 Task: Create an editable business presentation template psd with blue blocks social media post set.
Action: Mouse moved to (532, 196)
Screenshot: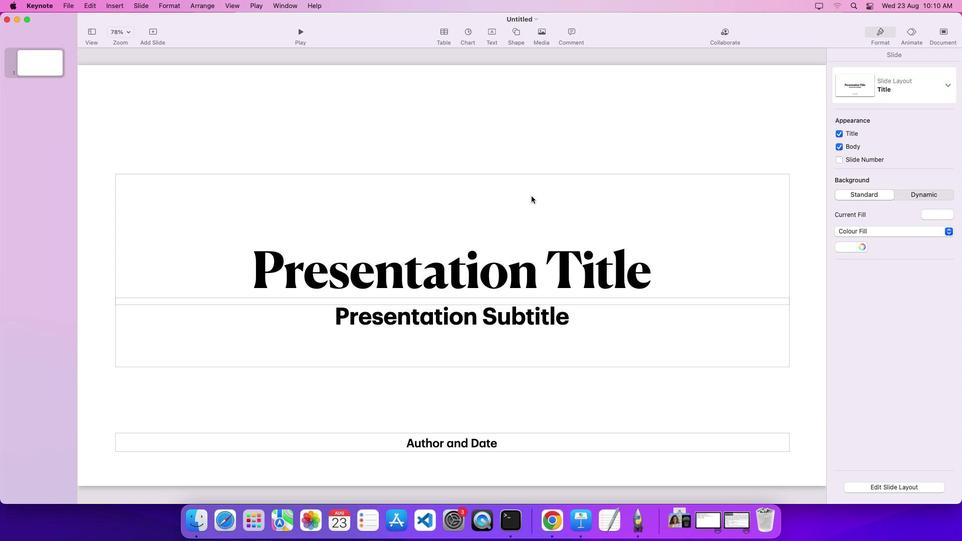 
Action: Mouse pressed left at (532, 196)
Screenshot: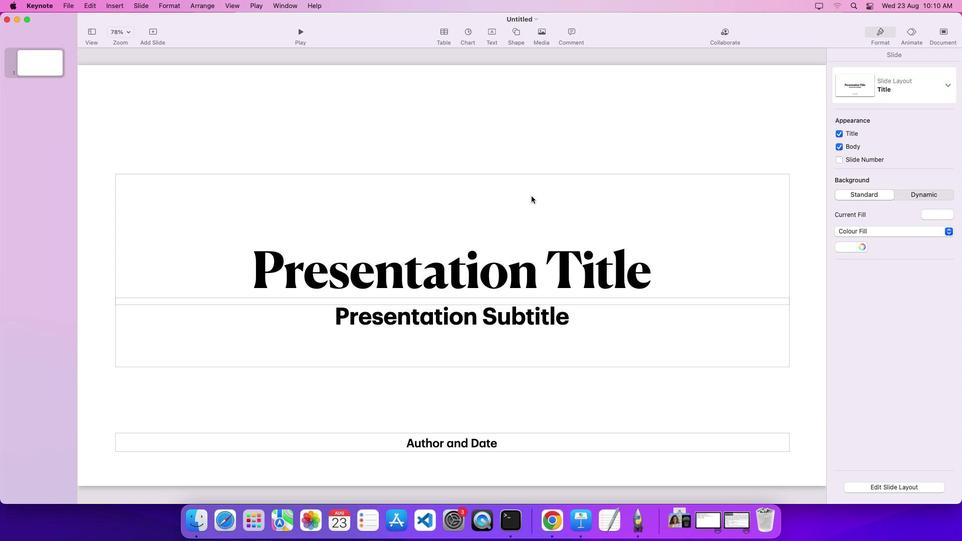 
Action: Key pressed Key.delete
Screenshot: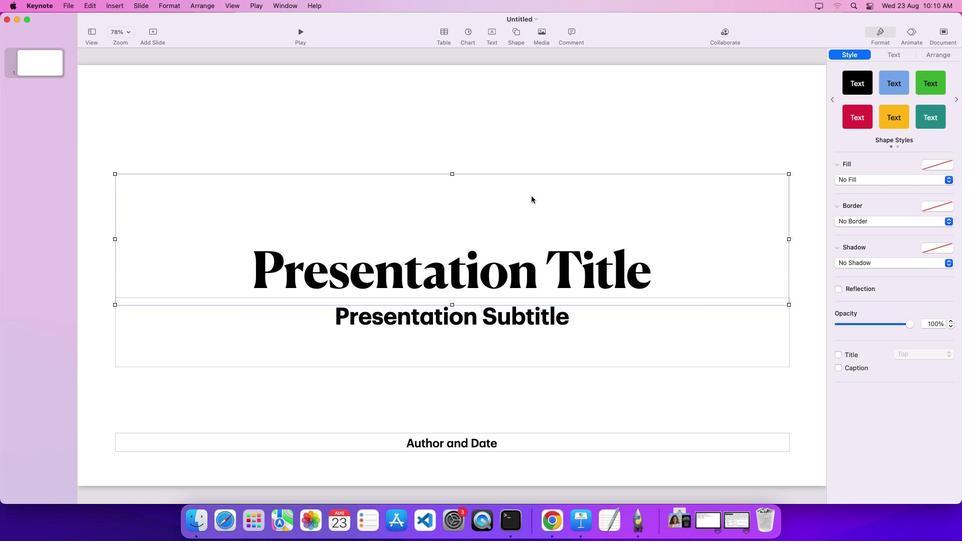 
Action: Mouse moved to (508, 296)
Screenshot: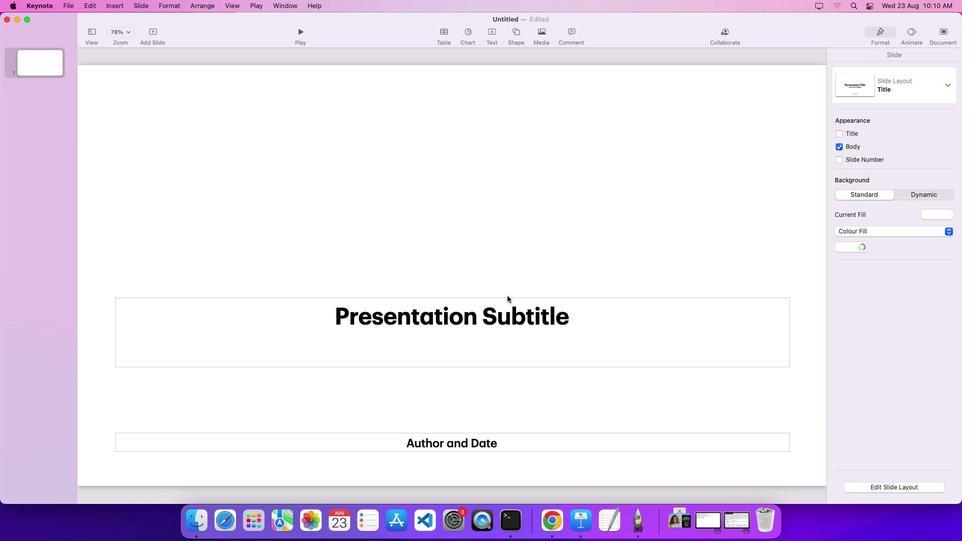 
Action: Mouse pressed left at (508, 296)
Screenshot: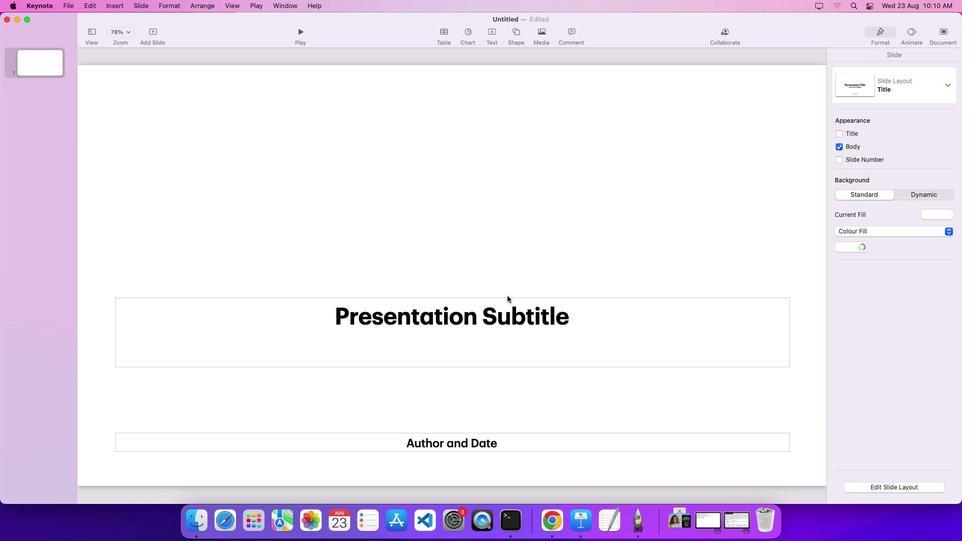 
Action: Mouse moved to (495, 341)
Screenshot: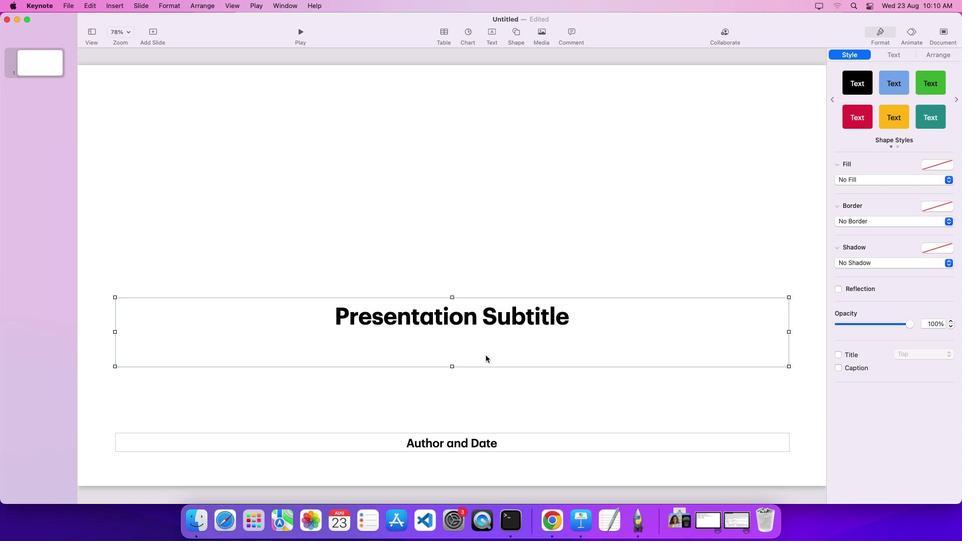 
Action: Key pressed Key.delete
Screenshot: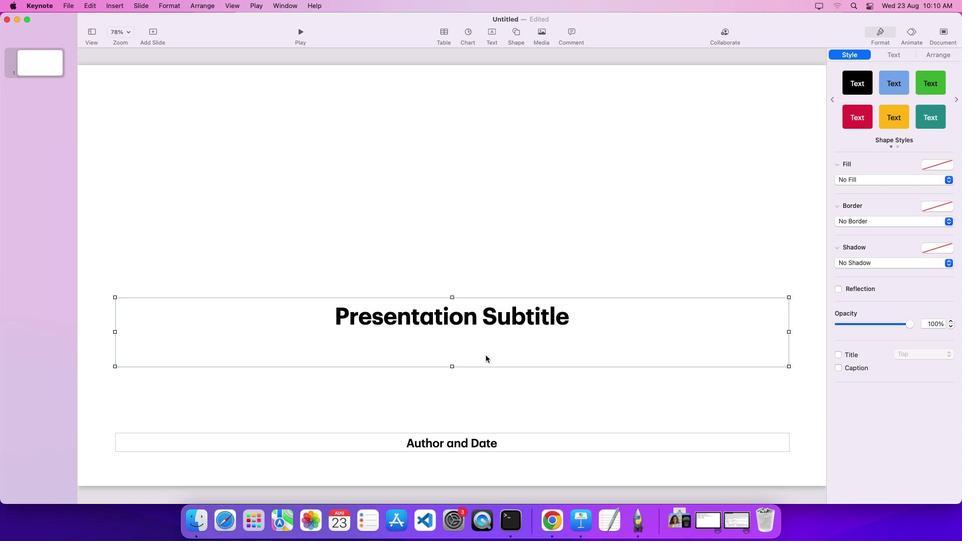
Action: Mouse moved to (476, 433)
Screenshot: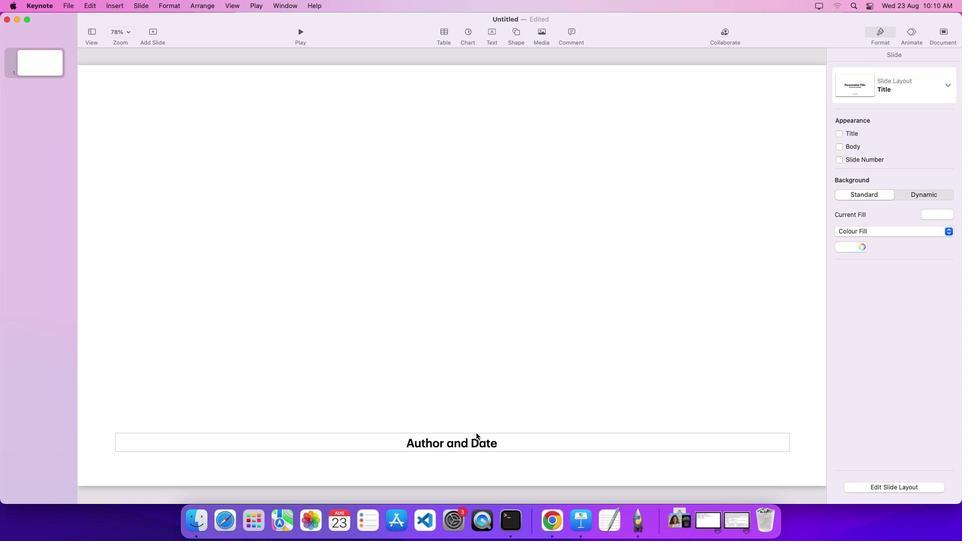 
Action: Mouse pressed left at (476, 433)
Screenshot: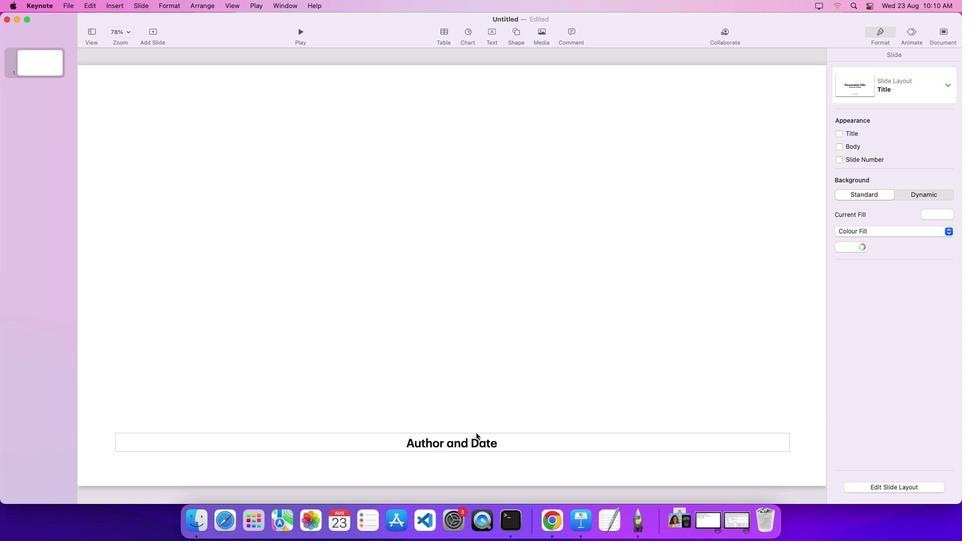 
Action: Mouse moved to (477, 434)
Screenshot: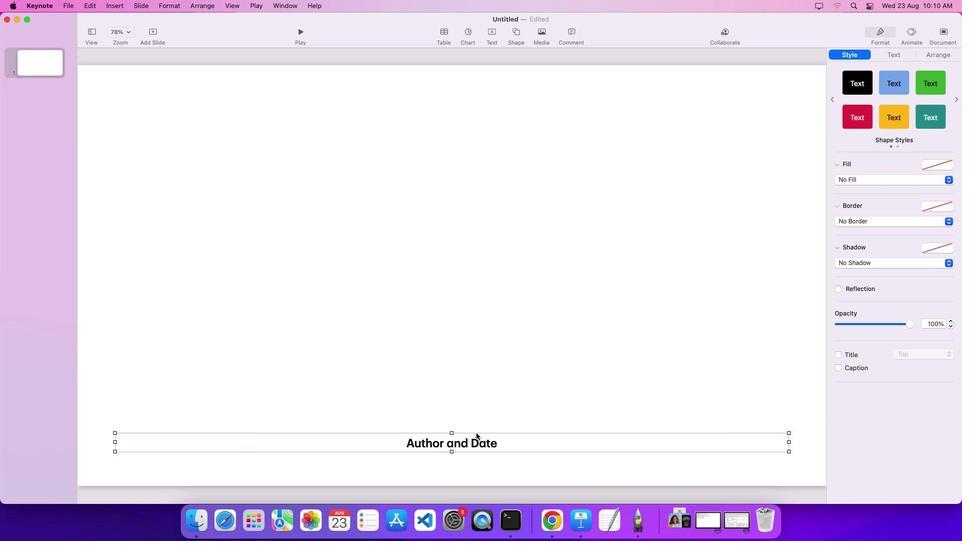 
Action: Key pressed Key.delete
Screenshot: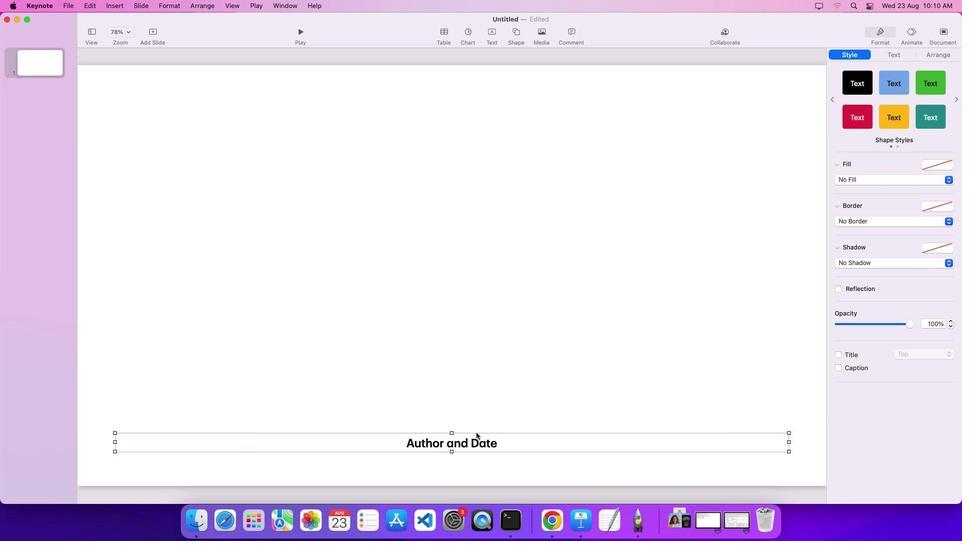 
Action: Mouse moved to (475, 206)
Screenshot: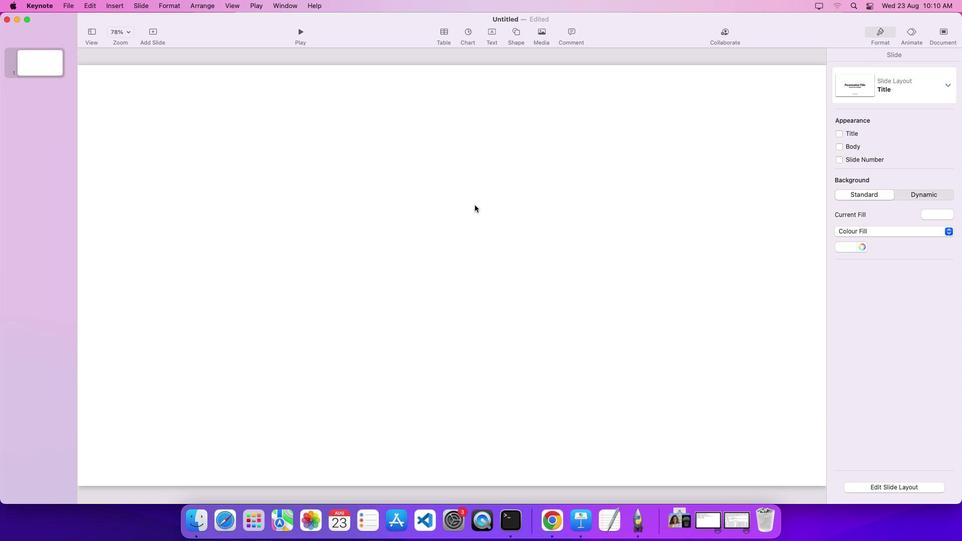 
Action: Mouse pressed left at (475, 206)
Screenshot: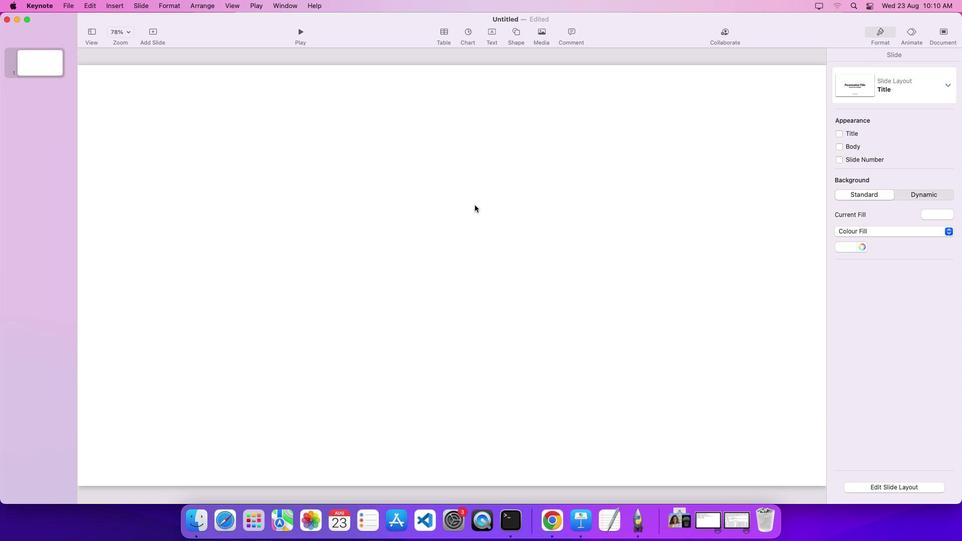 
Action: Mouse moved to (515, 33)
Screenshot: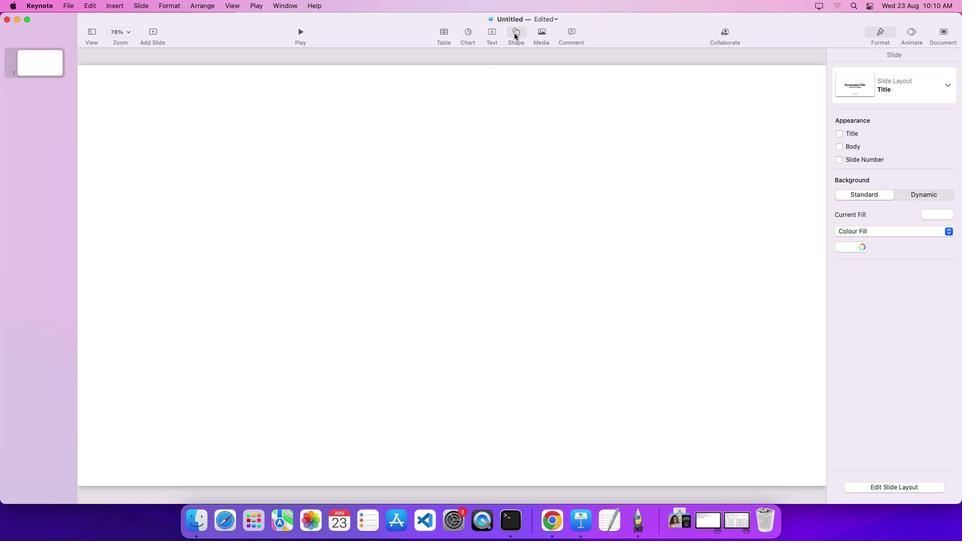 
Action: Mouse pressed left at (515, 33)
Screenshot: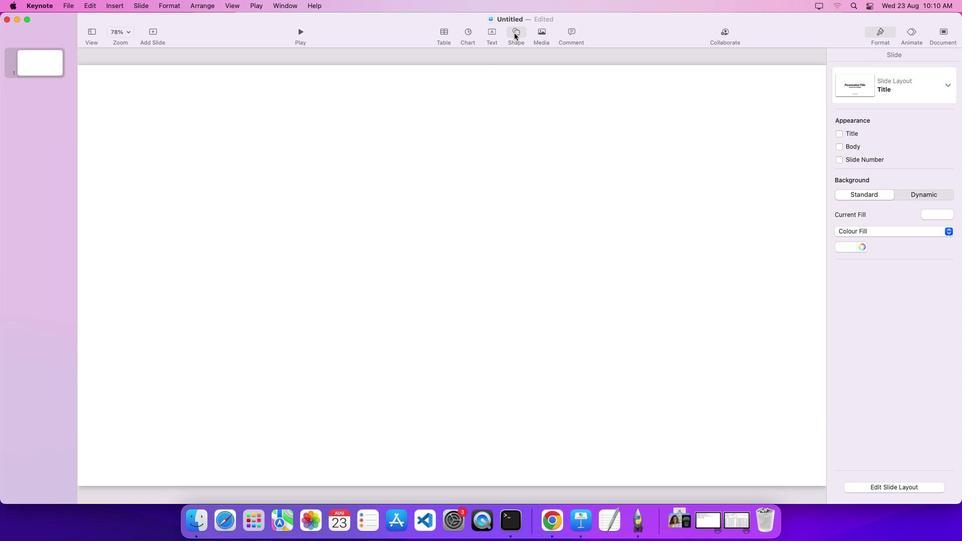 
Action: Mouse moved to (509, 112)
Screenshot: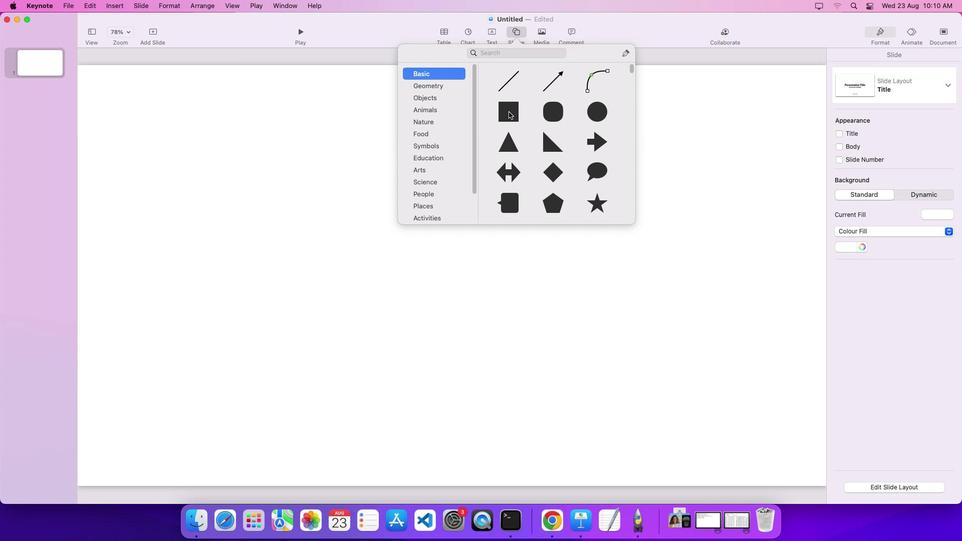 
Action: Mouse pressed left at (509, 112)
Screenshot: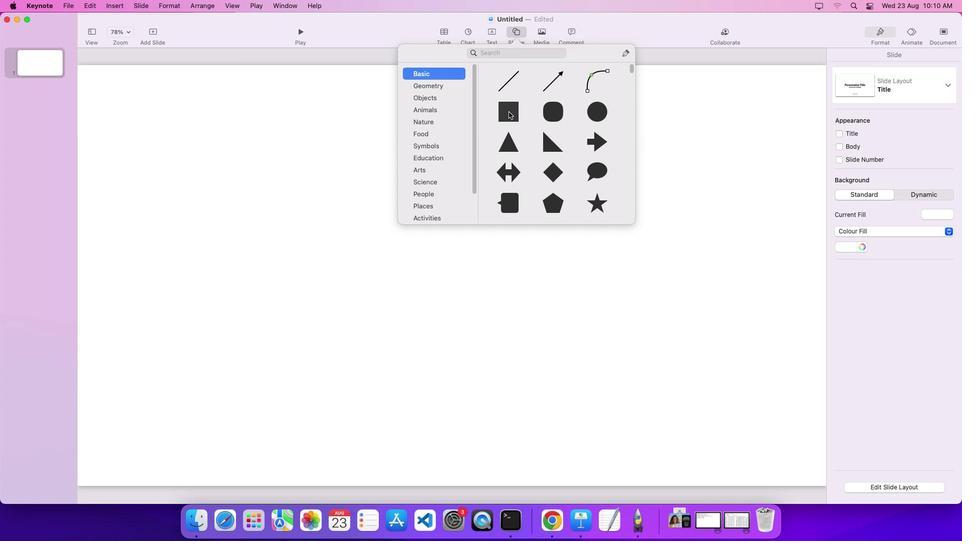 
Action: Mouse moved to (459, 270)
Screenshot: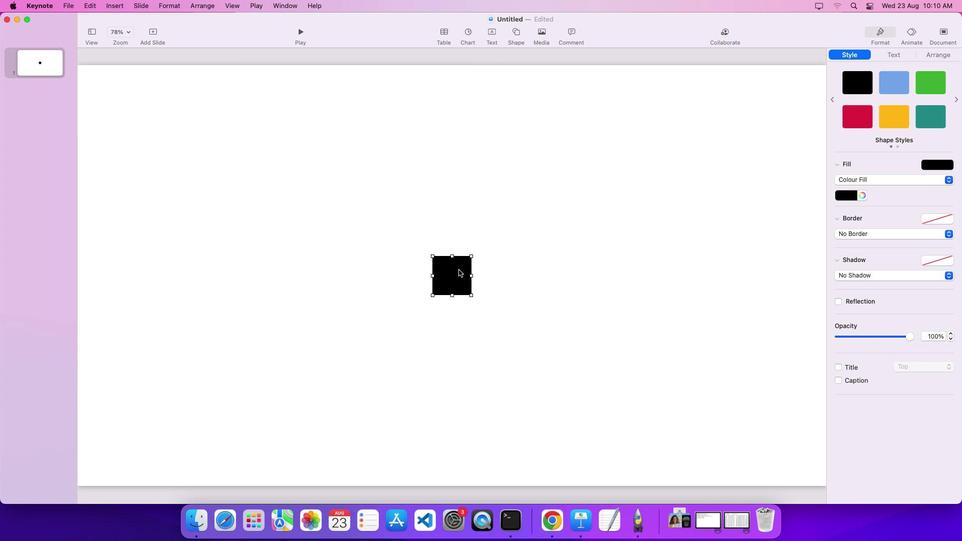 
Action: Mouse pressed left at (459, 270)
Screenshot: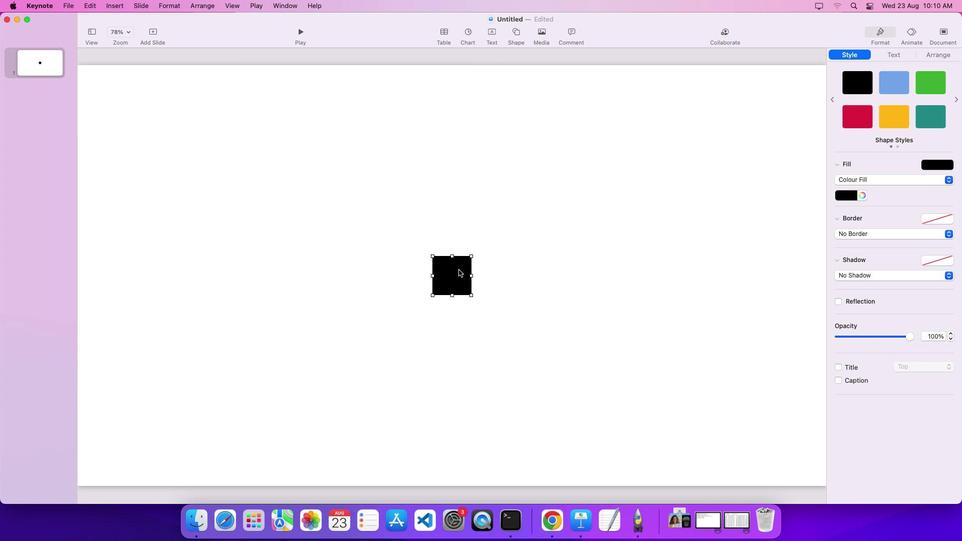 
Action: Mouse moved to (236, 156)
Screenshot: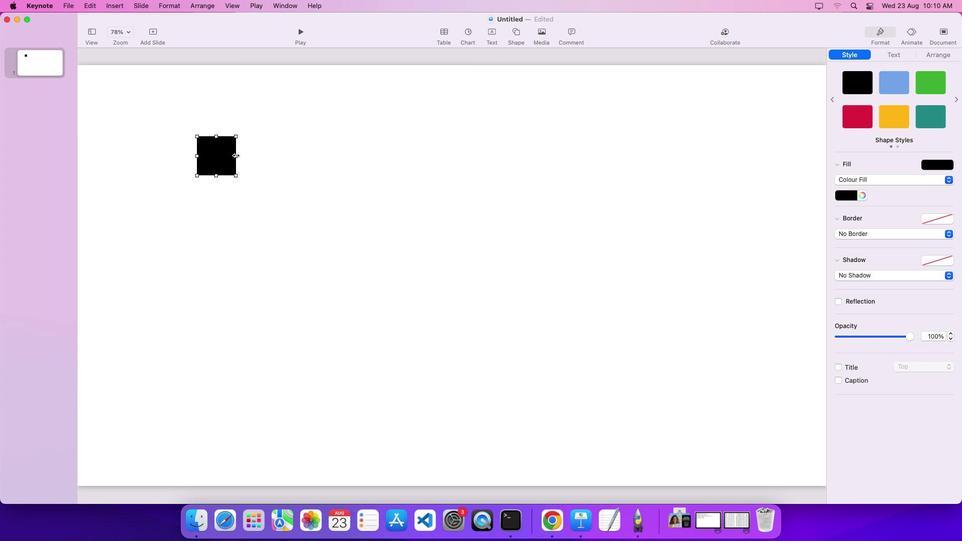 
Action: Mouse pressed left at (236, 156)
Screenshot: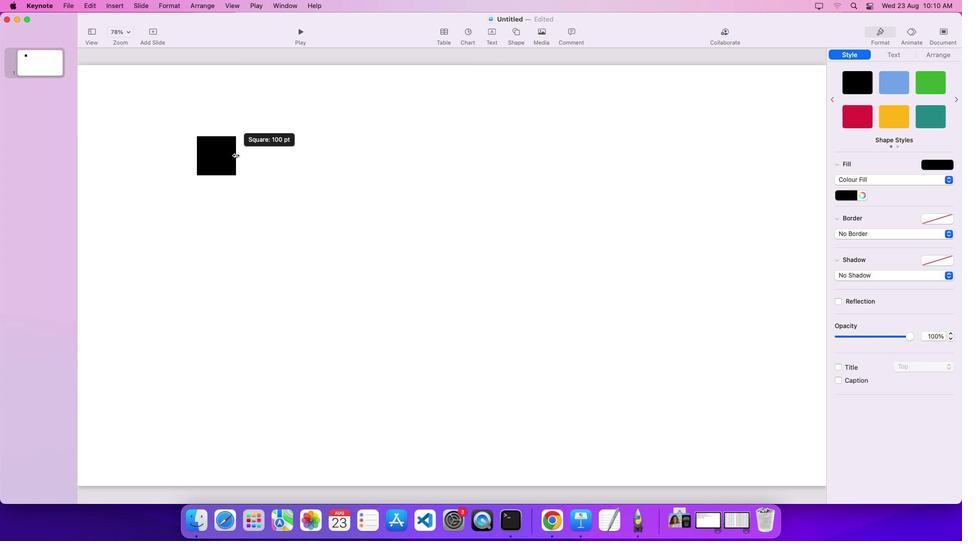 
Action: Key pressed Key.alt
Screenshot: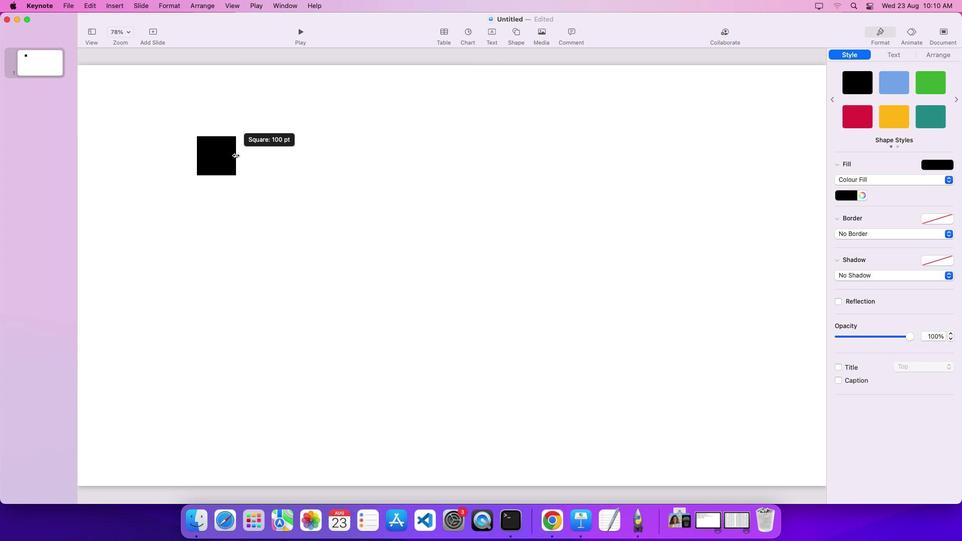 
Action: Mouse moved to (215, 136)
Screenshot: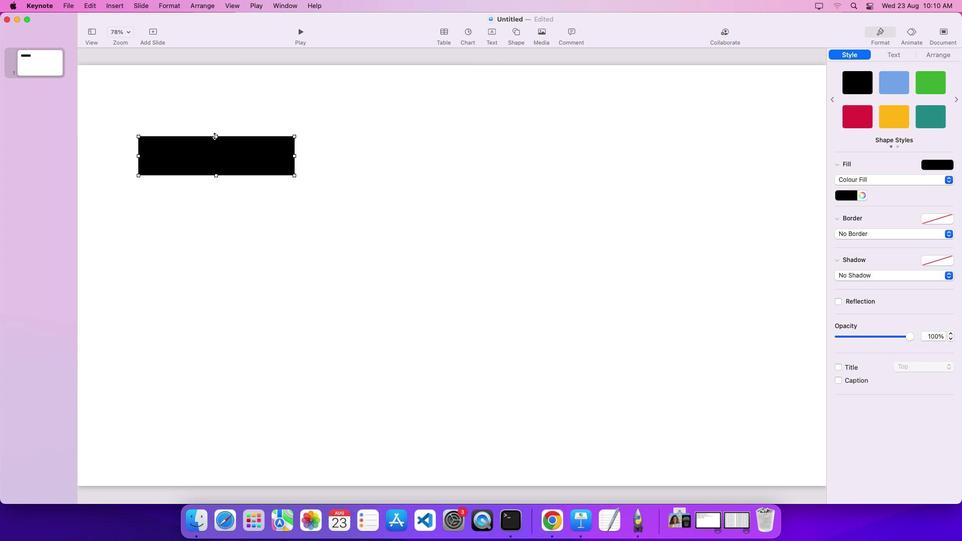
Action: Key pressed Key.alt
Screenshot: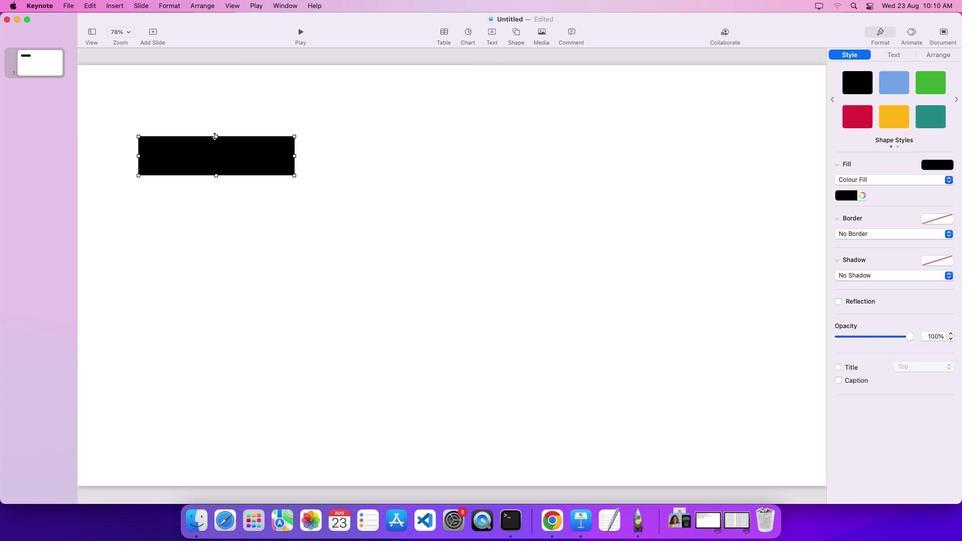 
Action: Mouse pressed left at (215, 136)
Screenshot: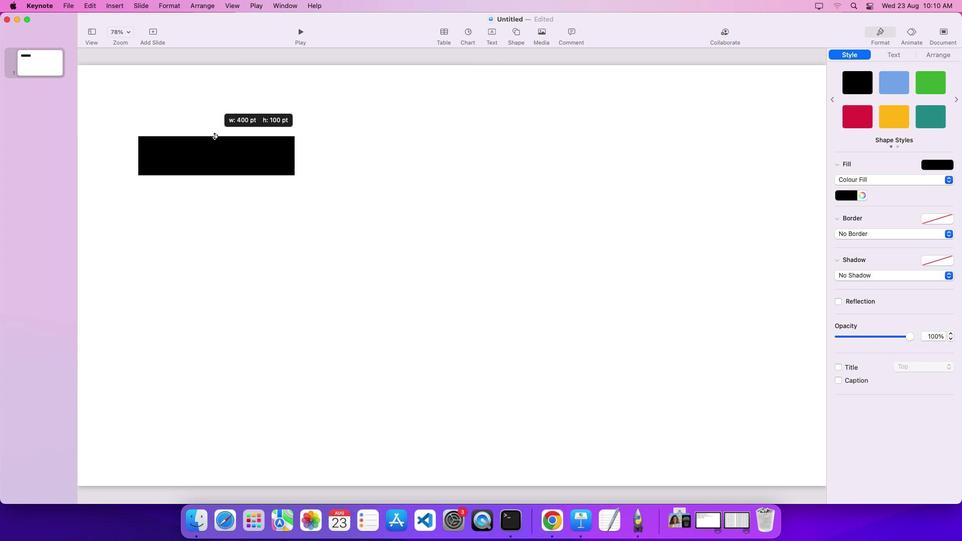 
Action: Mouse moved to (943, 56)
Screenshot: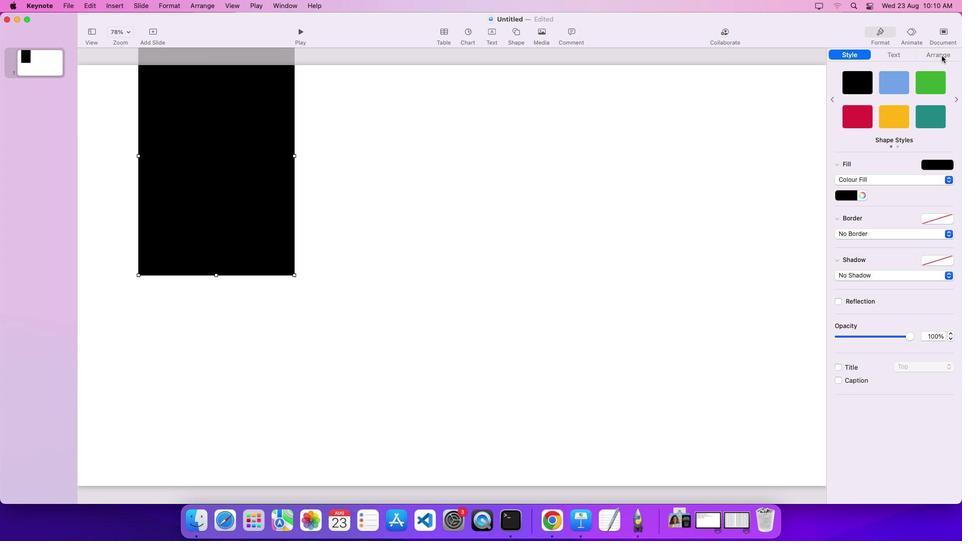 
Action: Mouse pressed left at (943, 56)
Screenshot: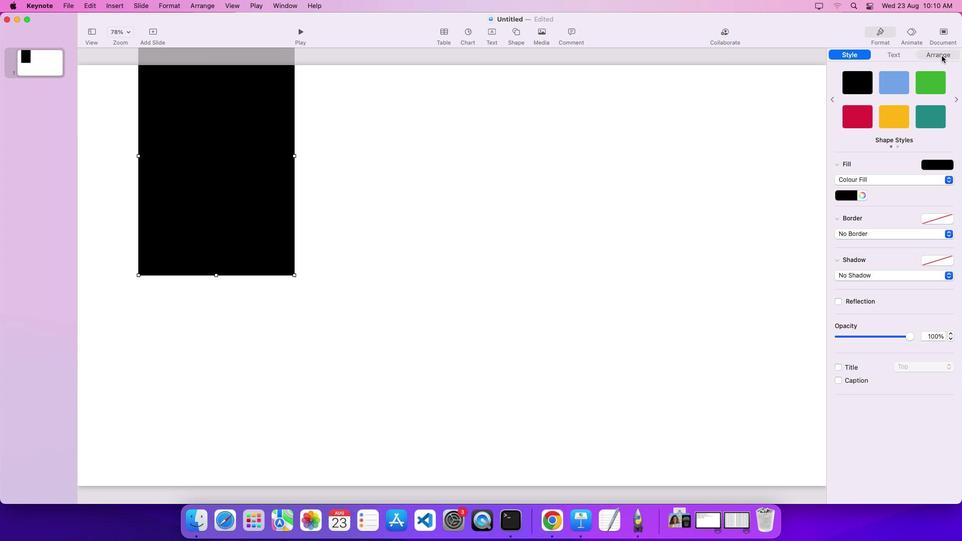 
Action: Mouse moved to (864, 222)
Screenshot: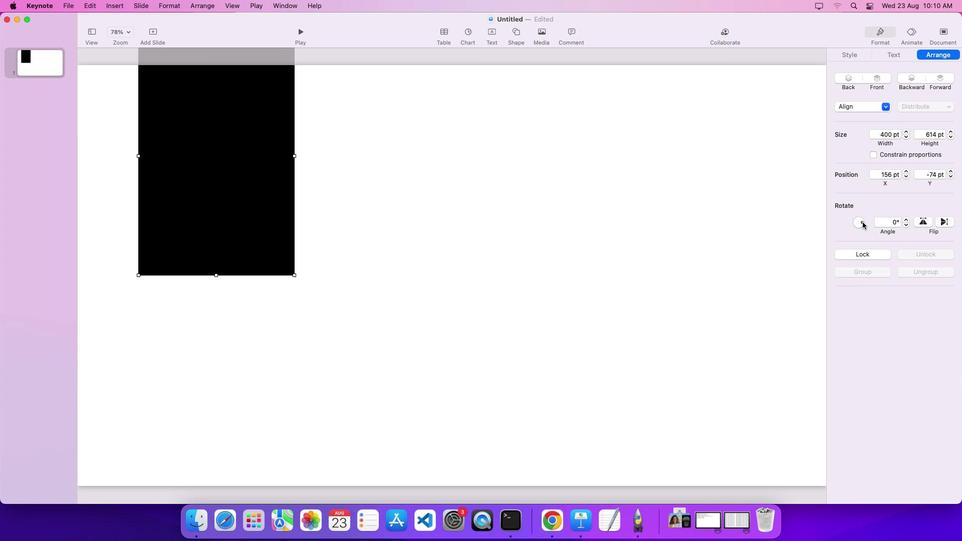 
Action: Mouse pressed left at (864, 222)
Screenshot: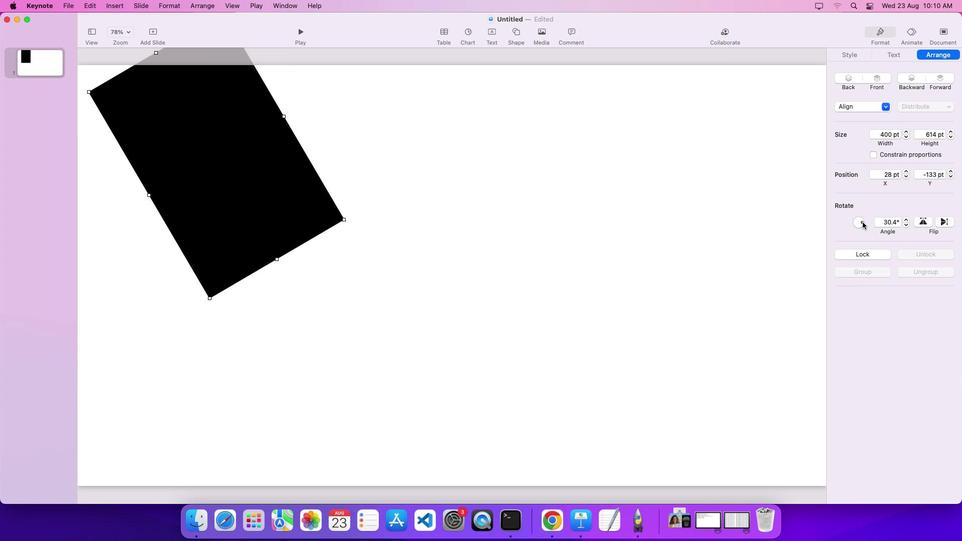 
Action: Mouse moved to (291, 61)
Screenshot: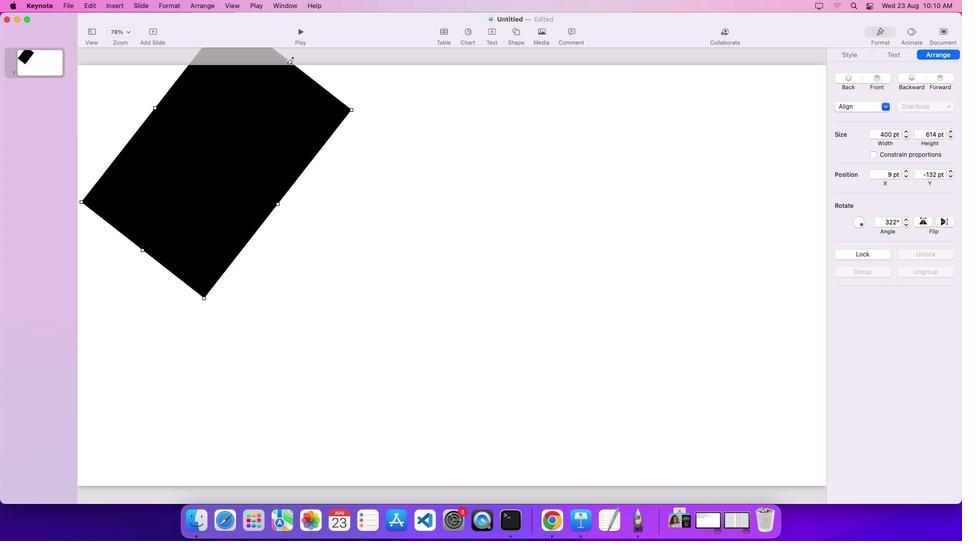 
Action: Key pressed Key.alt
Screenshot: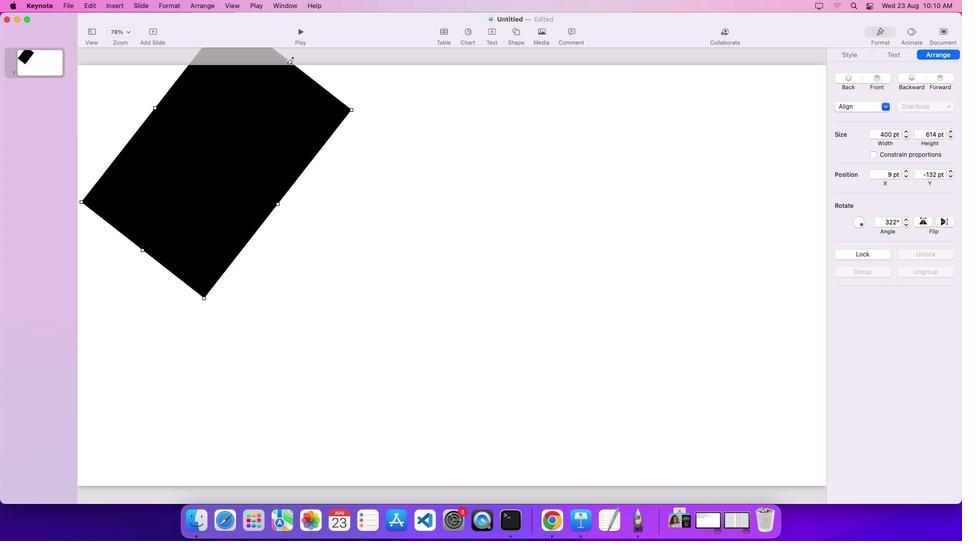 
Action: Mouse pressed left at (291, 61)
Screenshot: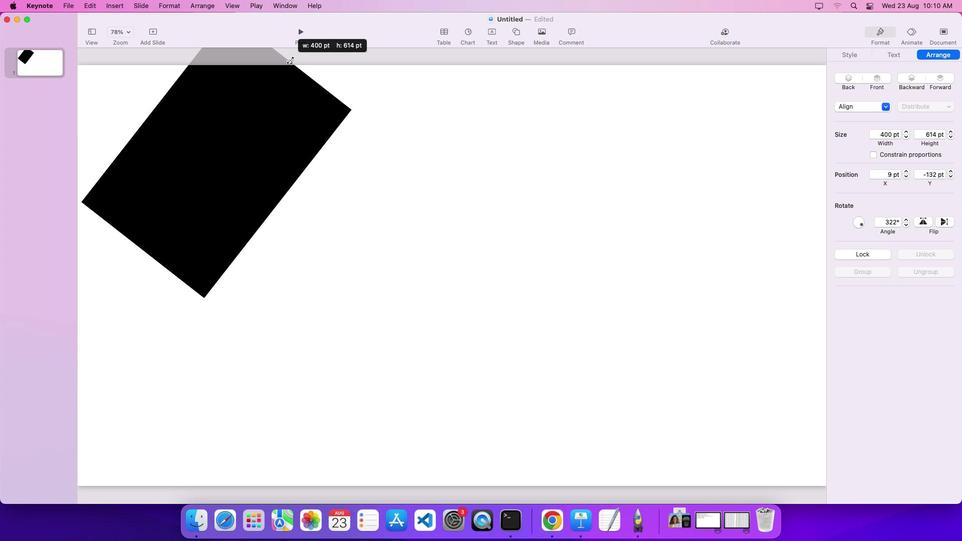 
Action: Mouse moved to (210, 144)
Screenshot: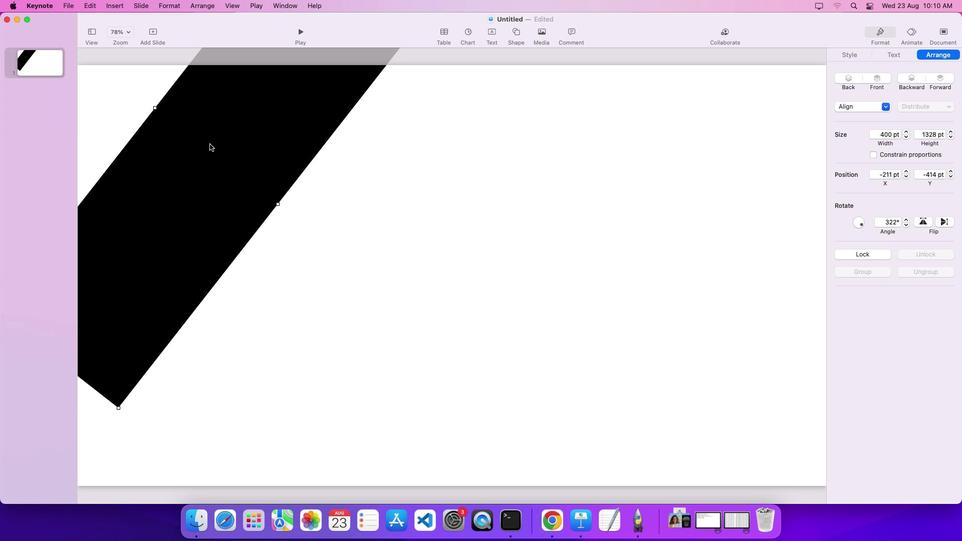 
Action: Mouse pressed left at (210, 144)
Screenshot: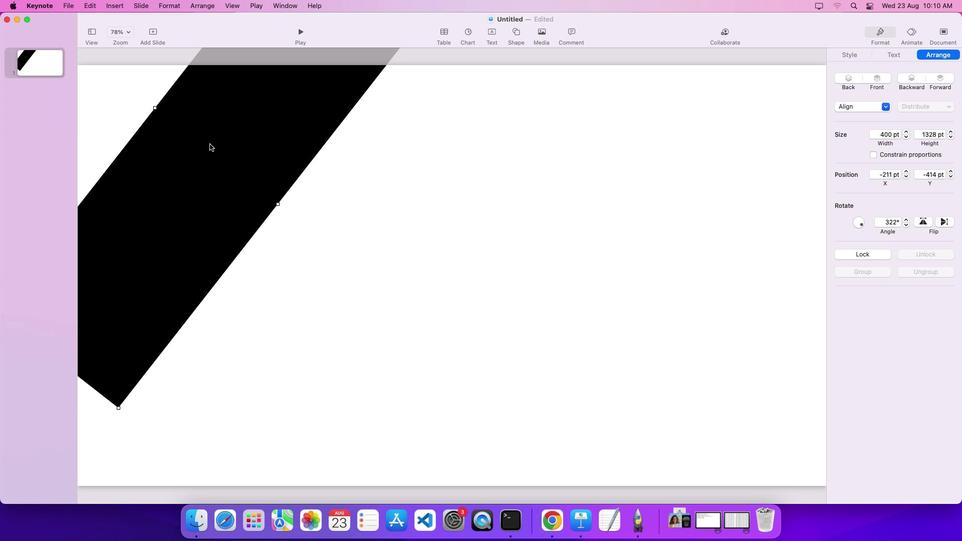 
Action: Mouse moved to (269, 179)
Screenshot: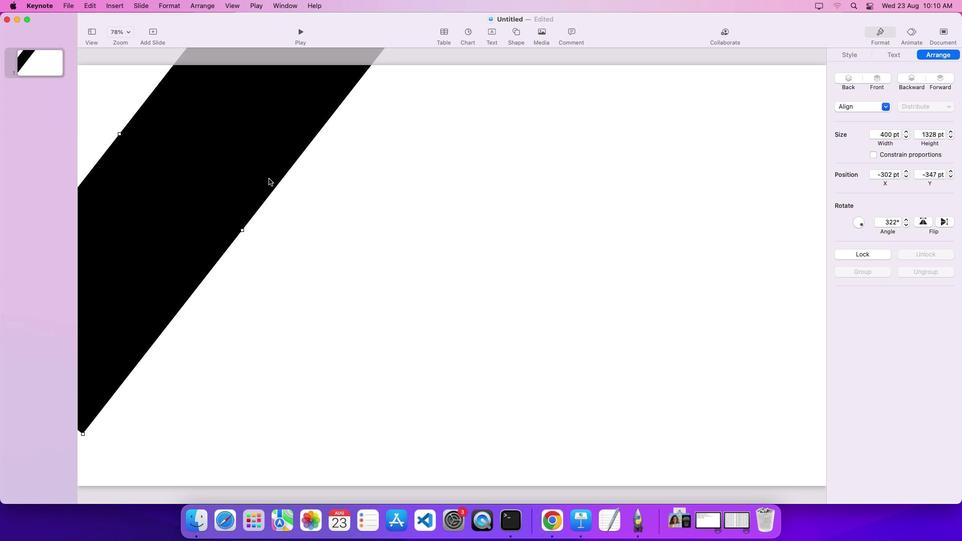 
Action: Mouse pressed left at (269, 179)
Screenshot: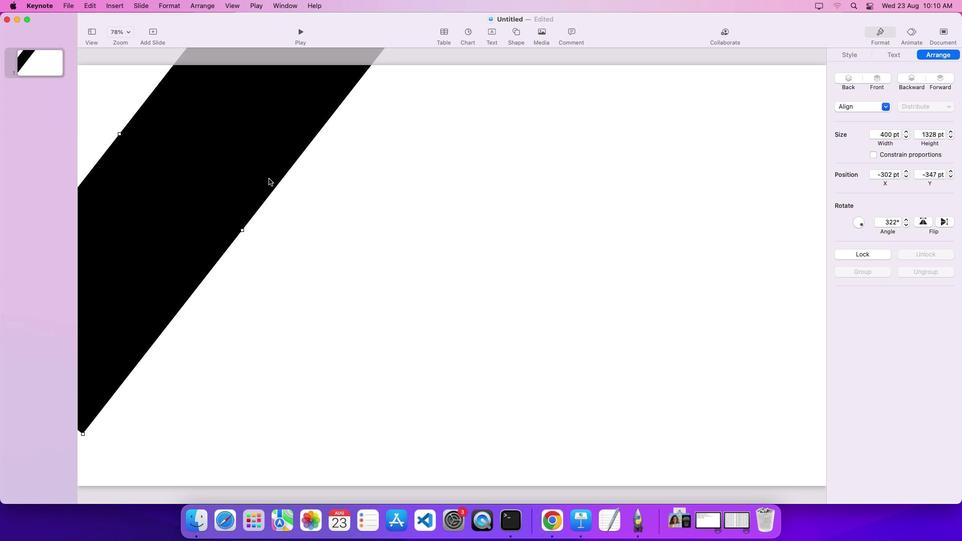 
Action: Mouse moved to (266, 133)
Screenshot: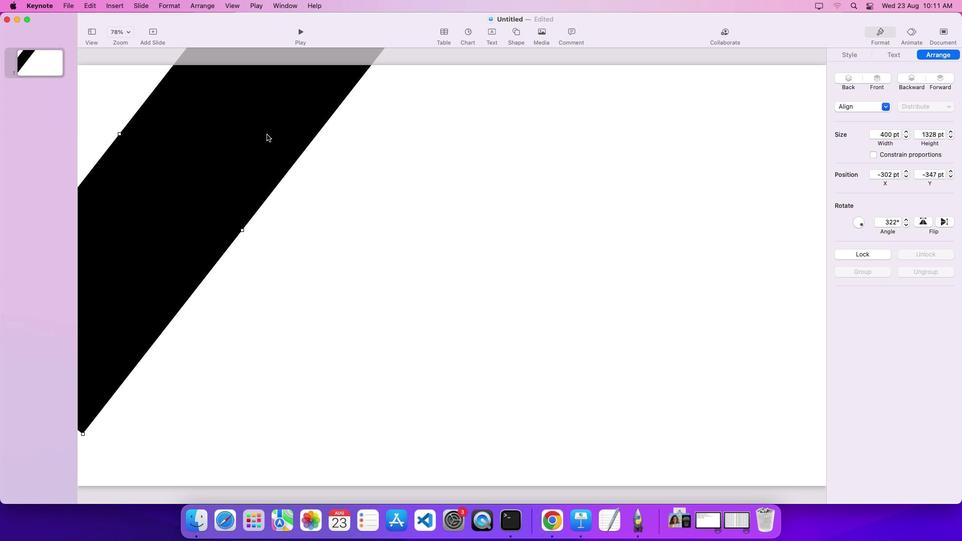 
Action: Mouse pressed left at (266, 133)
Screenshot: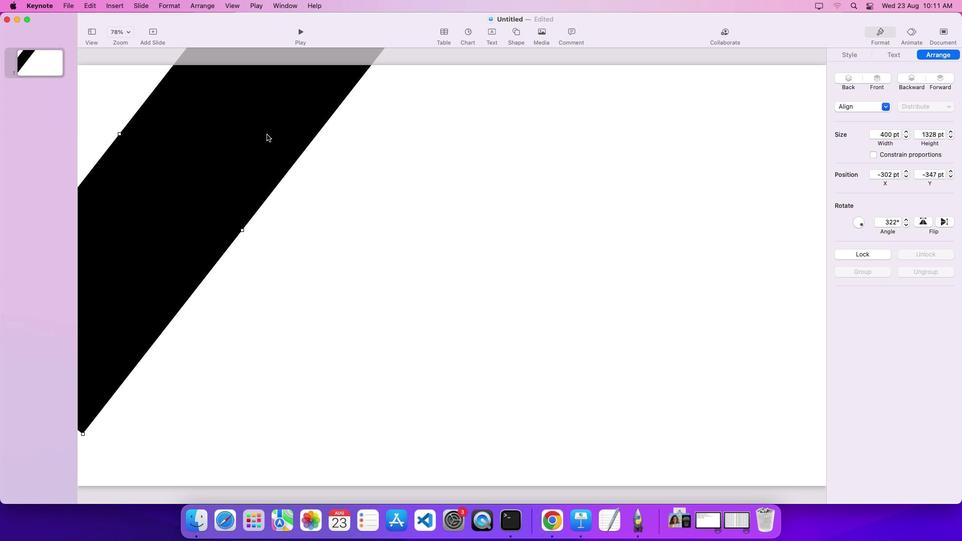 
Action: Mouse moved to (861, 224)
Screenshot: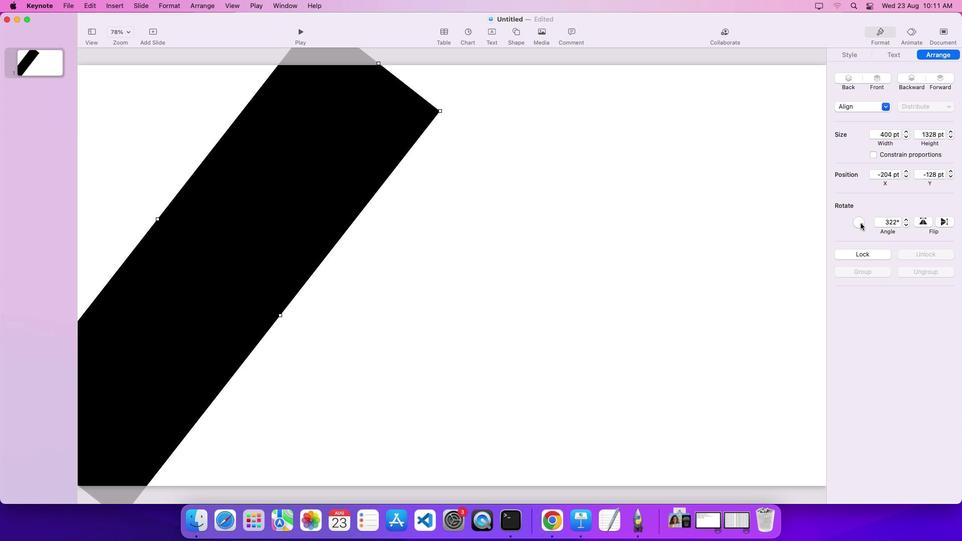
Action: Mouse pressed left at (861, 224)
Screenshot: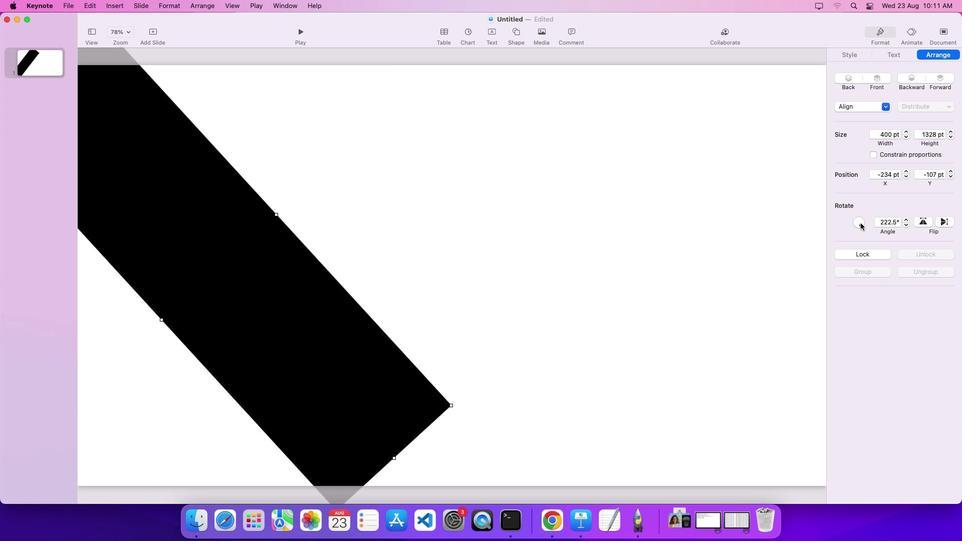 
Action: Mouse moved to (418, 103)
Screenshot: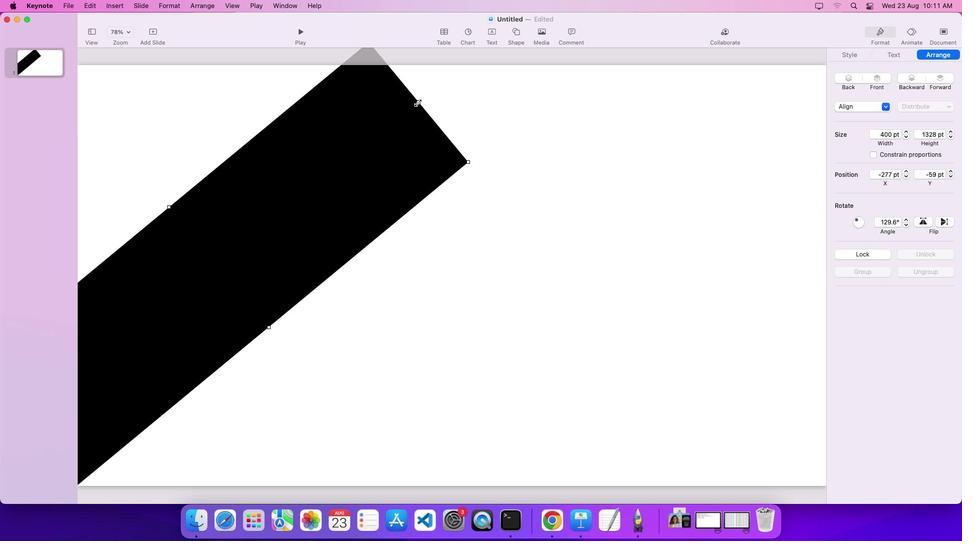 
Action: Key pressed Key.alt
Screenshot: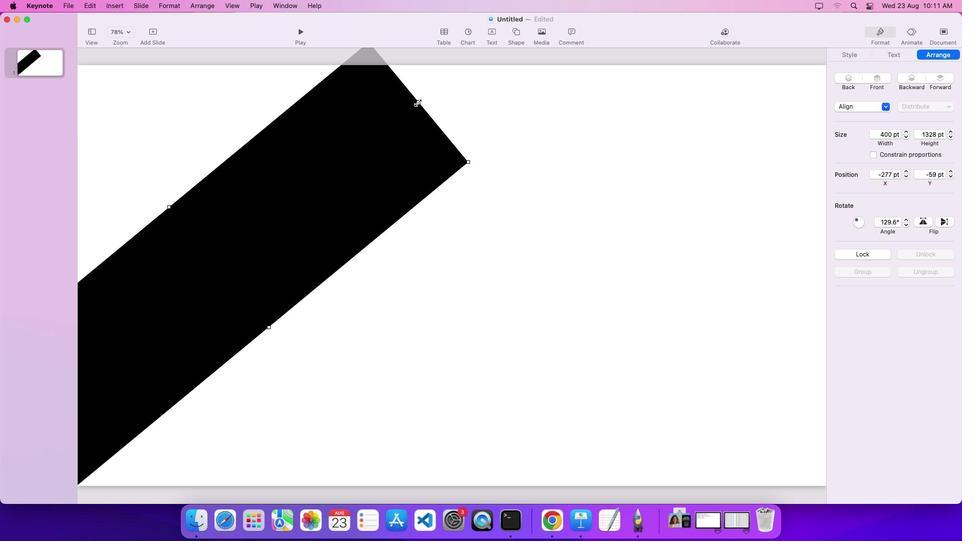 
Action: Mouse pressed left at (418, 103)
Screenshot: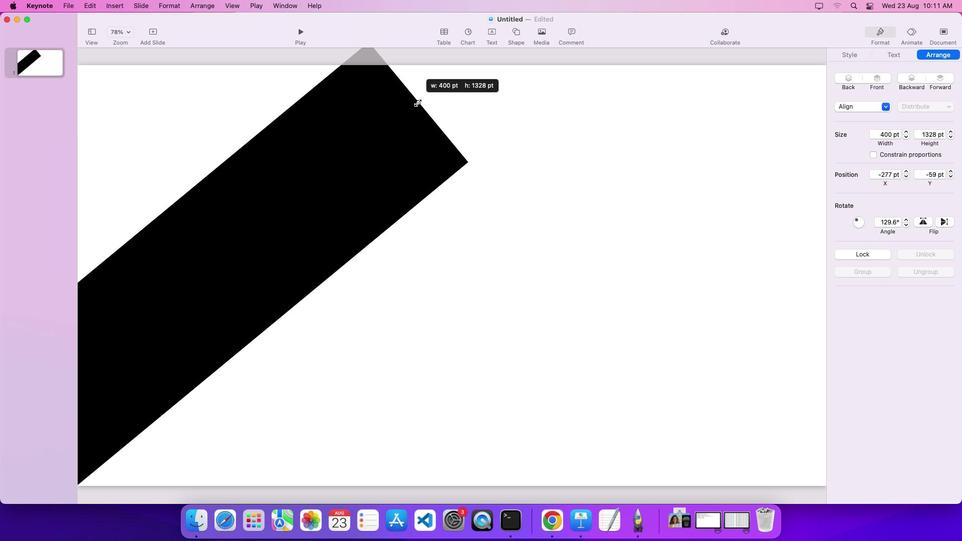 
Action: Mouse moved to (239, 148)
Screenshot: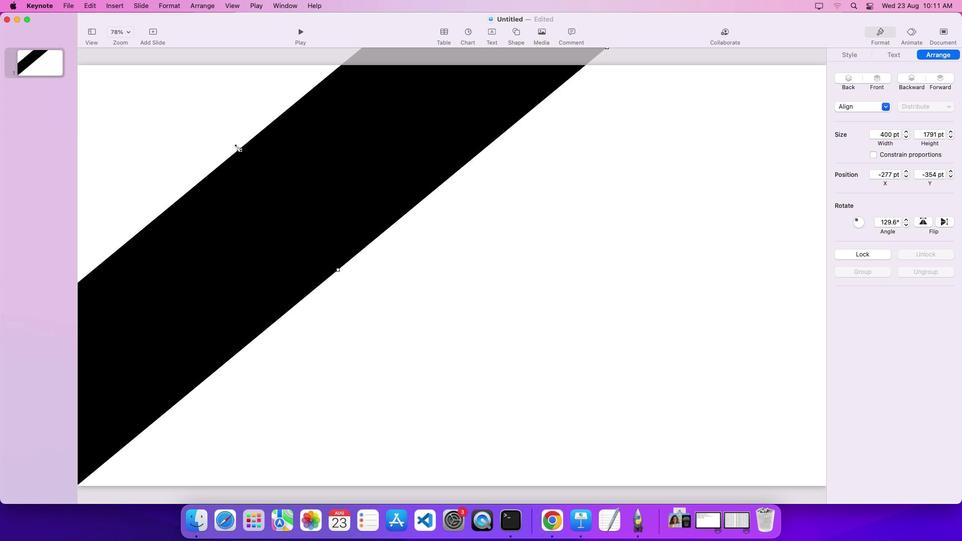 
Action: Mouse pressed left at (239, 148)
Screenshot: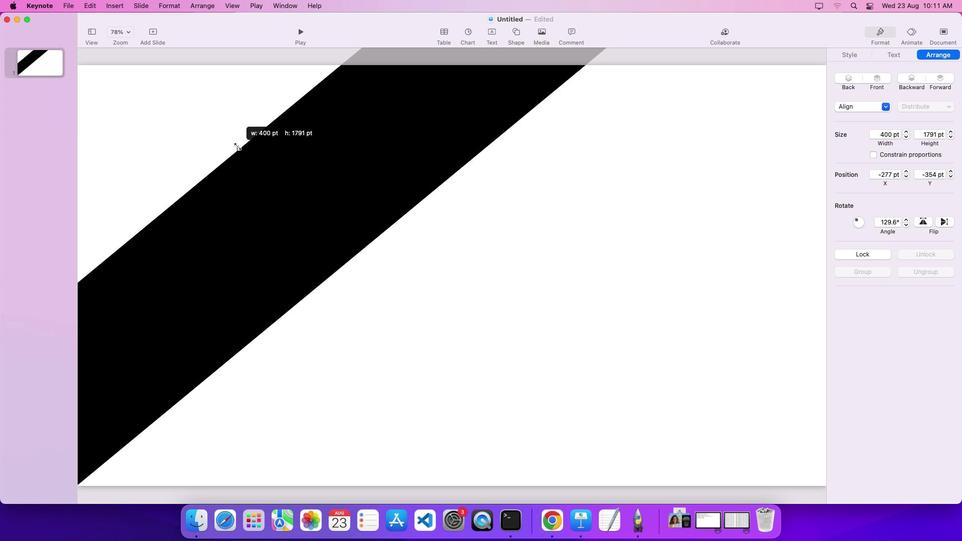 
Action: Mouse moved to (357, 150)
Screenshot: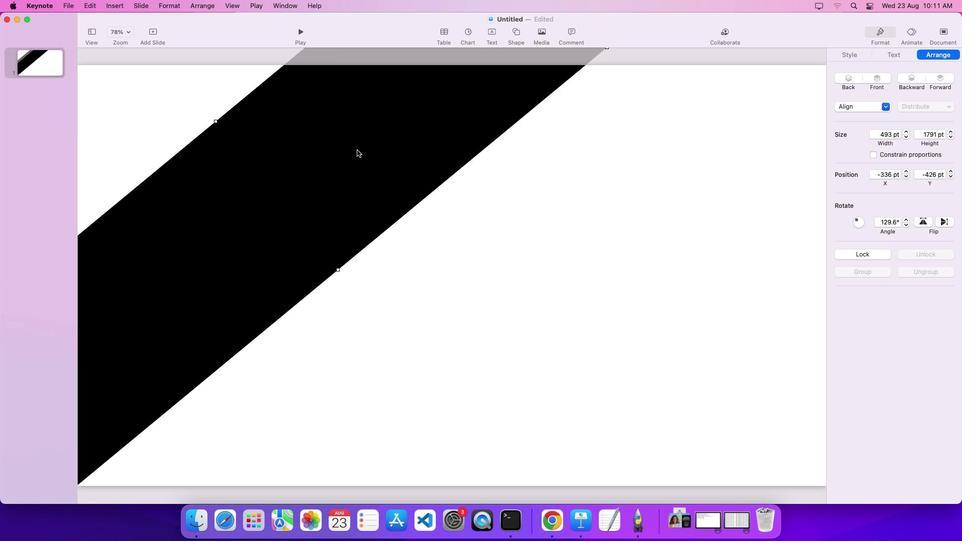 
Action: Mouse pressed left at (357, 150)
Screenshot: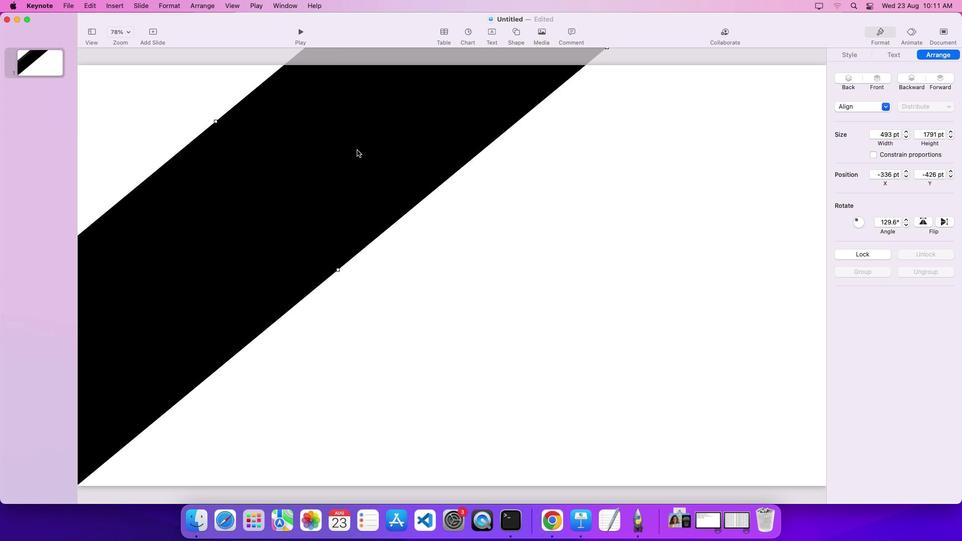 
Action: Mouse moved to (327, 168)
Screenshot: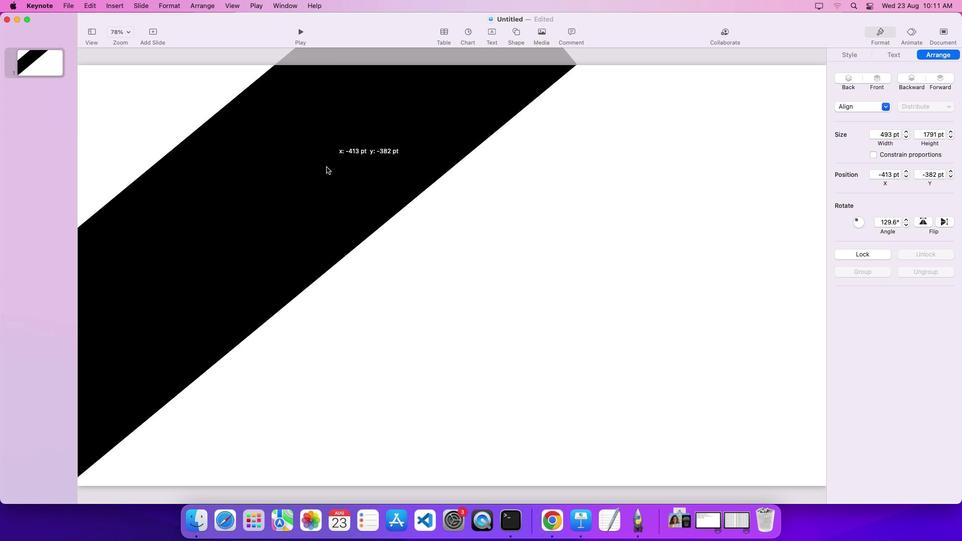 
Action: Mouse pressed left at (327, 168)
Screenshot: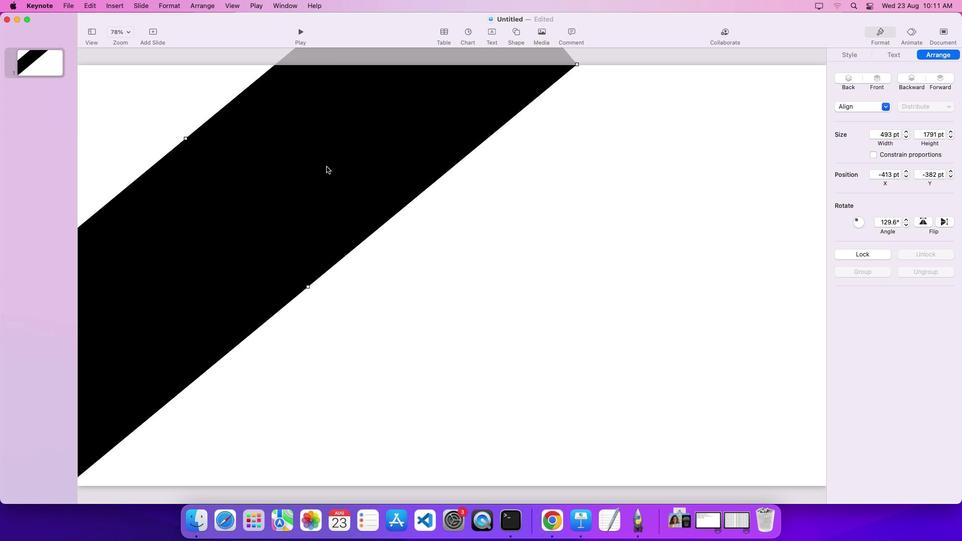 
Action: Mouse moved to (859, 56)
Screenshot: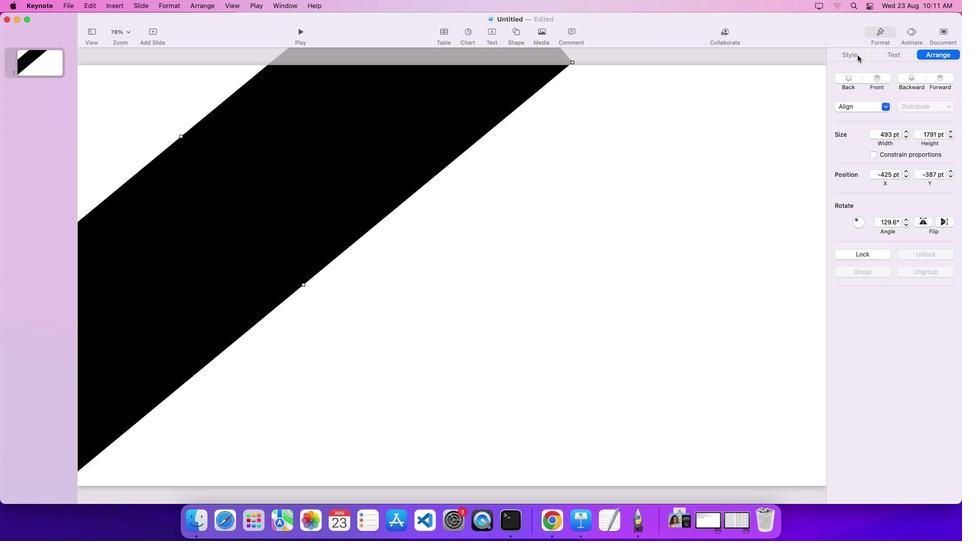 
Action: Mouse pressed left at (859, 56)
Screenshot: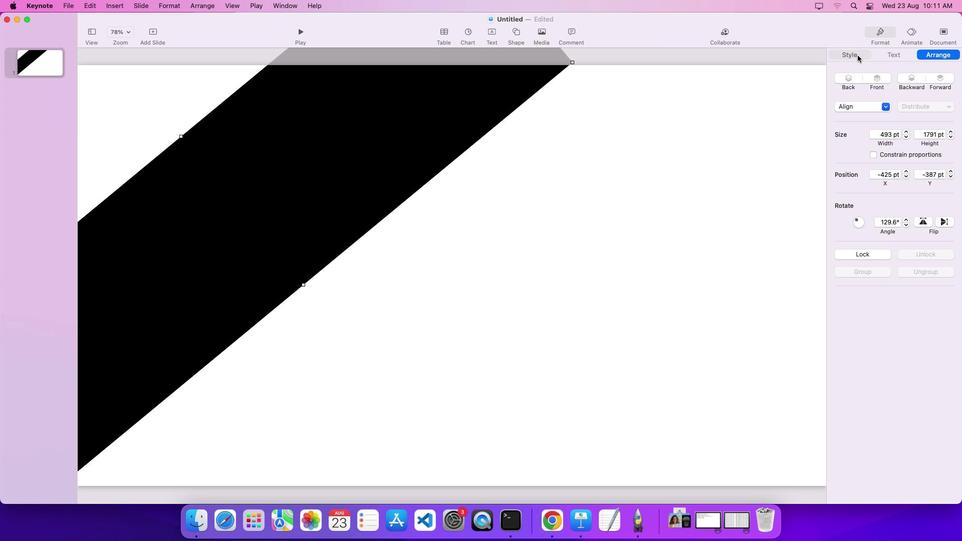 
Action: Mouse moved to (879, 53)
Screenshot: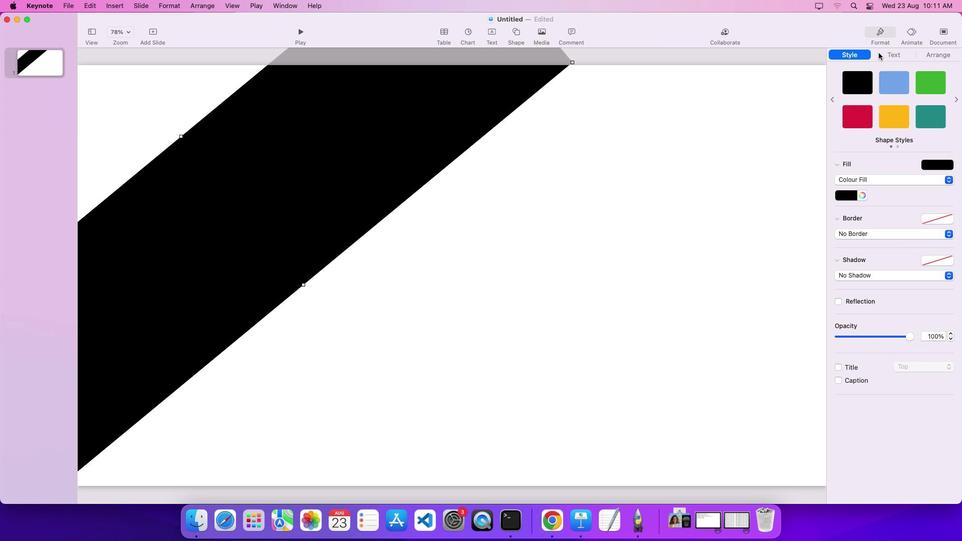 
Action: Mouse pressed left at (879, 53)
Screenshot: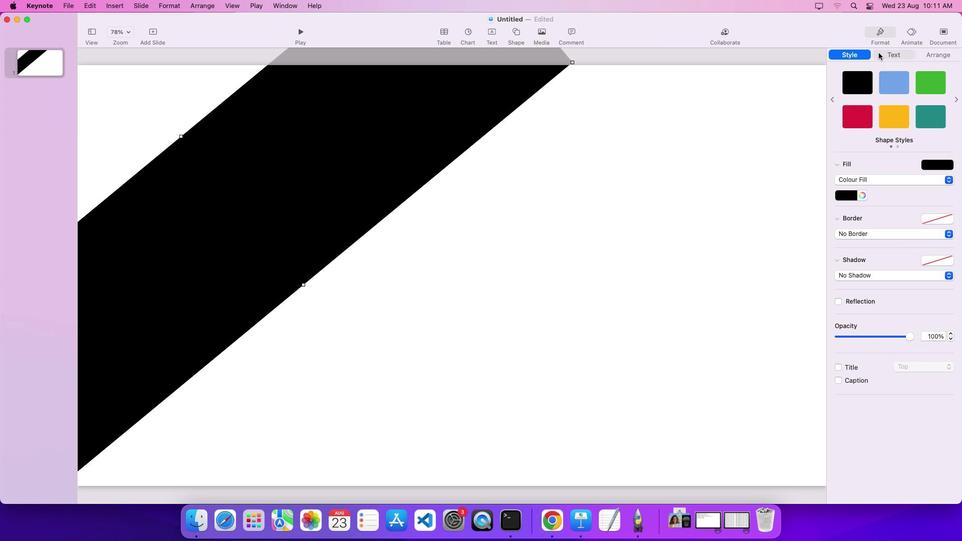 
Action: Mouse moved to (693, 147)
Screenshot: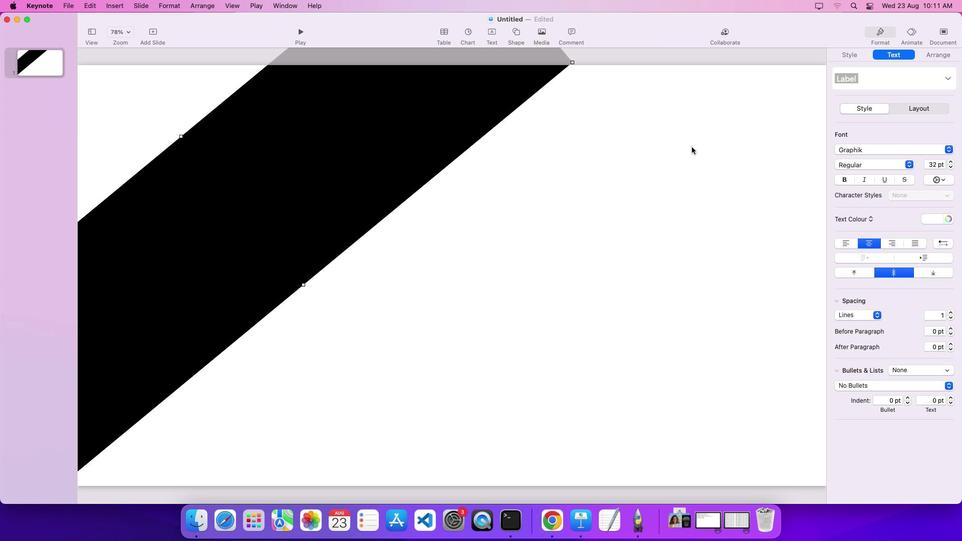 
Action: Mouse pressed left at (693, 147)
Screenshot: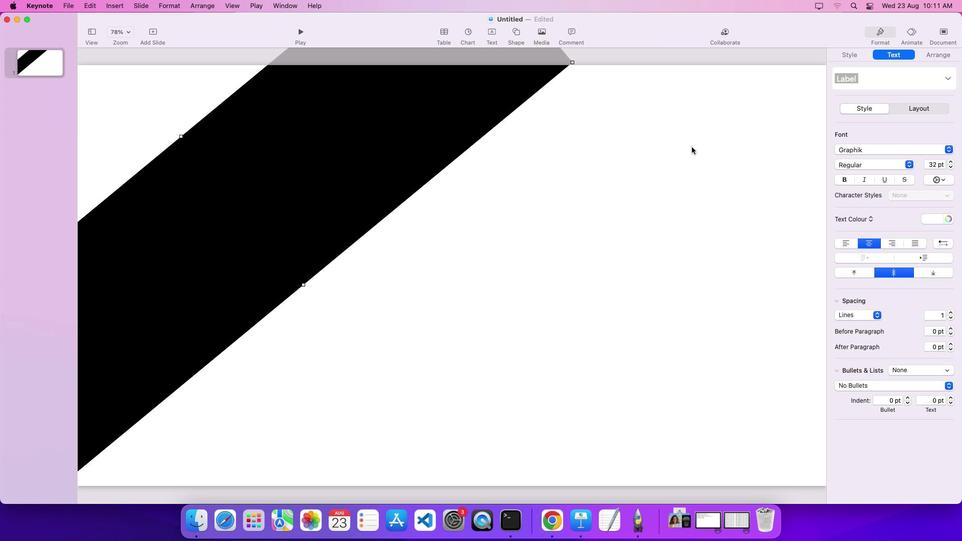 
Action: Mouse moved to (693, 147)
Screenshot: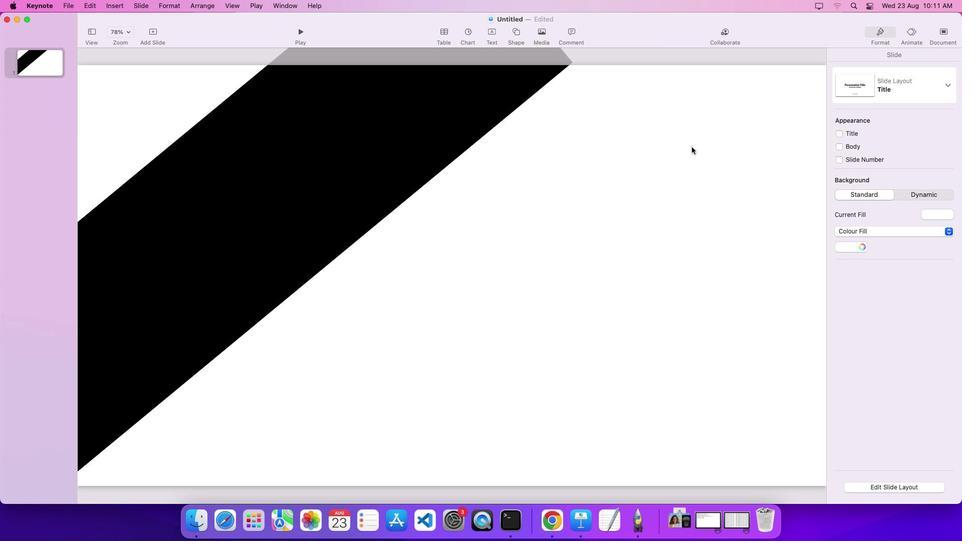 
Action: Key pressed Key.altKey.shift''
Screenshot: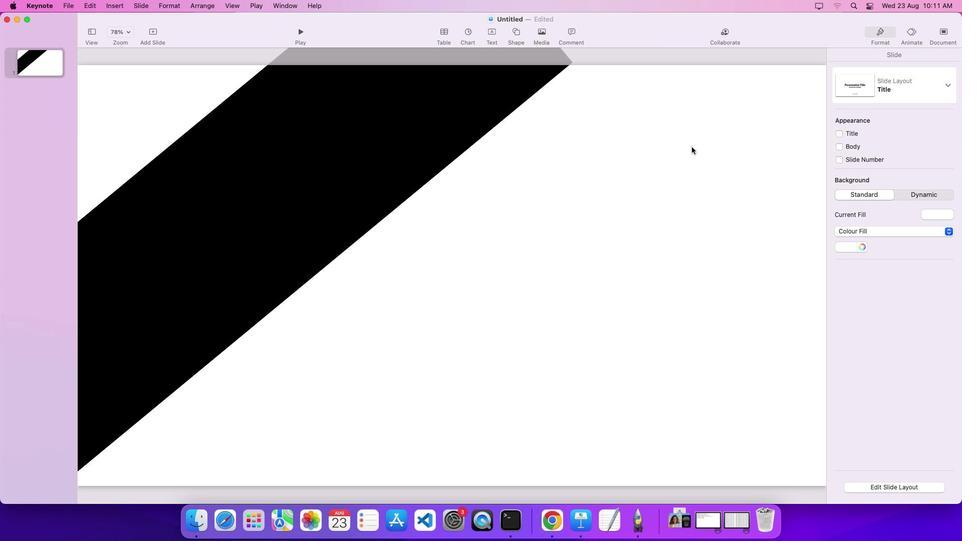 
Action: Mouse moved to (720, 107)
Screenshot: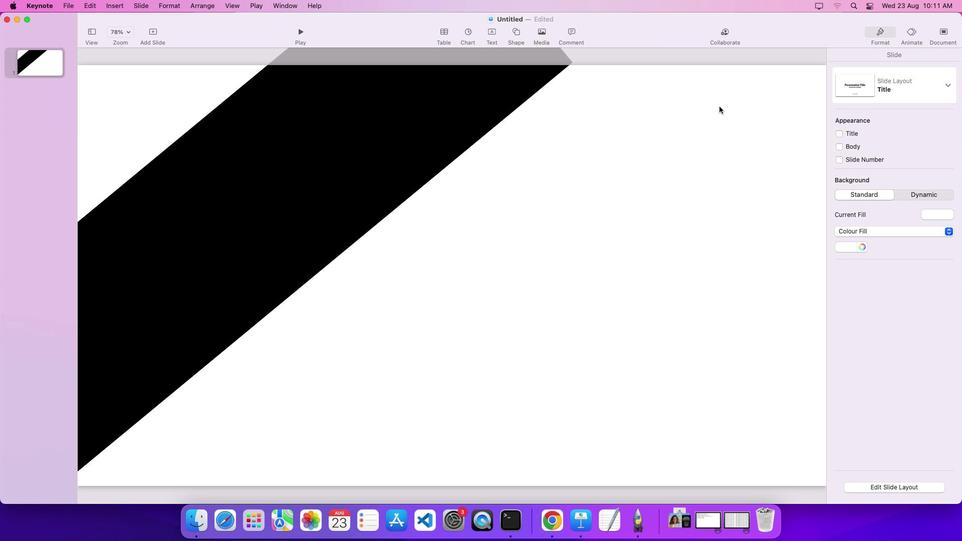 
Action: Key pressed Key.cmdKey.shift','Key.shiftKey.cmd','
Screenshot: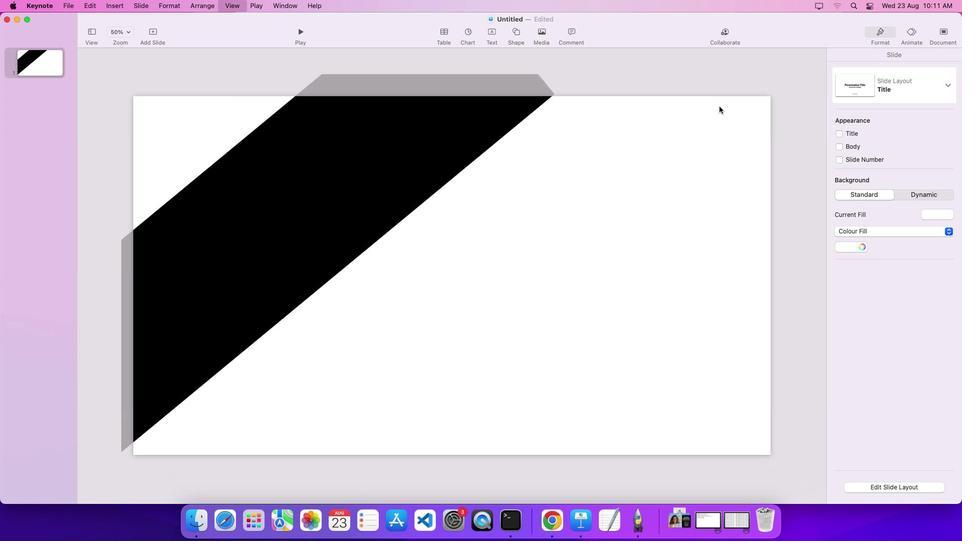 
Action: Mouse moved to (378, 221)
Screenshot: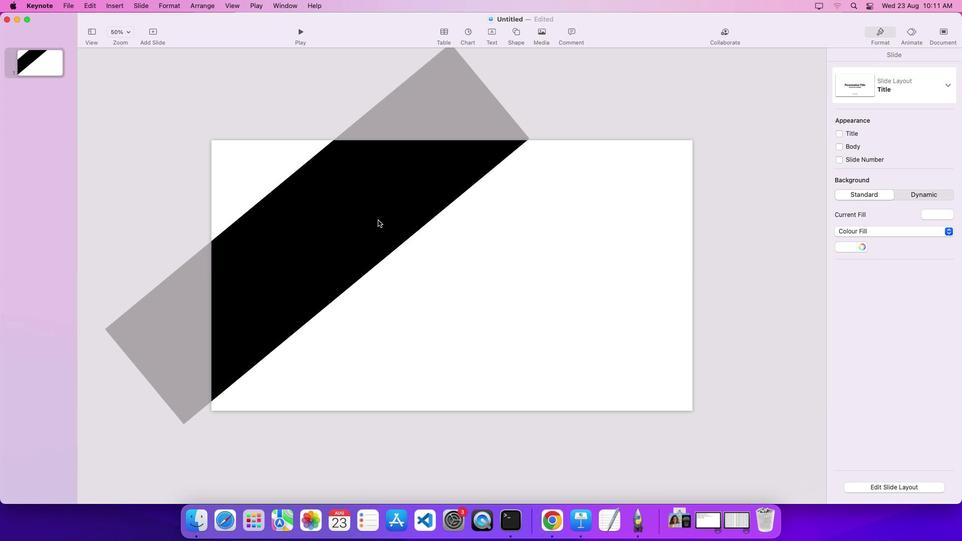 
Action: Mouse pressed left at (378, 221)
Screenshot: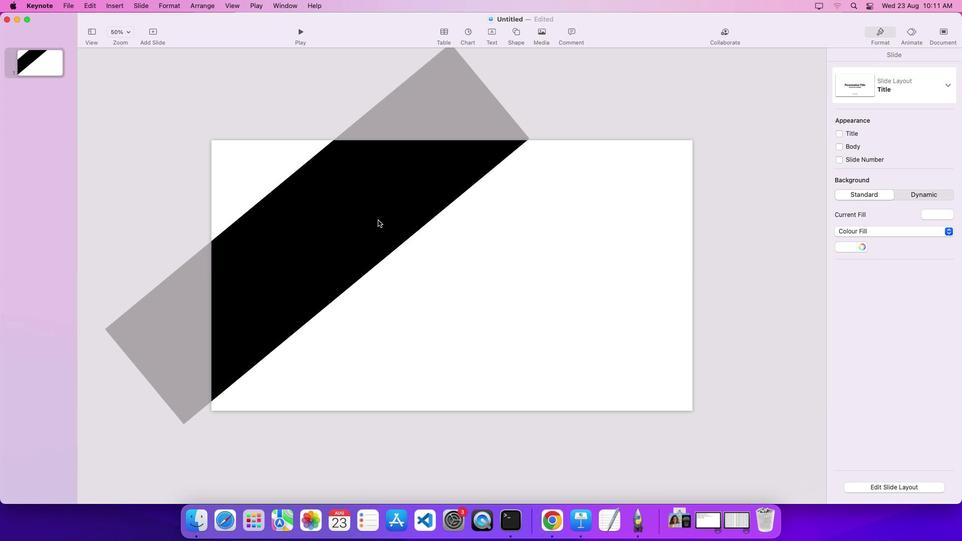 
Action: Mouse moved to (604, 125)
Screenshot: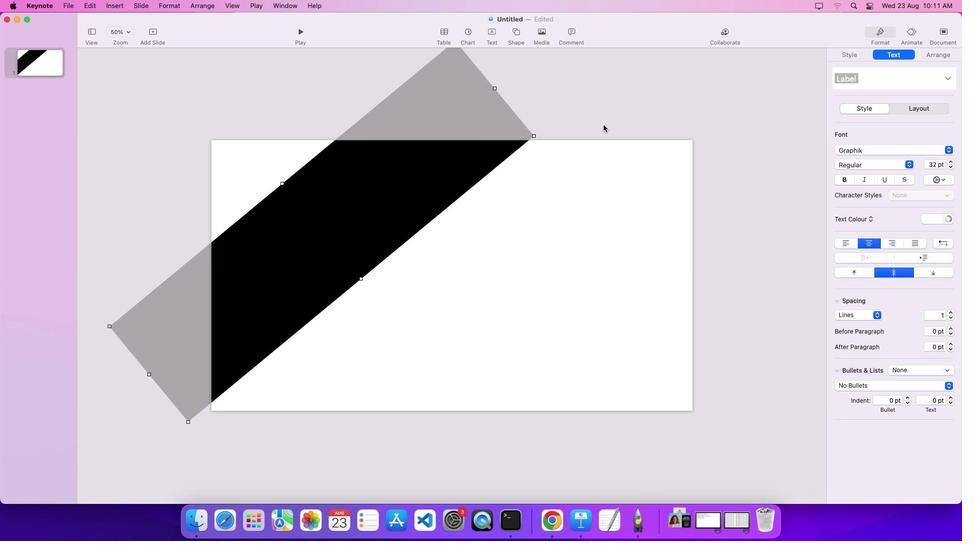 
Action: Mouse pressed left at (604, 125)
Screenshot: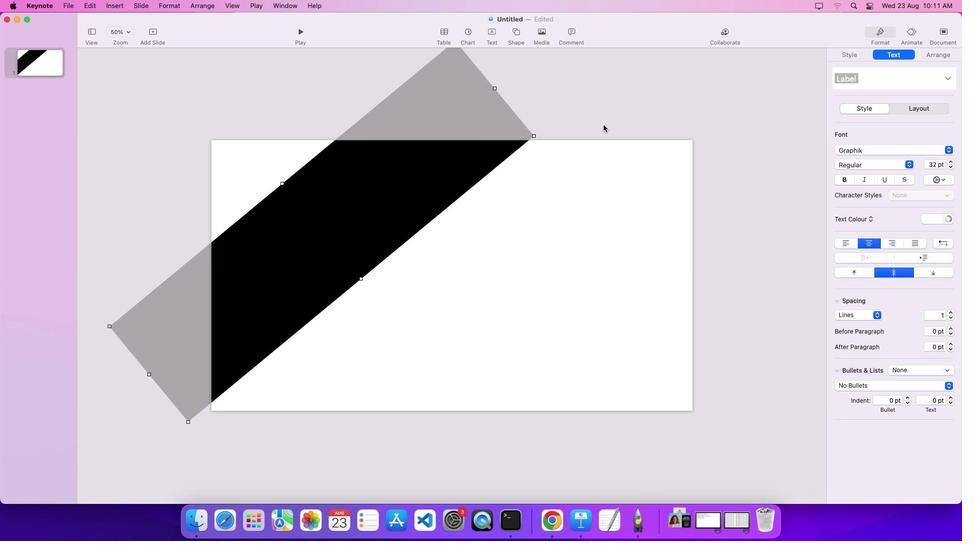 
Action: Mouse moved to (516, 34)
Screenshot: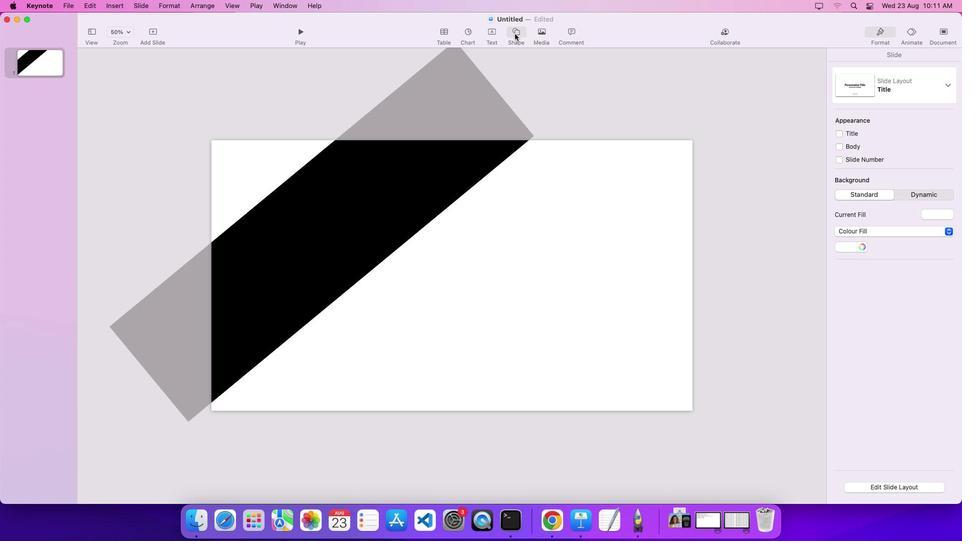 
Action: Mouse pressed left at (516, 34)
Screenshot: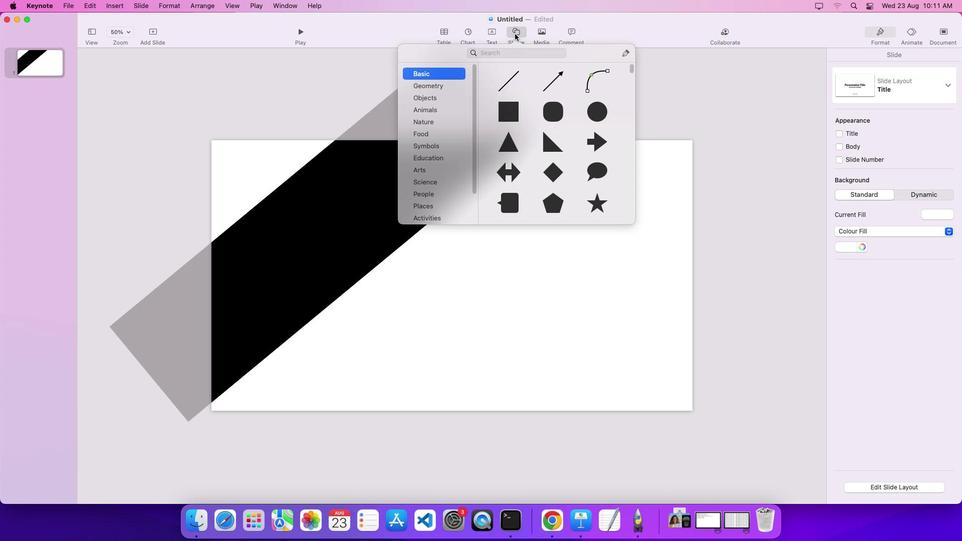
Action: Mouse moved to (553, 141)
Screenshot: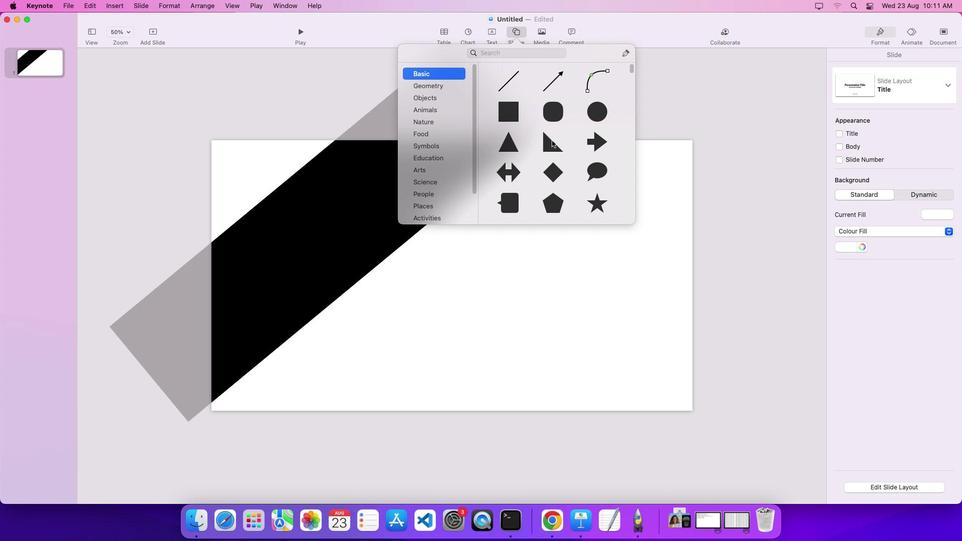 
Action: Mouse pressed left at (553, 141)
Screenshot: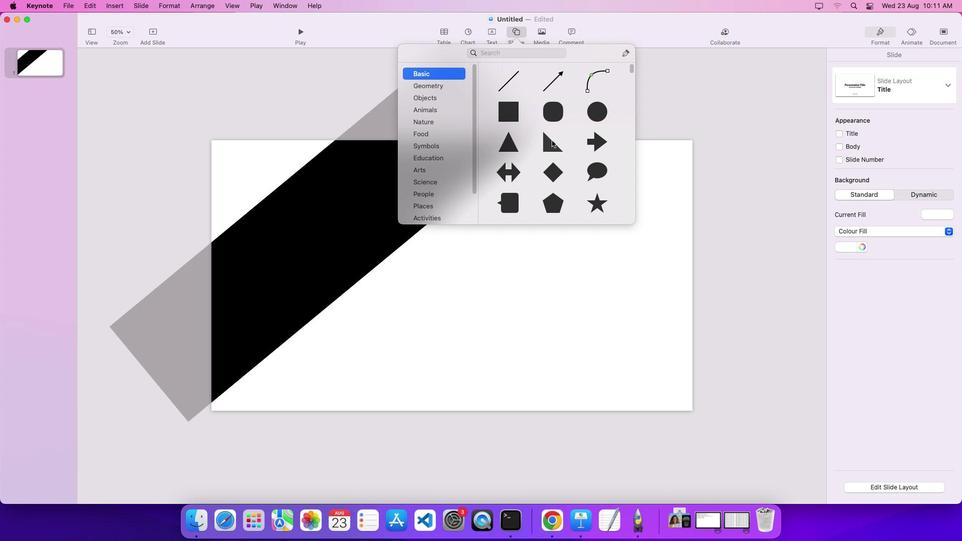
Action: Mouse moved to (930, 56)
Screenshot: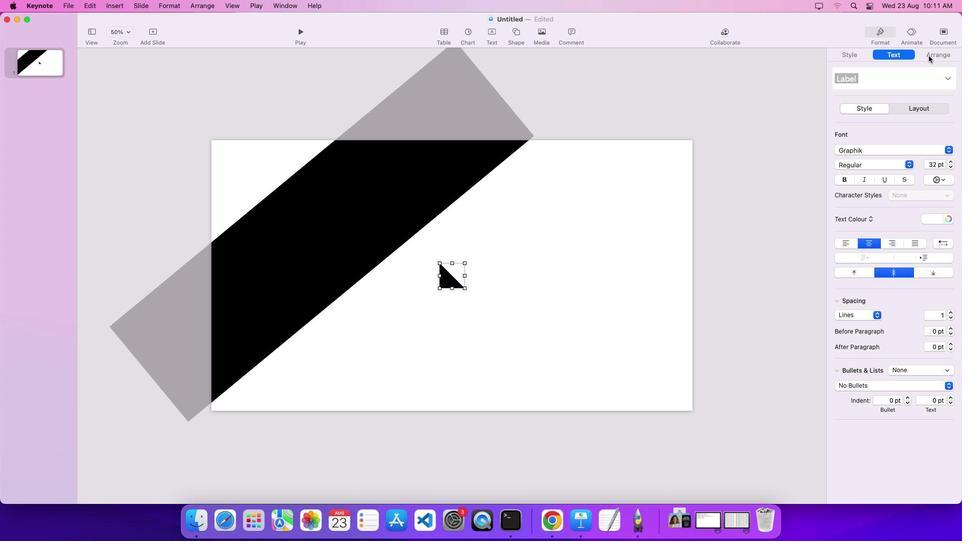 
Action: Mouse pressed left at (930, 56)
Screenshot: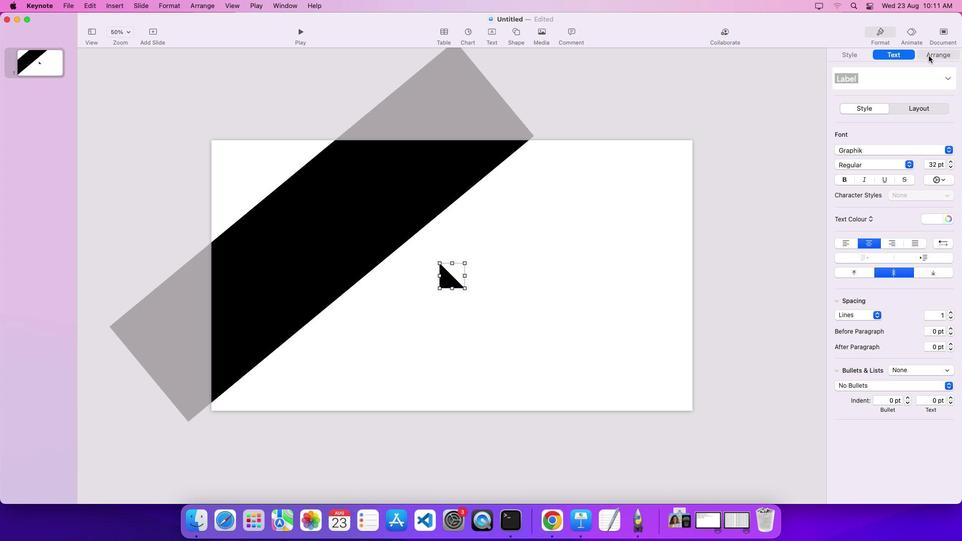 
Action: Mouse moved to (927, 227)
Screenshot: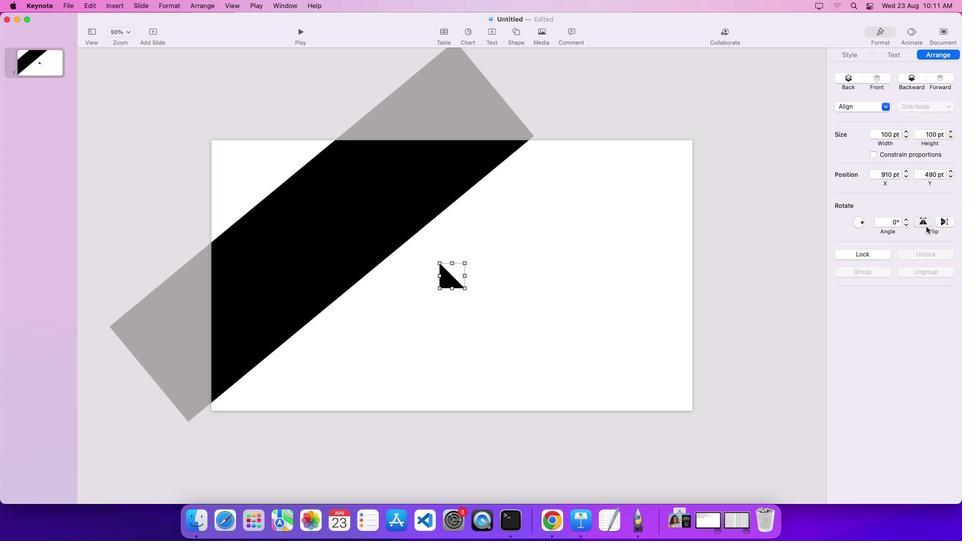 
Action: Mouse pressed left at (927, 227)
Screenshot: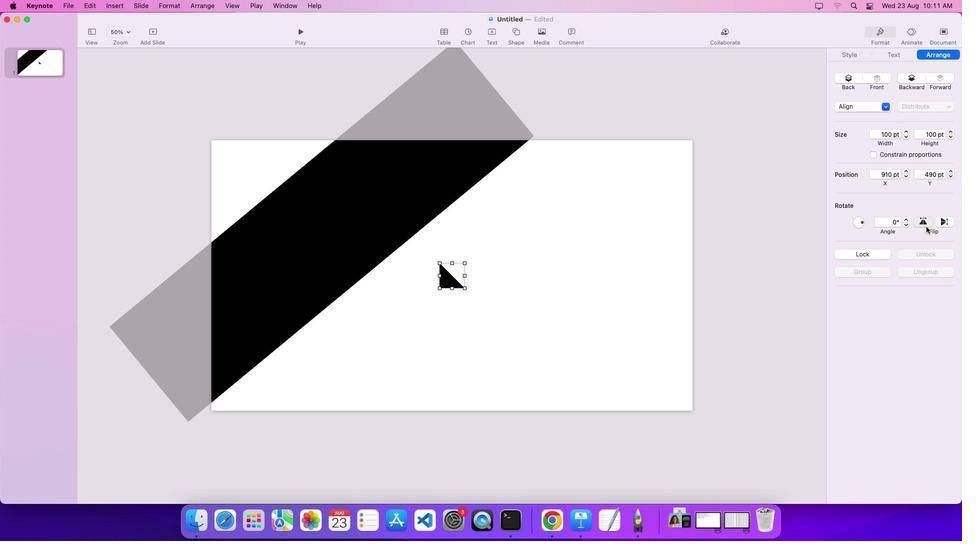 
Action: Mouse moved to (948, 223)
Screenshot: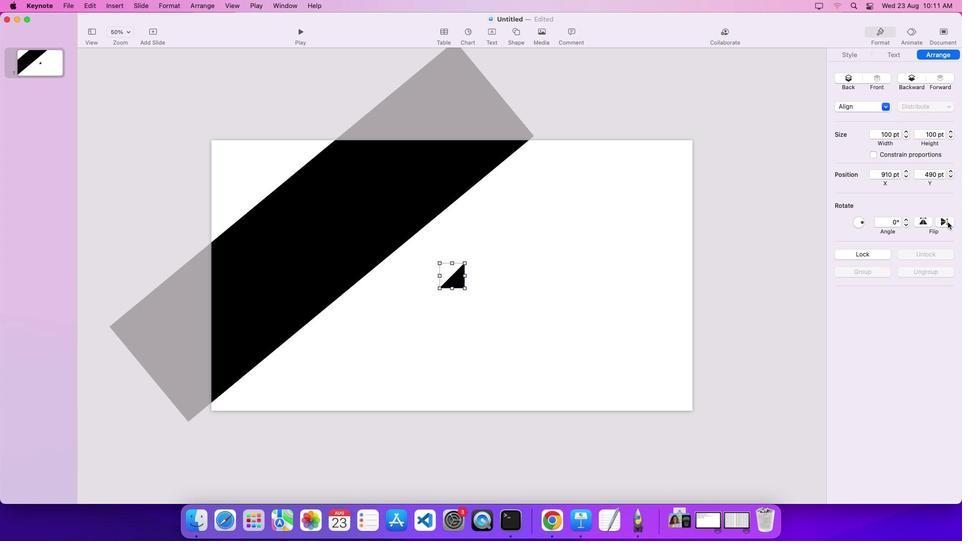 
Action: Mouse pressed left at (948, 223)
Screenshot: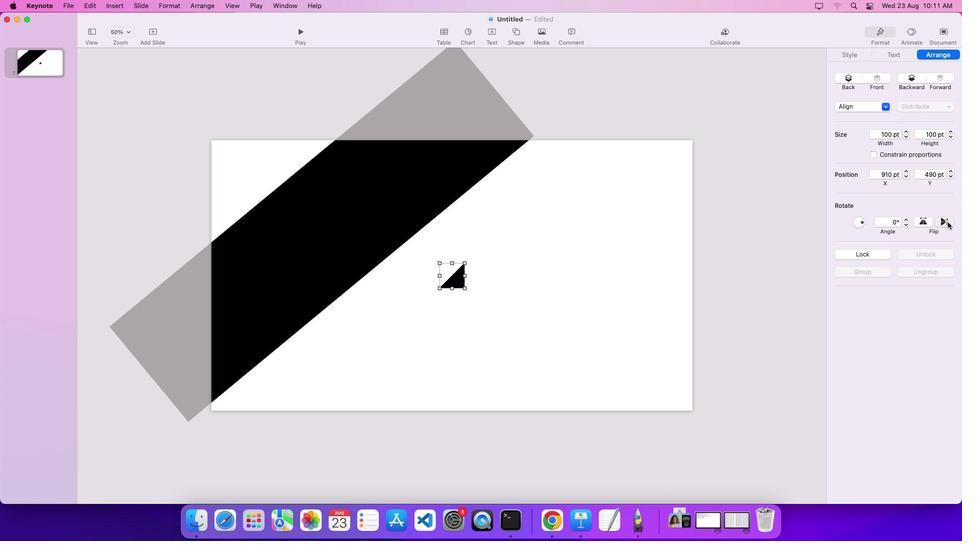 
Action: Mouse moved to (456, 270)
Screenshot: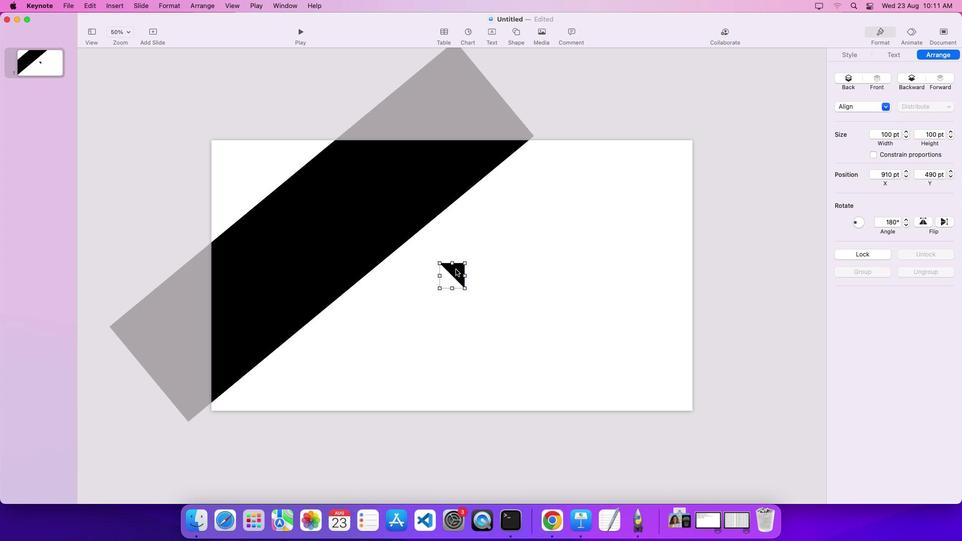 
Action: Mouse pressed left at (456, 270)
Screenshot: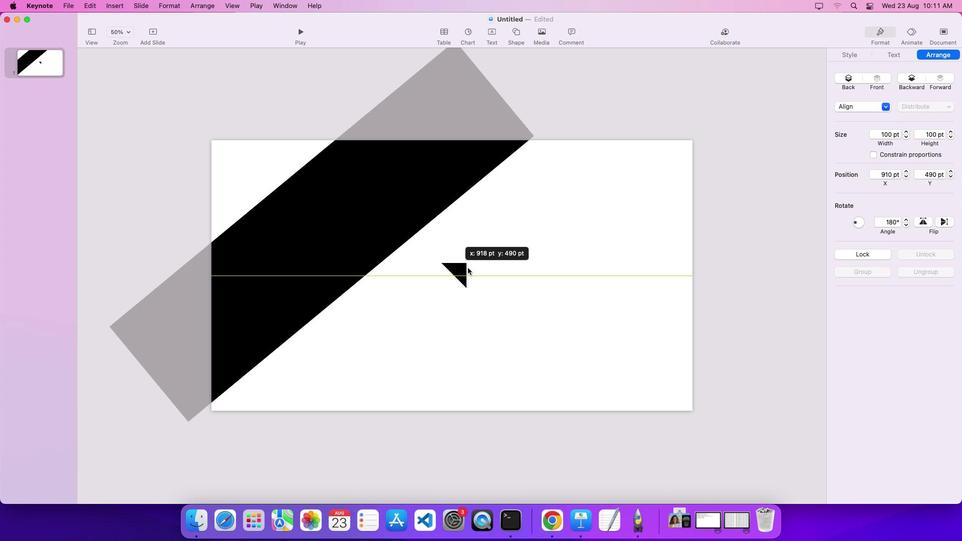 
Action: Mouse moved to (672, 182)
Screenshot: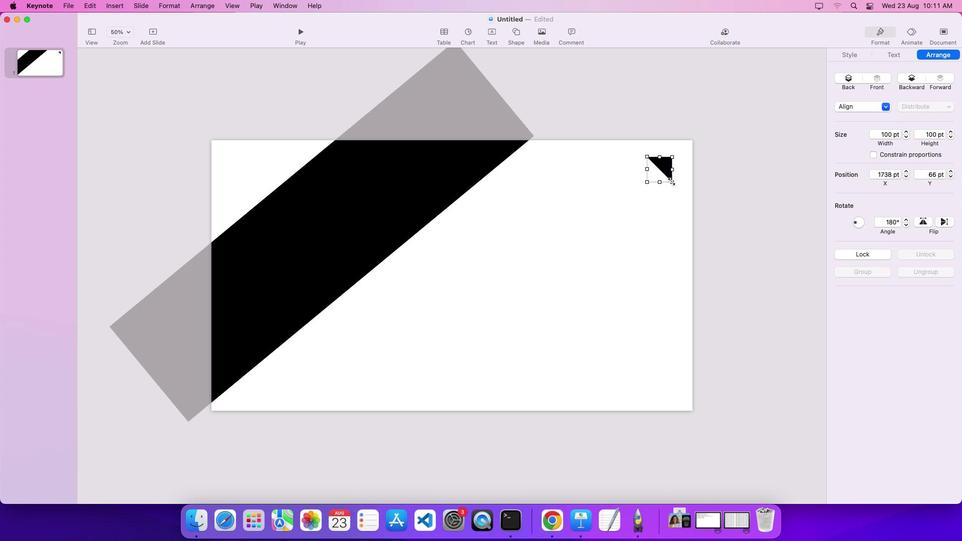 
Action: Mouse pressed left at (672, 182)
Screenshot: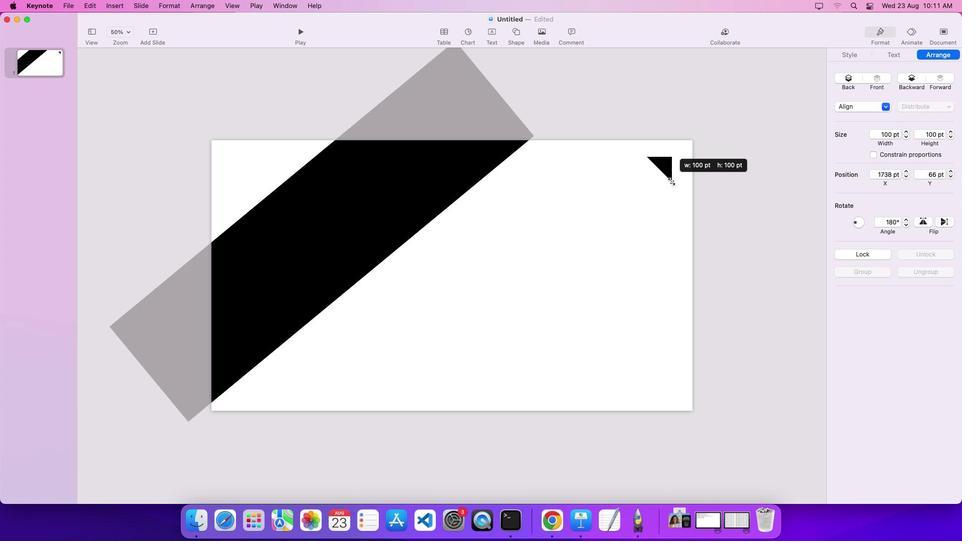 
Action: Key pressed Key.shiftKey.cmd
Screenshot: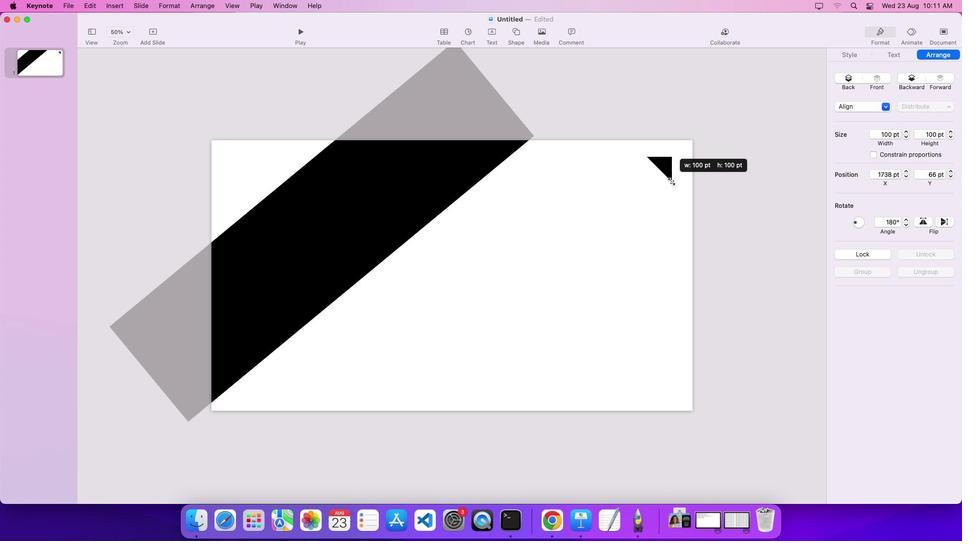 
Action: Mouse moved to (700, 223)
Screenshot: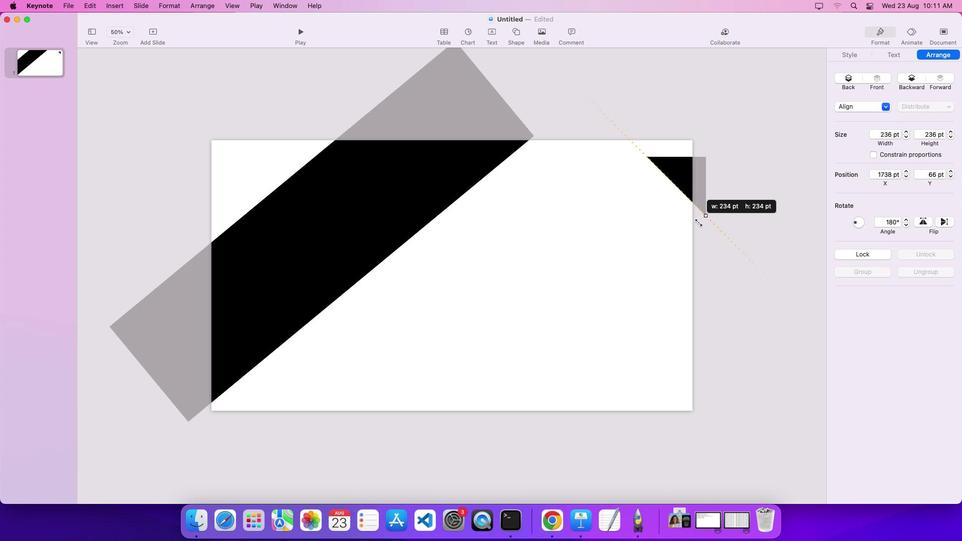 
Action: Key pressed Key.alt
Screenshot: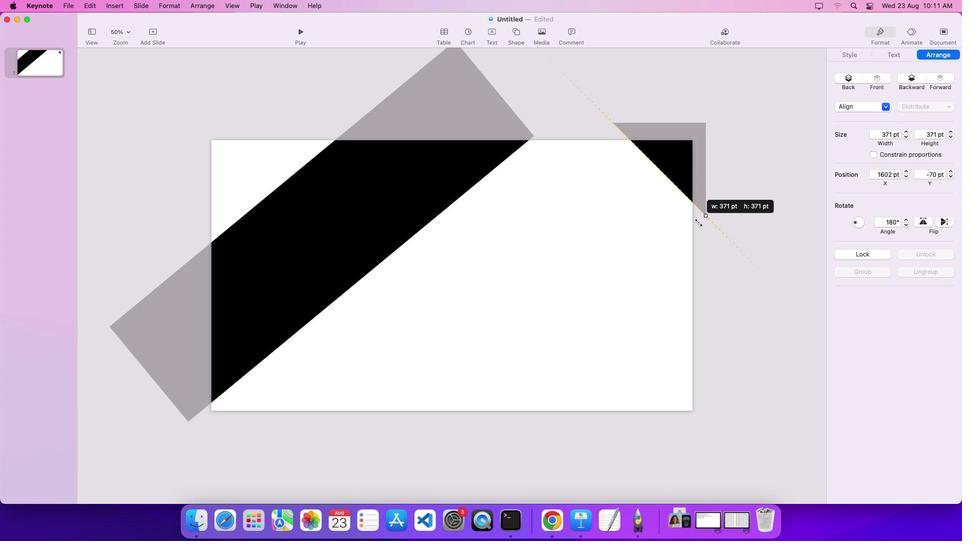 
Action: Mouse moved to (744, 128)
Screenshot: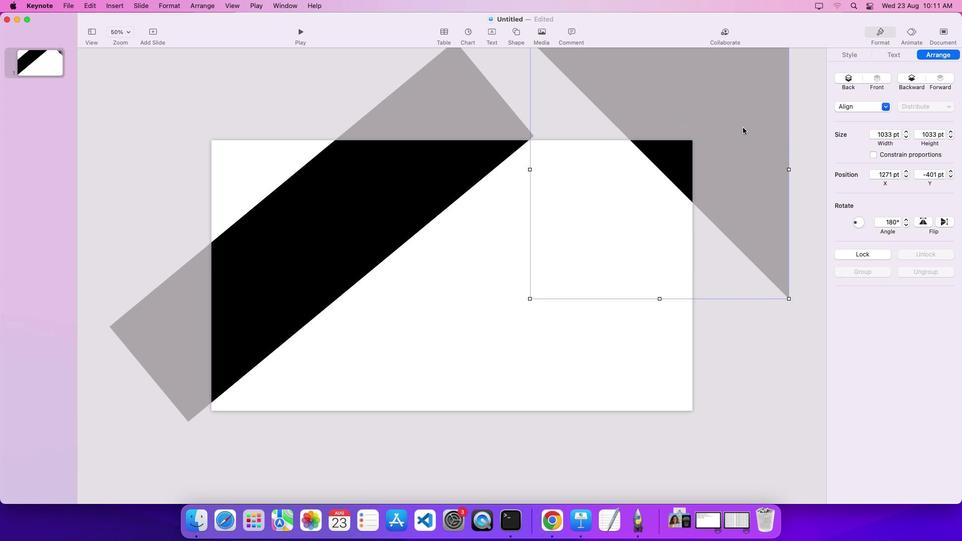 
Action: Mouse pressed left at (744, 128)
Screenshot: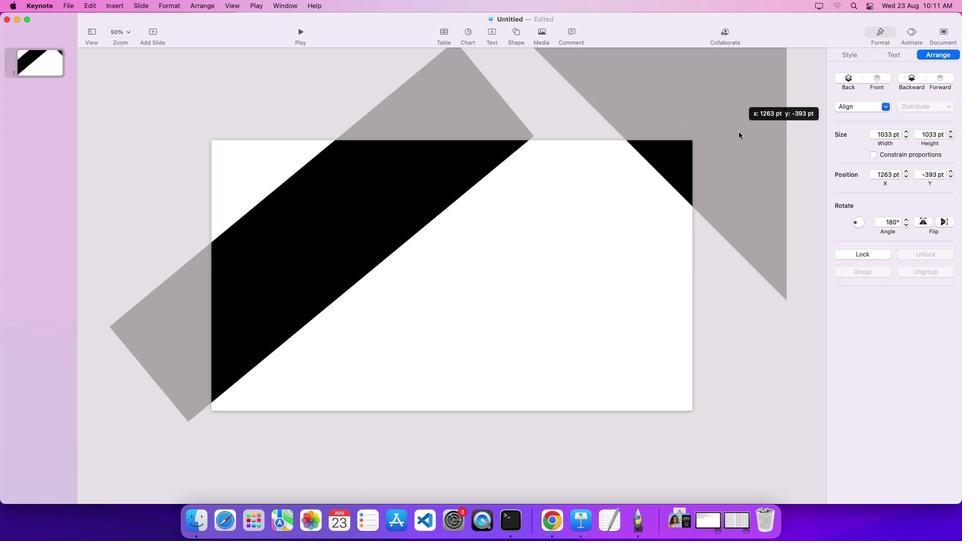 
Action: Mouse moved to (693, 391)
Screenshot: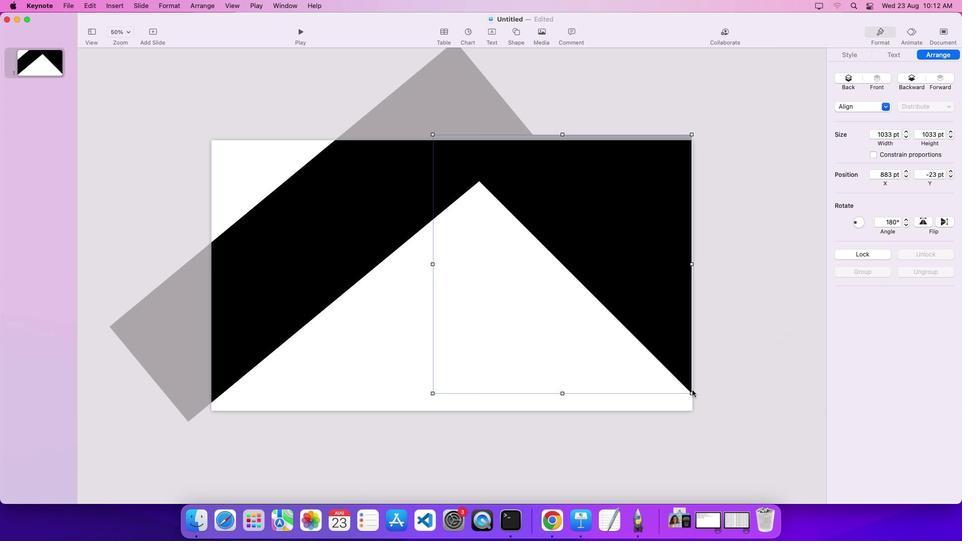 
Action: Key pressed Key.shift
Screenshot: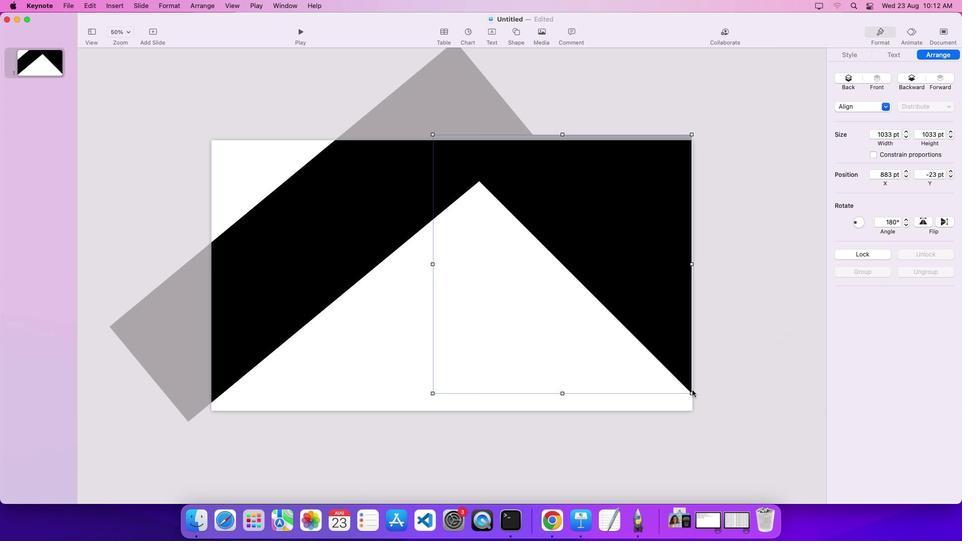 
Action: Mouse moved to (694, 392)
Screenshot: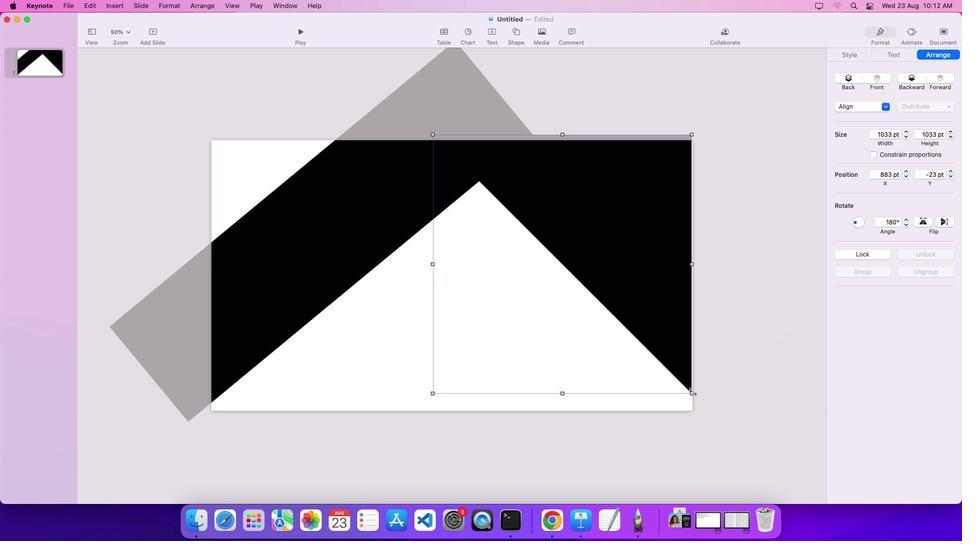 
Action: Mouse pressed left at (694, 392)
Screenshot: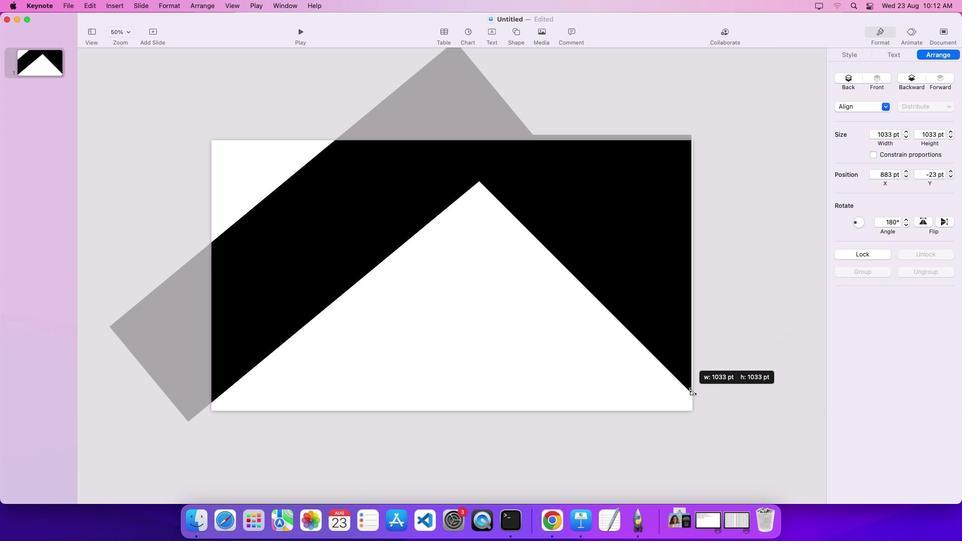 
Action: Key pressed Key.shift
Screenshot: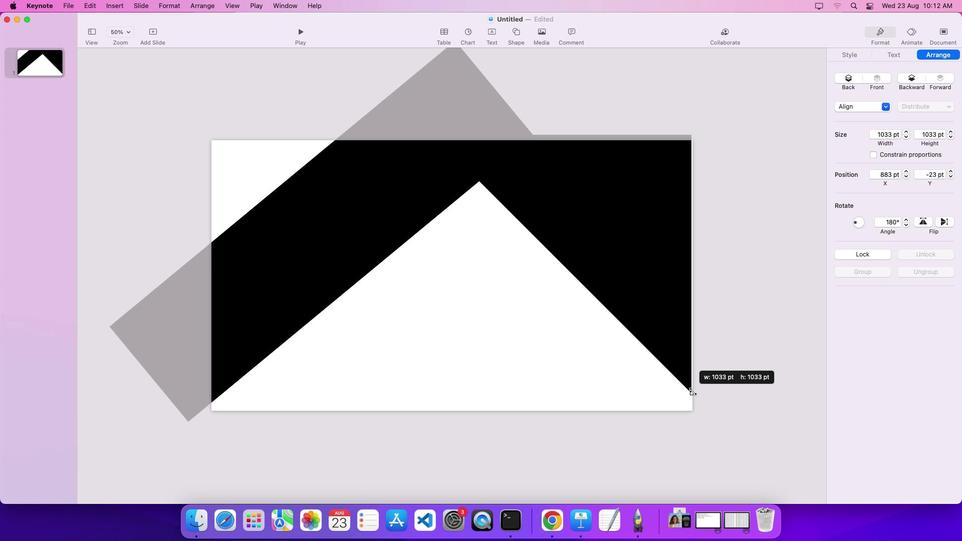 
Action: Mouse moved to (598, 254)
Screenshot: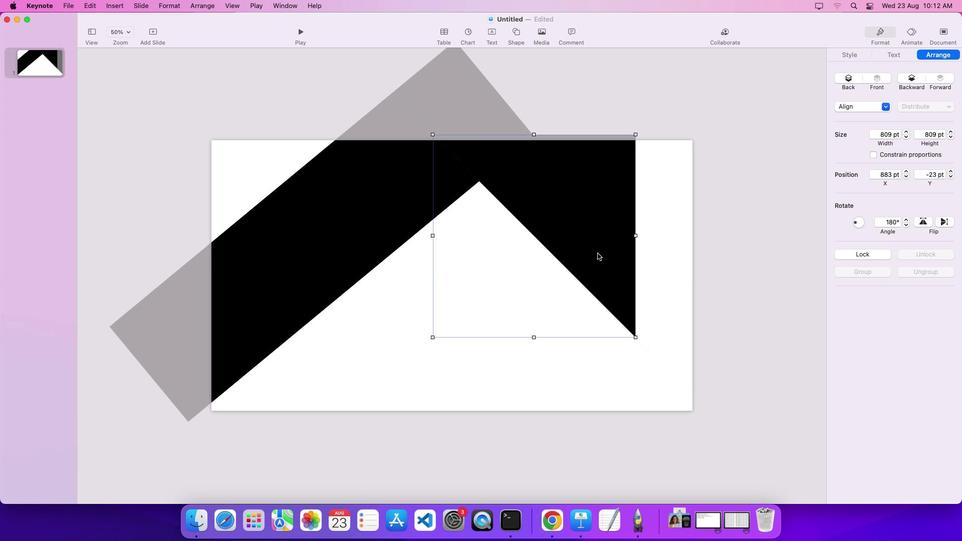
Action: Mouse pressed left at (598, 254)
Screenshot: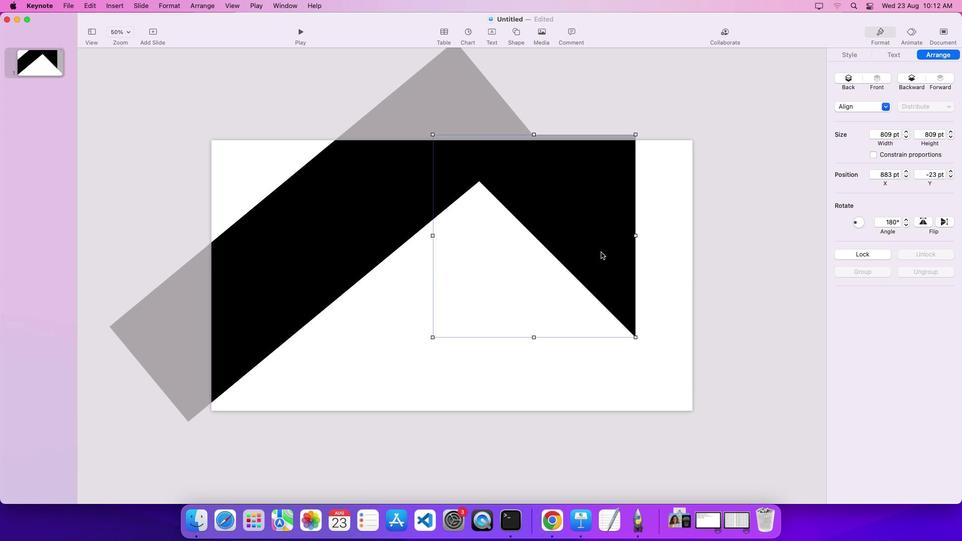 
Action: Mouse moved to (659, 248)
Screenshot: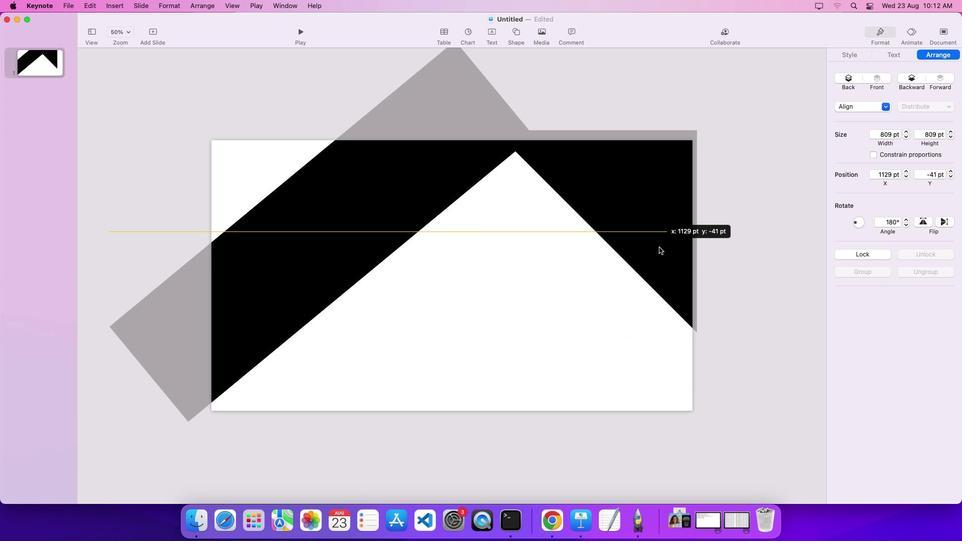 
Action: Mouse pressed left at (659, 248)
Screenshot: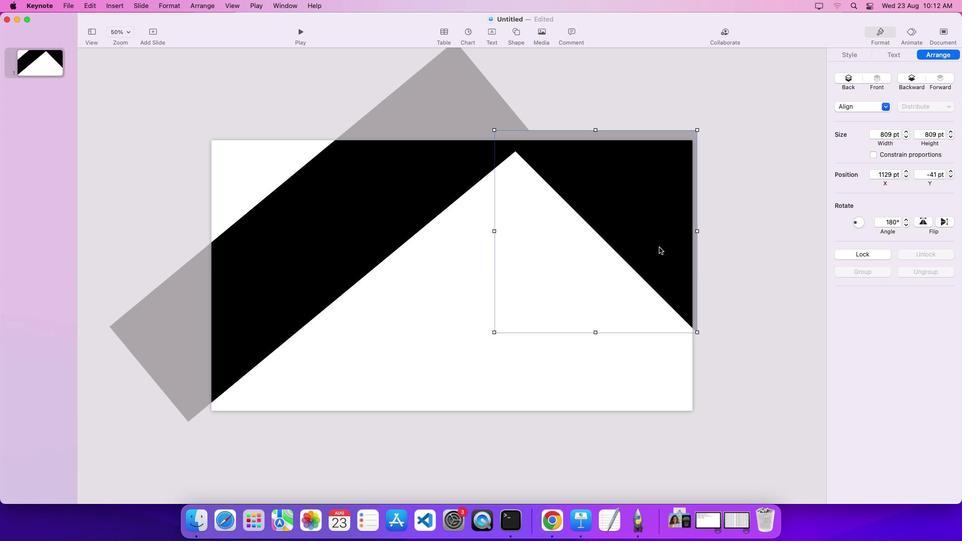 
Action: Mouse moved to (658, 252)
Screenshot: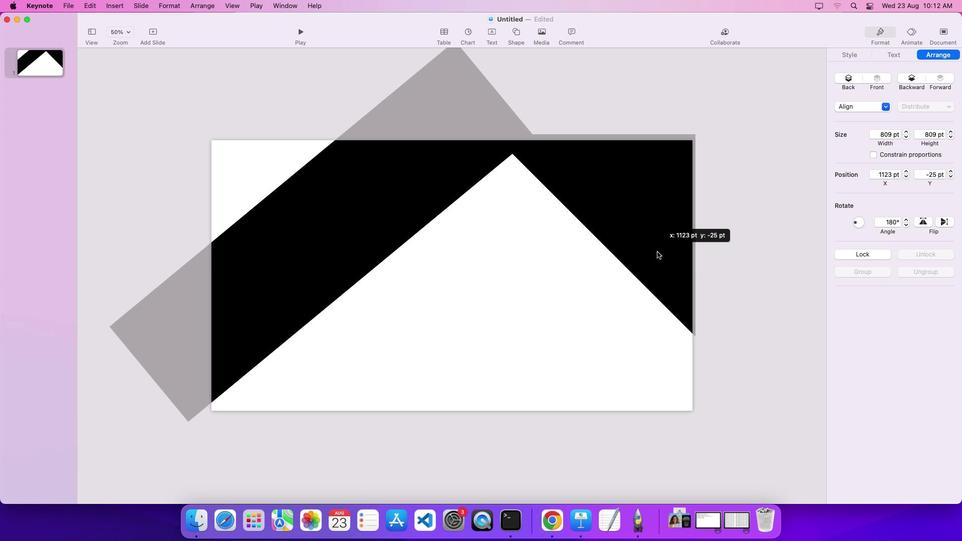 
Action: Key pressed Key.alt
Screenshot: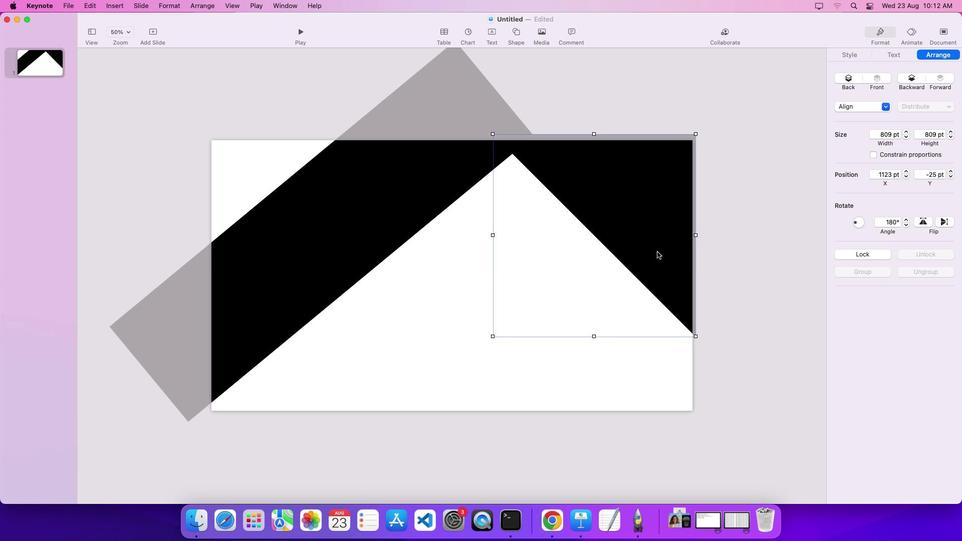 
Action: Mouse pressed left at (658, 252)
Screenshot: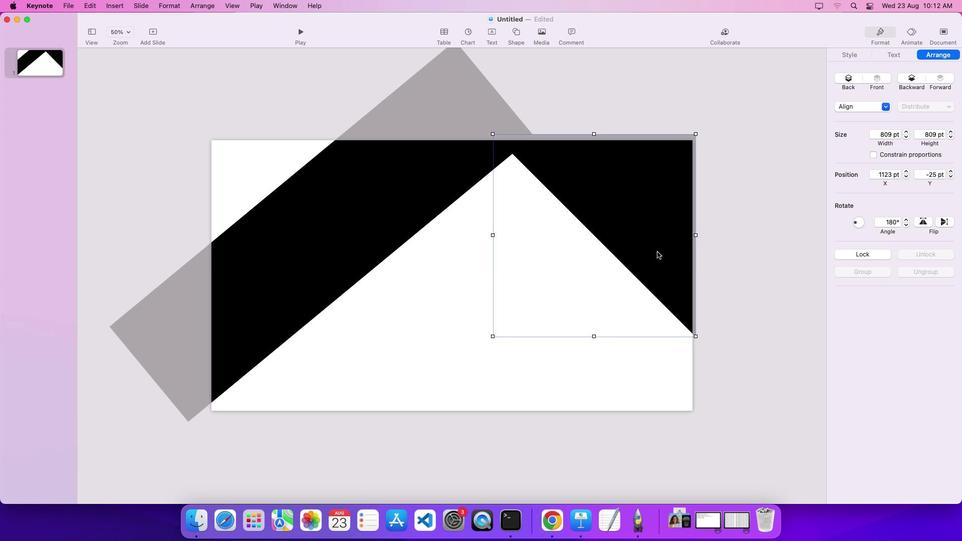 
Action: Mouse moved to (703, 333)
Screenshot: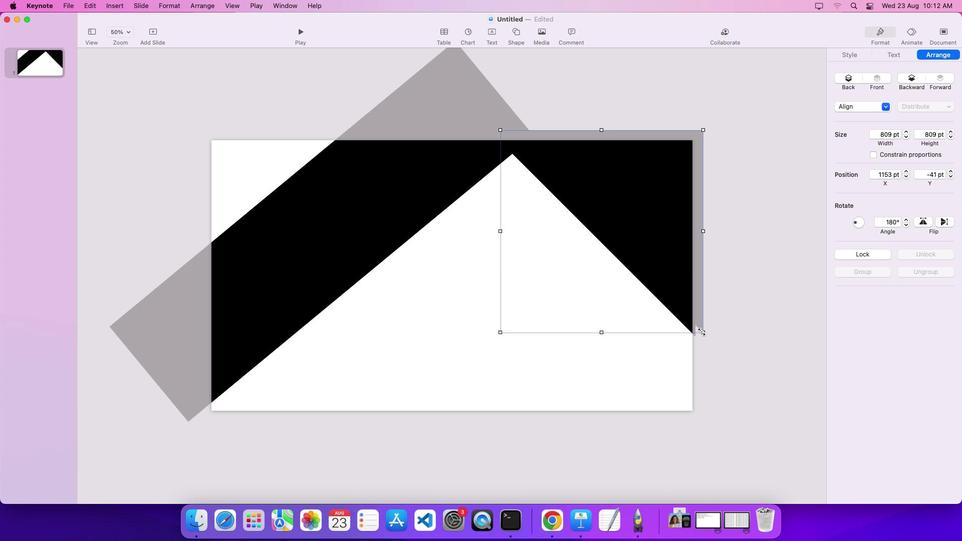 
Action: Key pressed Key.shift
Screenshot: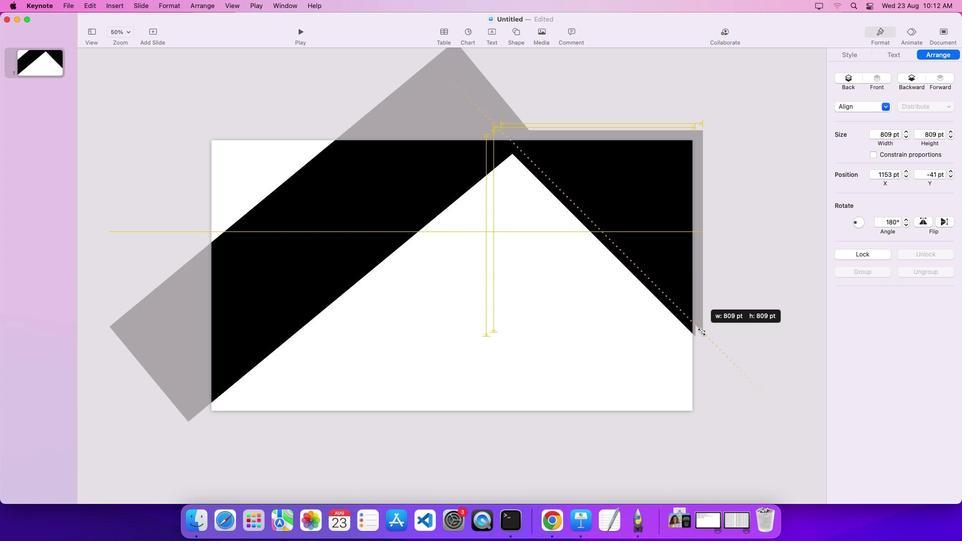 
Action: Mouse pressed left at (703, 333)
Screenshot: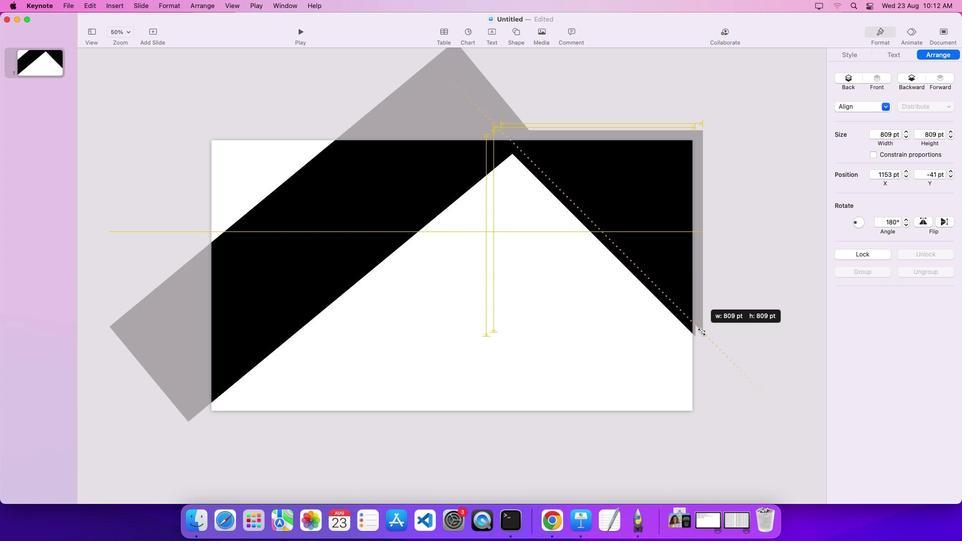 
Action: Mouse moved to (658, 235)
Screenshot: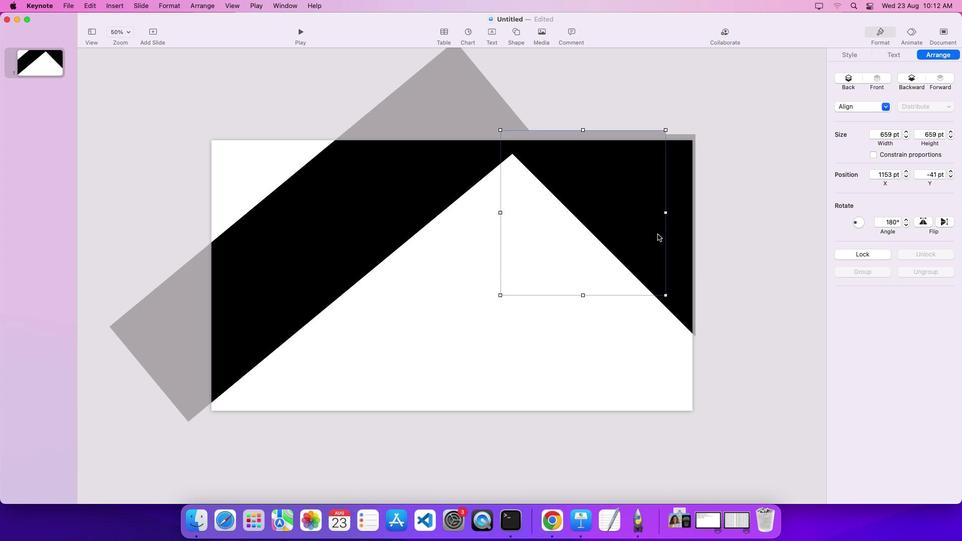 
Action: Mouse pressed left at (658, 235)
Screenshot: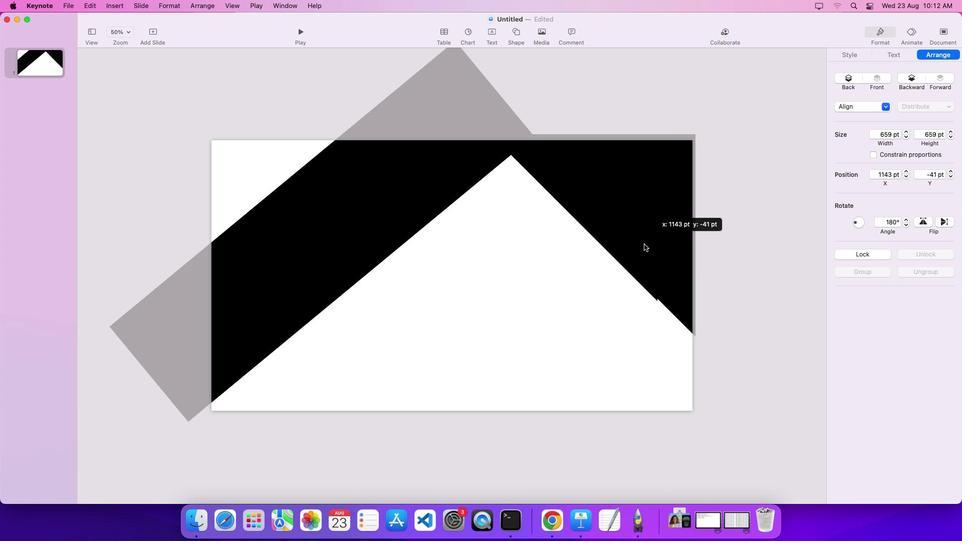 
Action: Mouse moved to (632, 297)
Screenshot: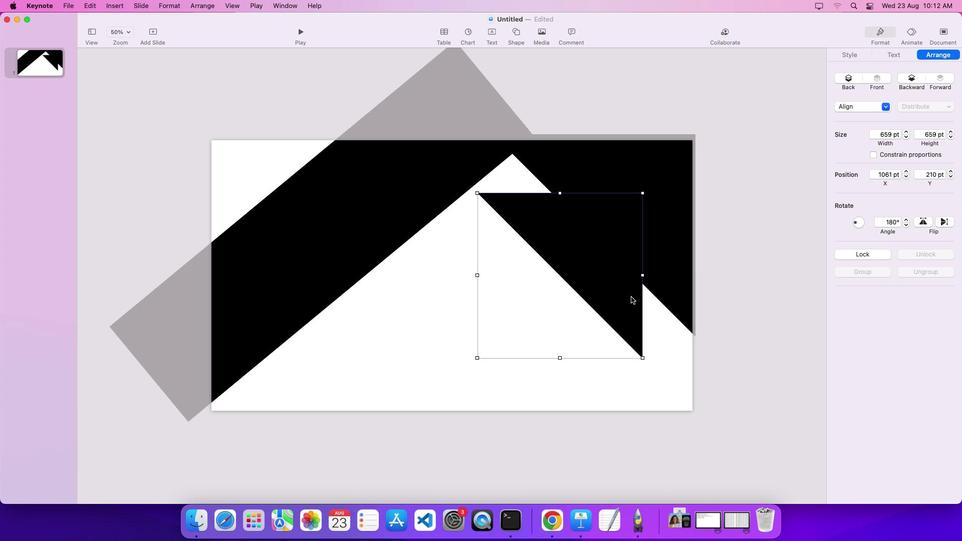 
Action: Mouse pressed left at (632, 297)
Screenshot: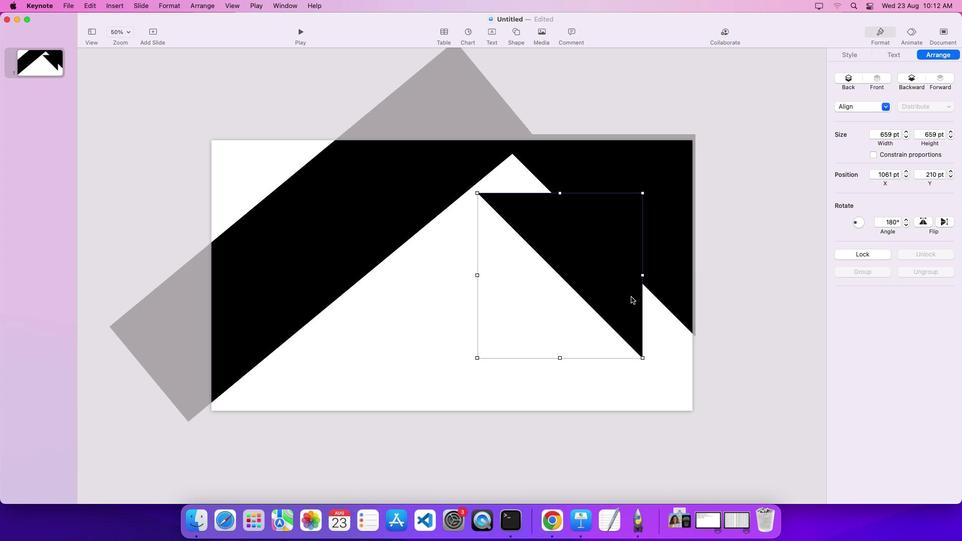 
Action: Mouse moved to (854, 55)
Screenshot: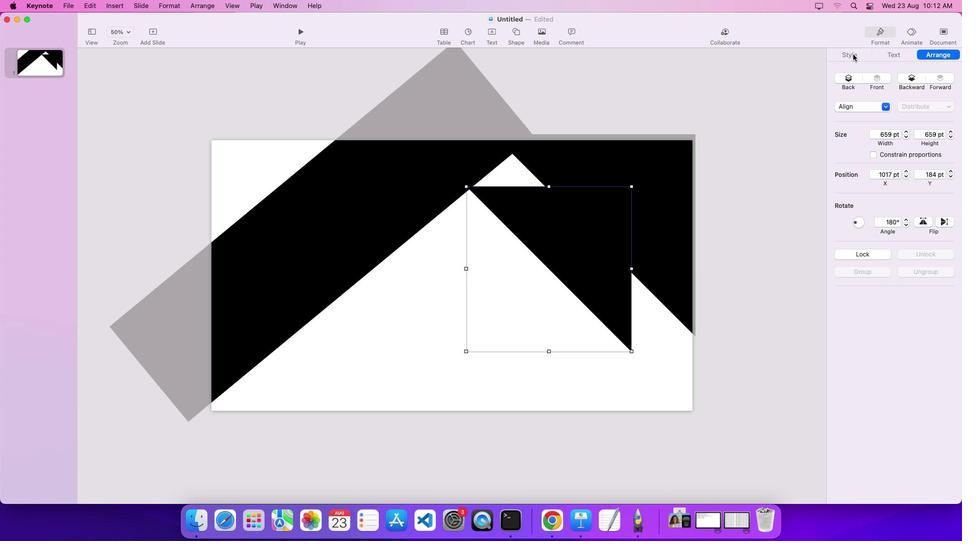 
Action: Mouse pressed left at (854, 55)
Screenshot: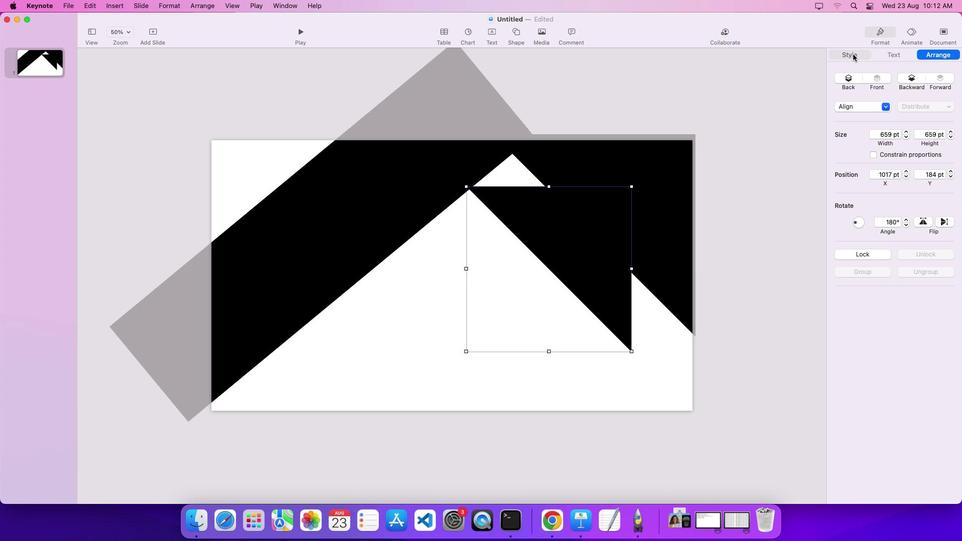
Action: Mouse moved to (891, 118)
Screenshot: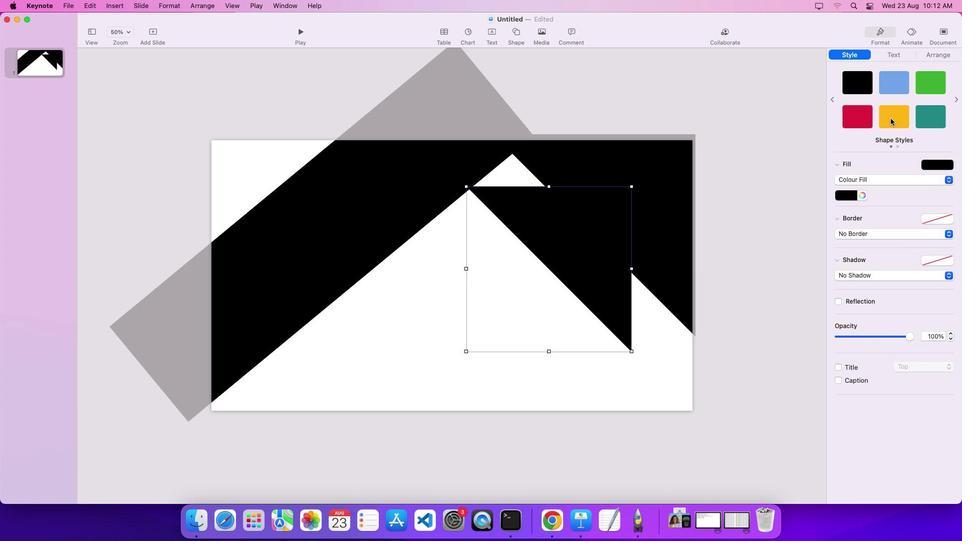 
Action: Mouse pressed left at (891, 118)
Screenshot: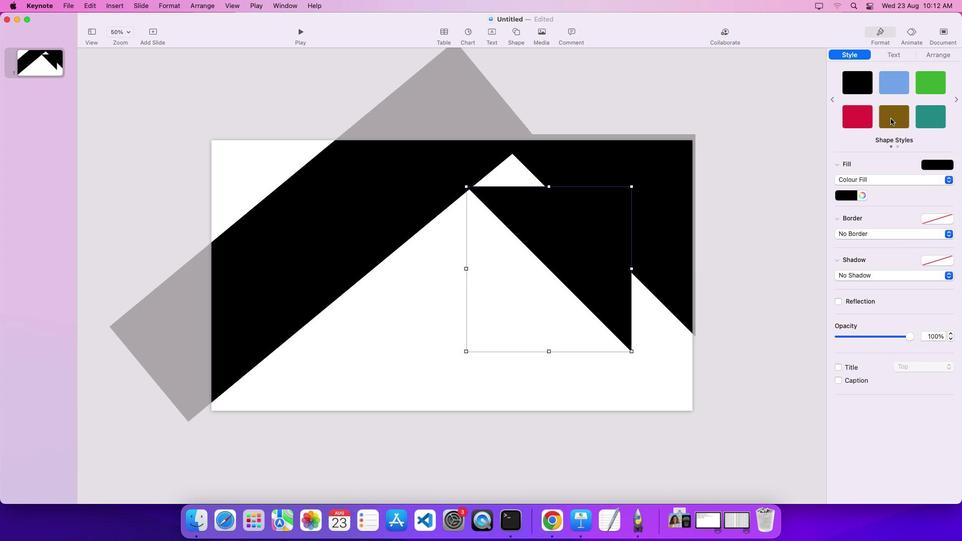 
Action: Mouse moved to (595, 246)
Screenshot: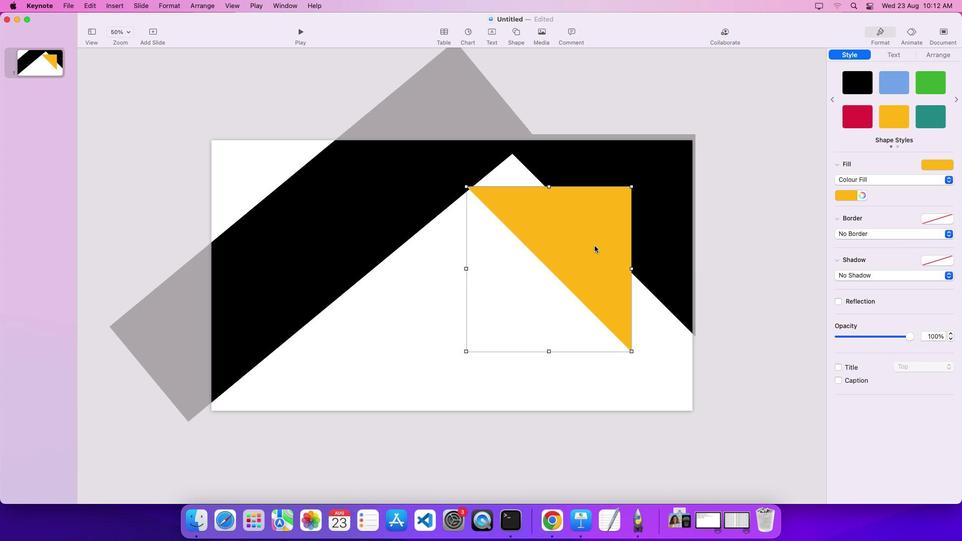 
Action: Mouse pressed left at (595, 246)
Screenshot: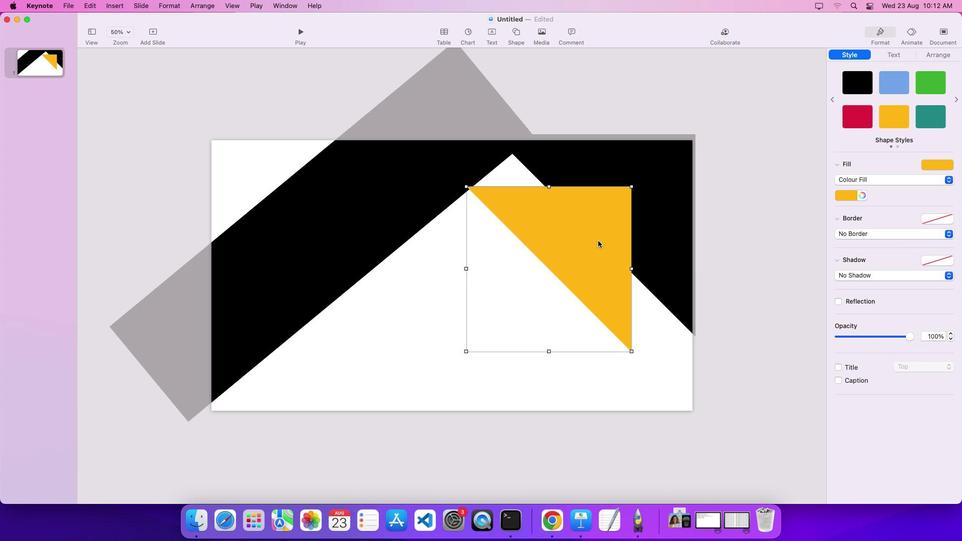 
Action: Mouse moved to (614, 243)
Screenshot: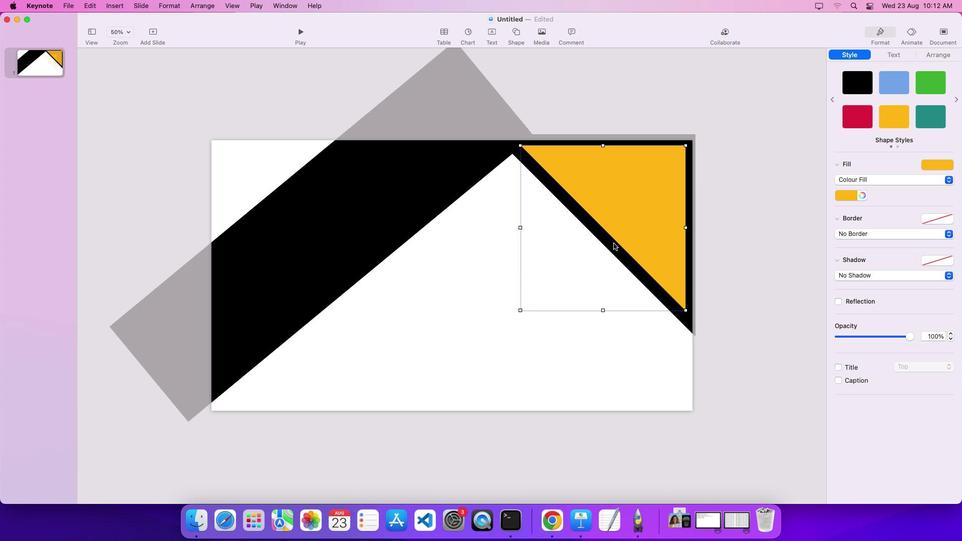
Action: Key pressed Key.shift
Screenshot: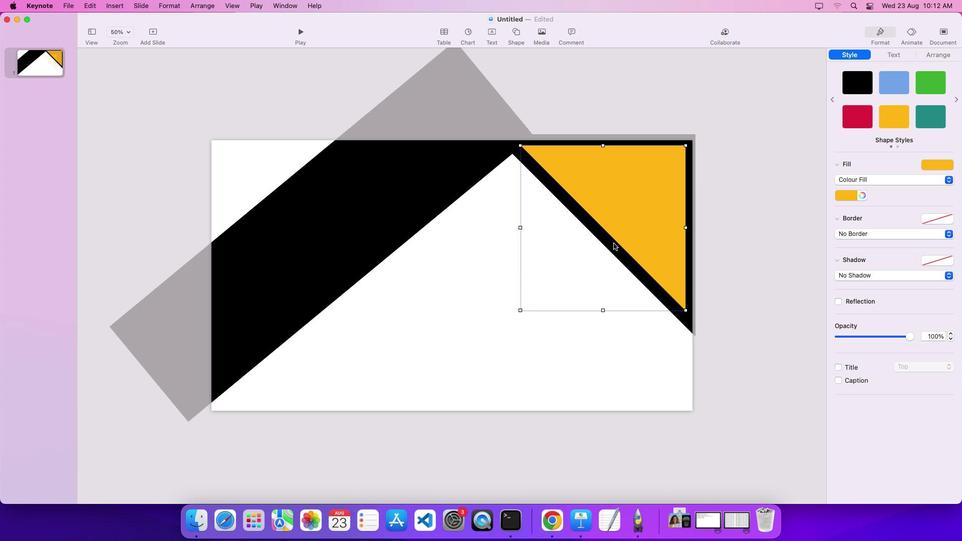 
Action: Mouse moved to (612, 246)
Screenshot: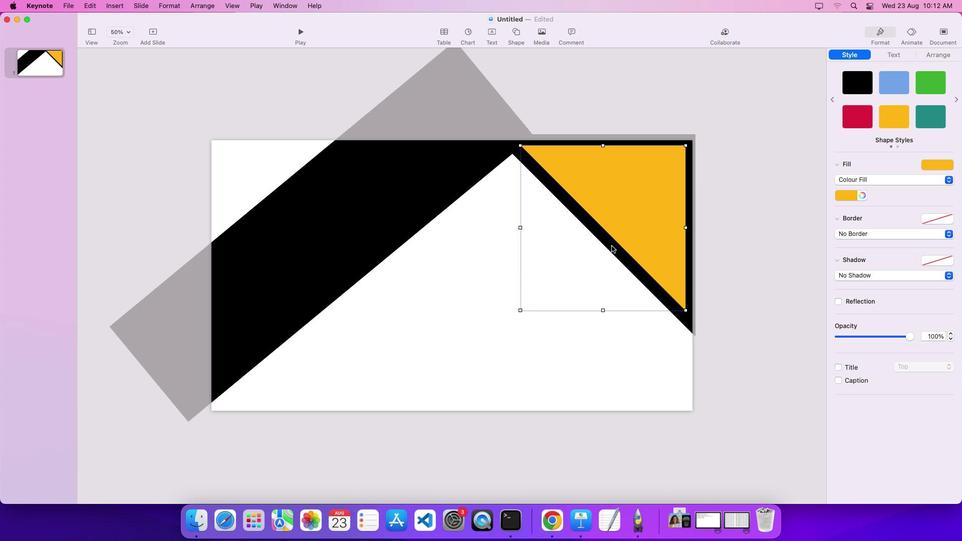 
Action: Mouse pressed left at (612, 246)
Screenshot: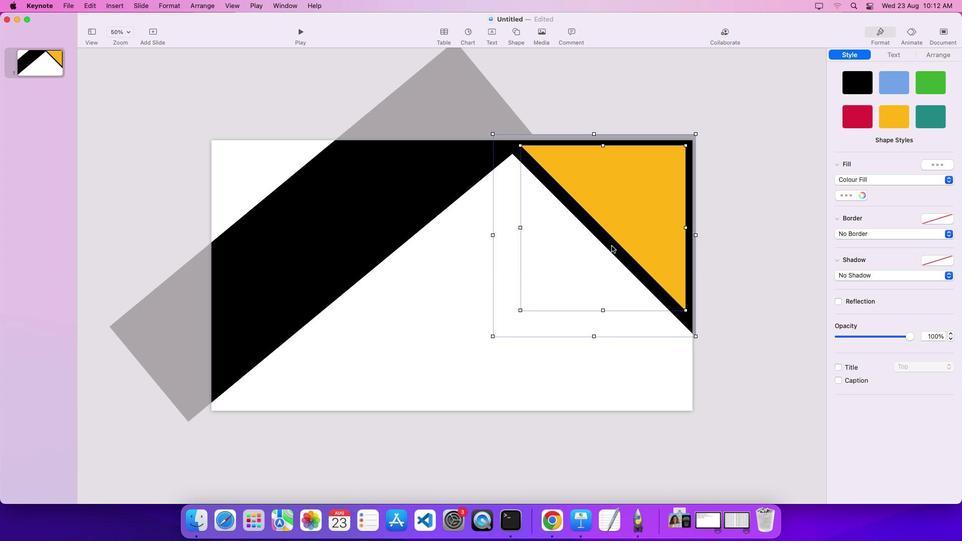 
Action: Mouse moved to (620, 234)
Screenshot: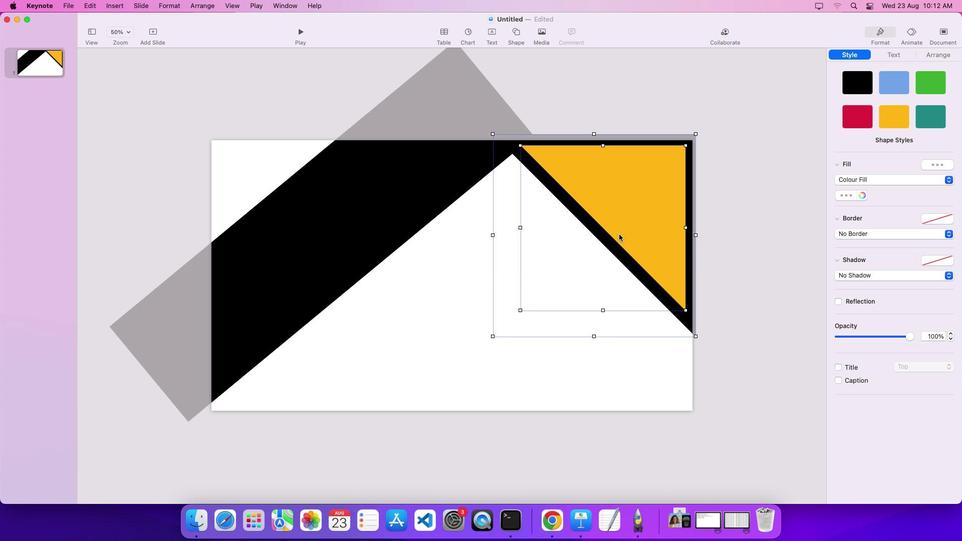 
Action: Mouse pressed right at (620, 234)
Screenshot: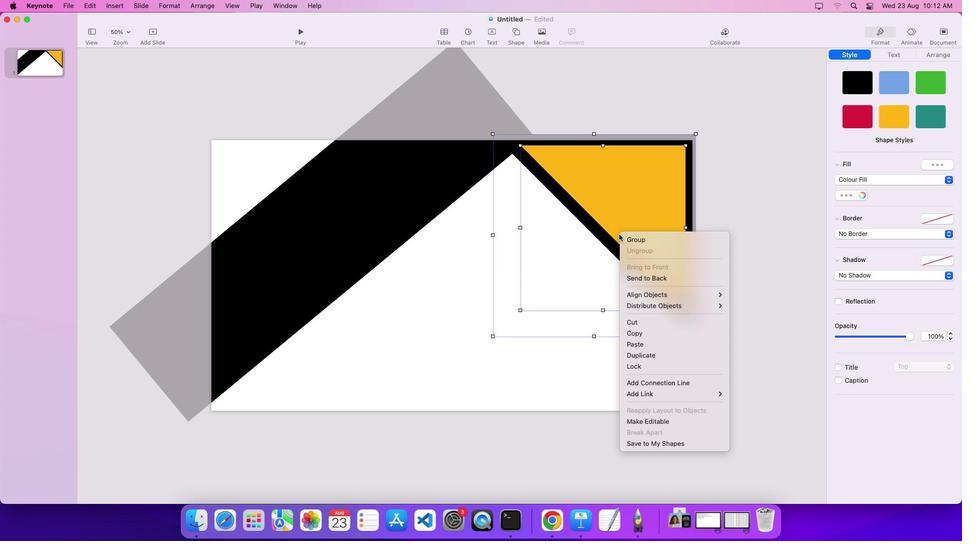 
Action: Mouse moved to (751, 302)
Screenshot: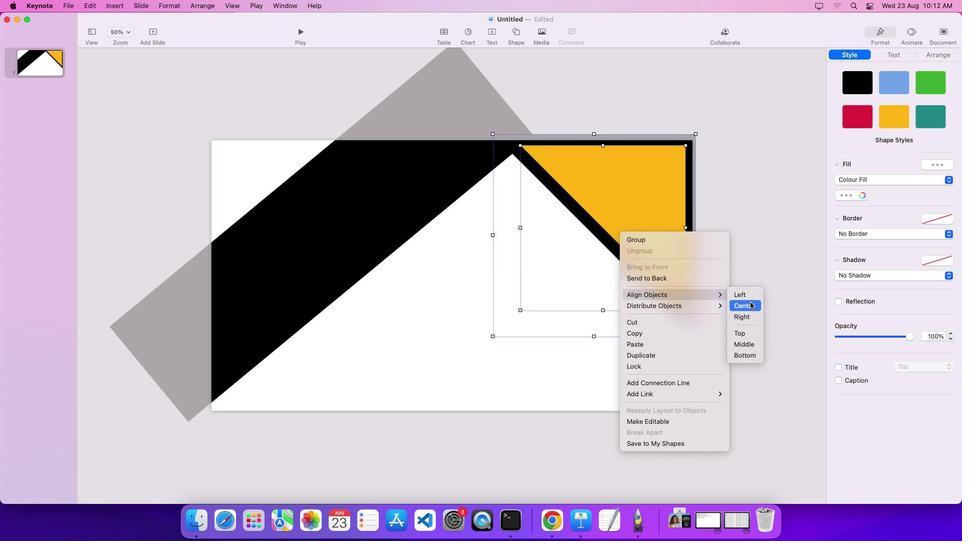 
Action: Mouse pressed left at (751, 302)
Screenshot: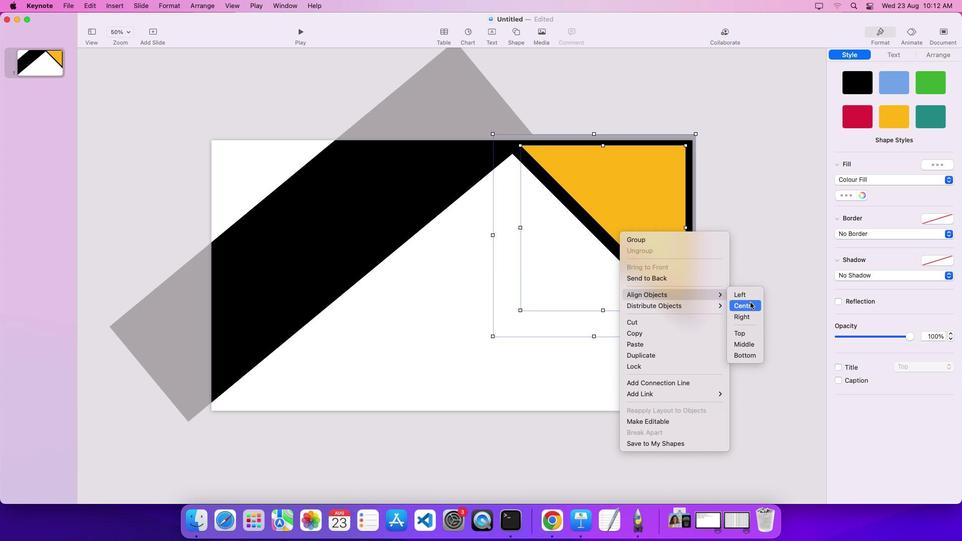 
Action: Mouse moved to (626, 215)
Screenshot: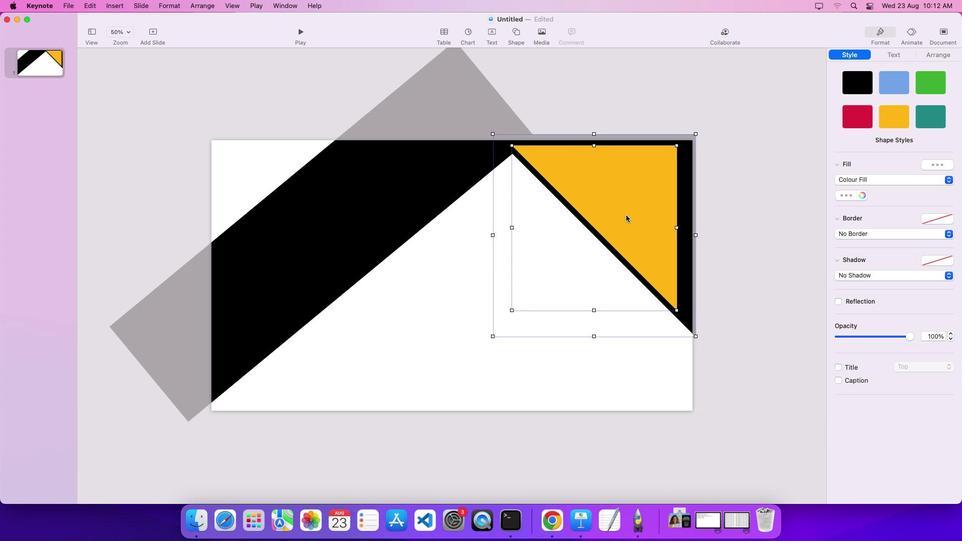 
Action: Mouse pressed right at (626, 215)
Screenshot: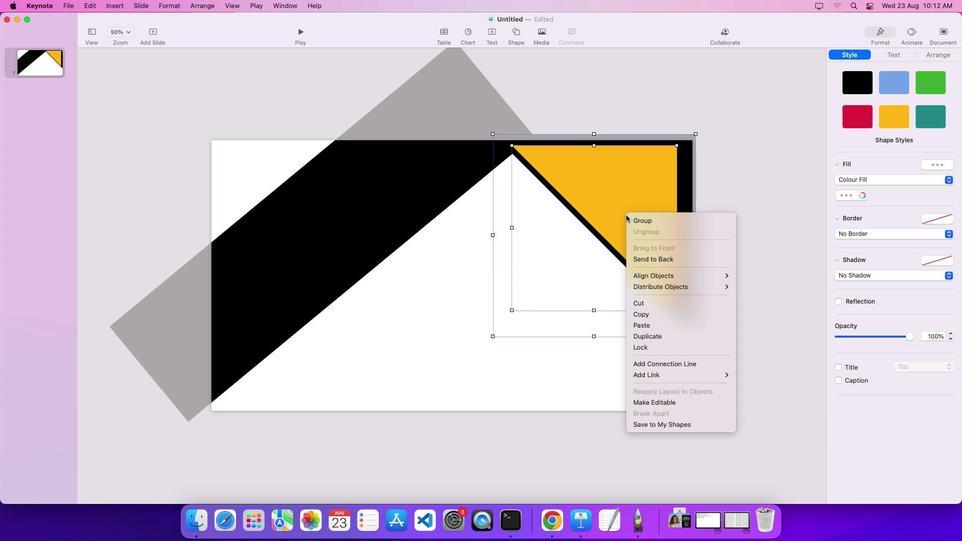 
Action: Mouse moved to (749, 323)
Screenshot: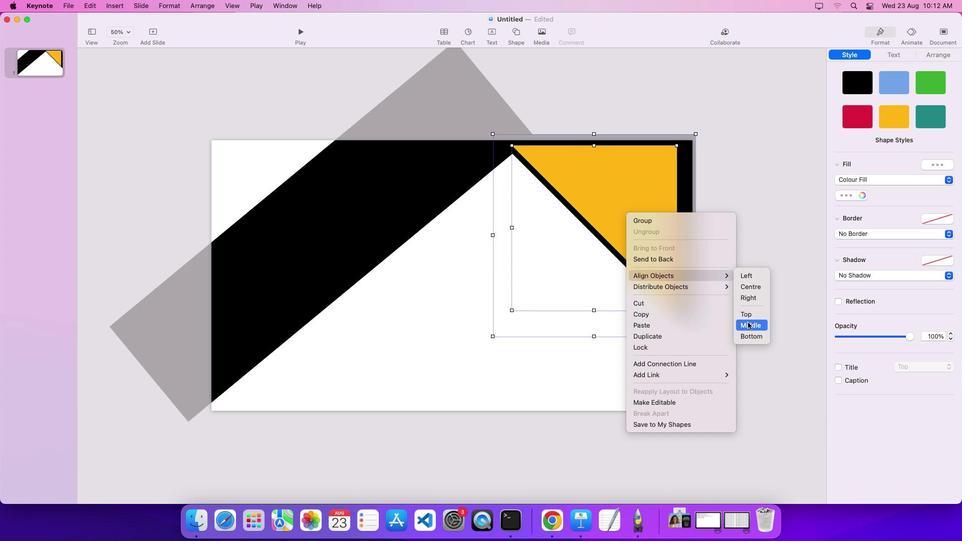 
Action: Mouse pressed left at (749, 323)
Screenshot: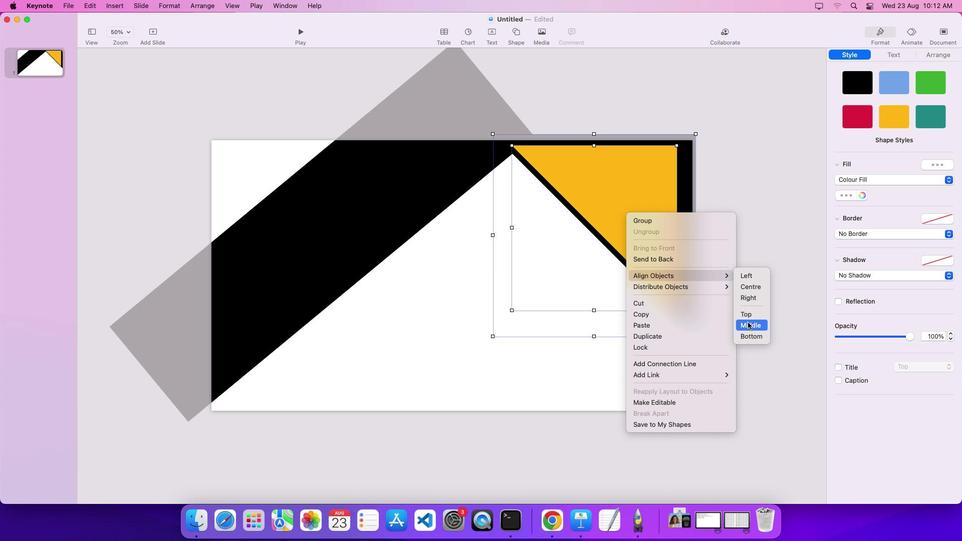 
Action: Mouse moved to (741, 268)
Screenshot: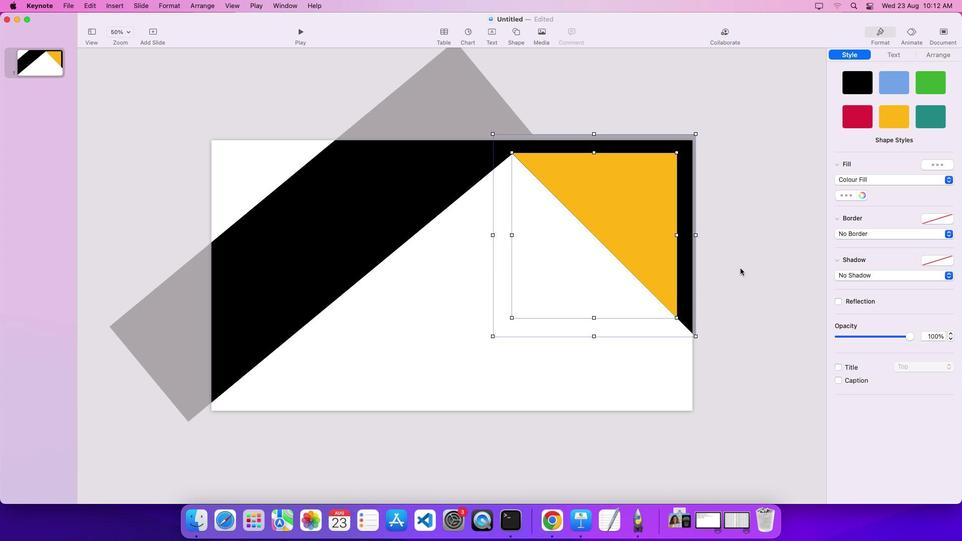 
Action: Mouse pressed left at (741, 268)
Screenshot: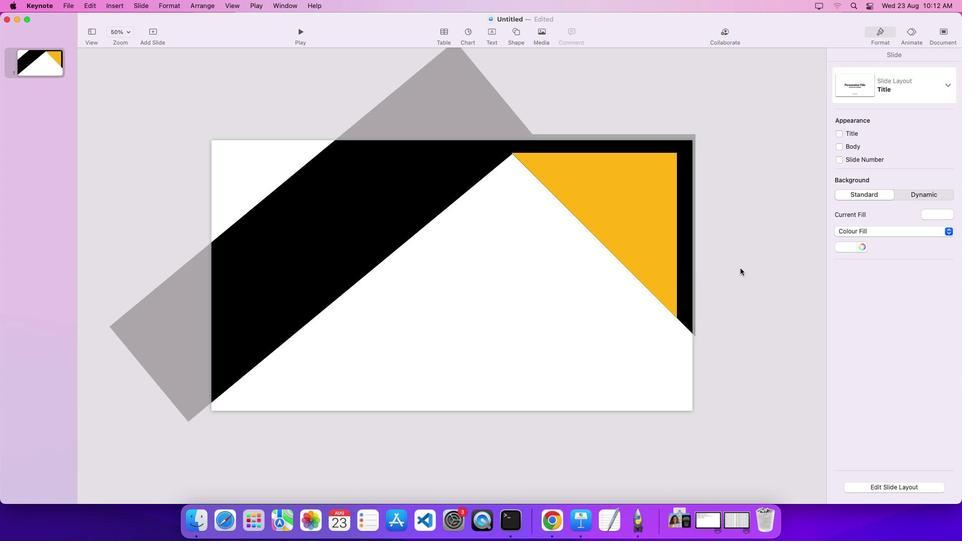 
Action: Mouse moved to (633, 250)
Screenshot: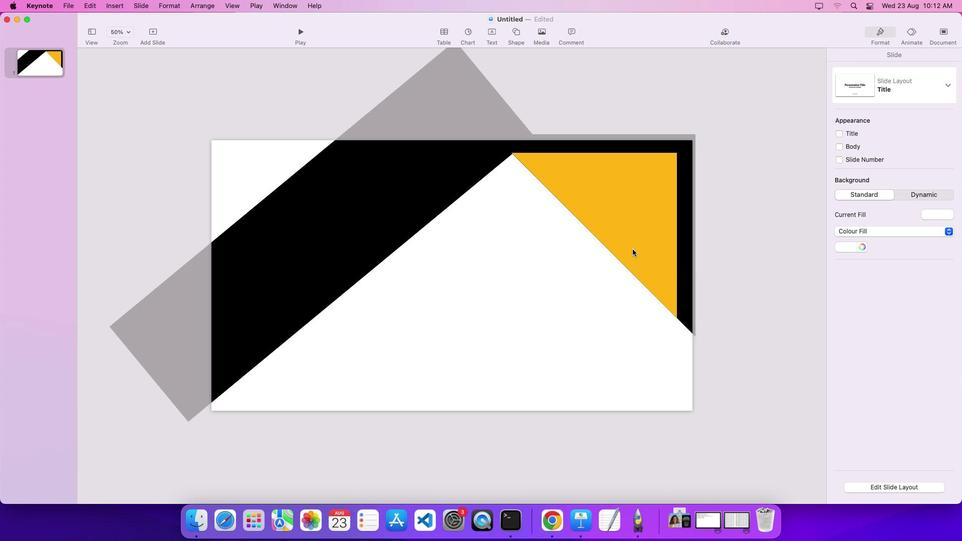 
Action: Mouse pressed left at (633, 250)
Screenshot: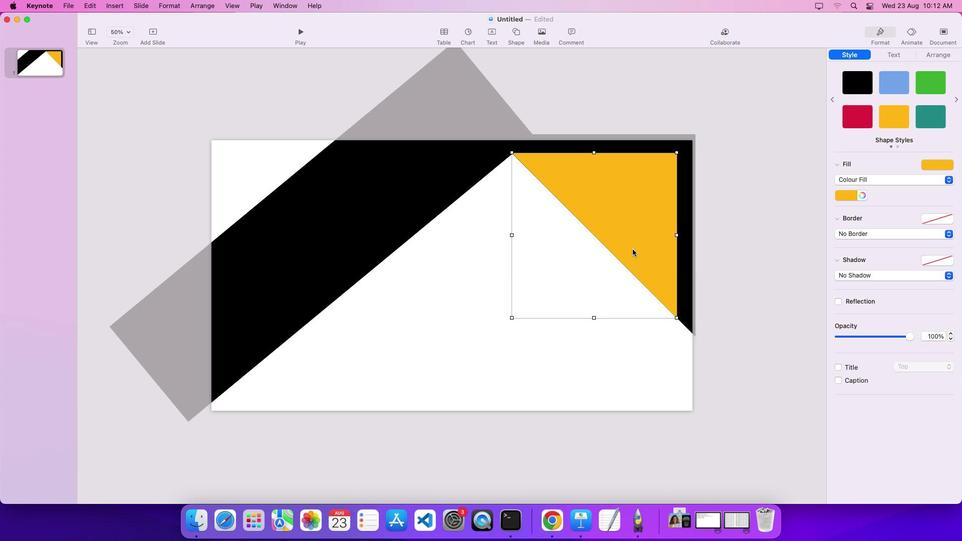 
Action: Mouse moved to (617, 247)
Screenshot: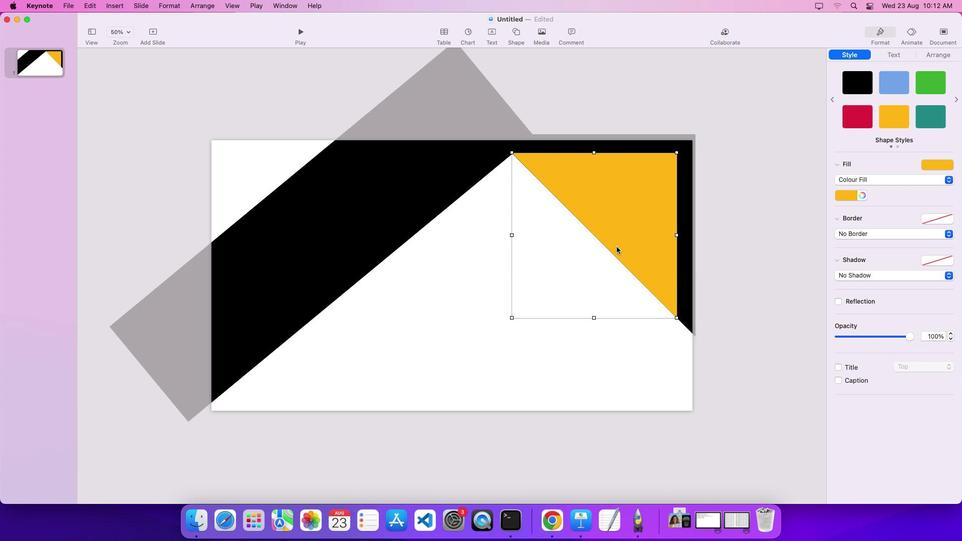 
Action: Mouse pressed left at (617, 247)
Screenshot: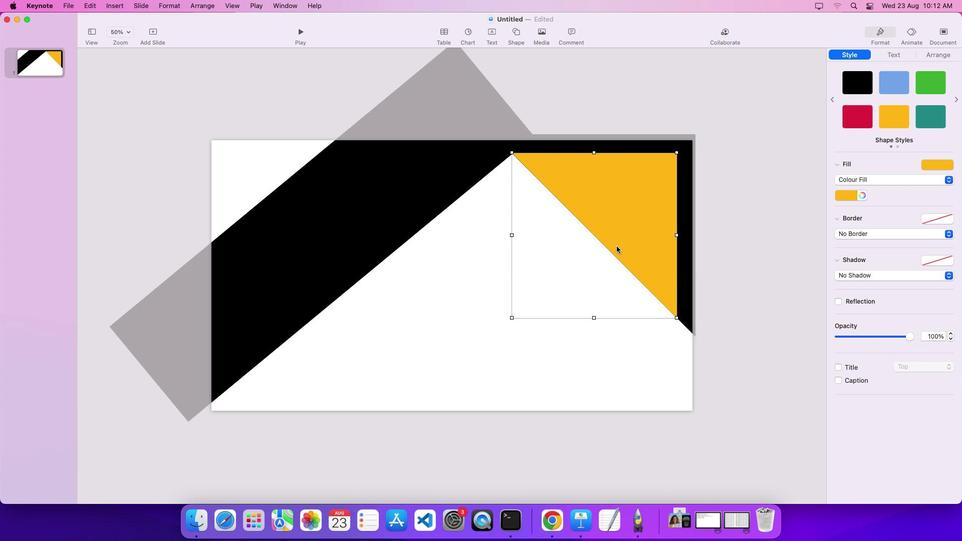 
Action: Mouse moved to (712, 248)
Screenshot: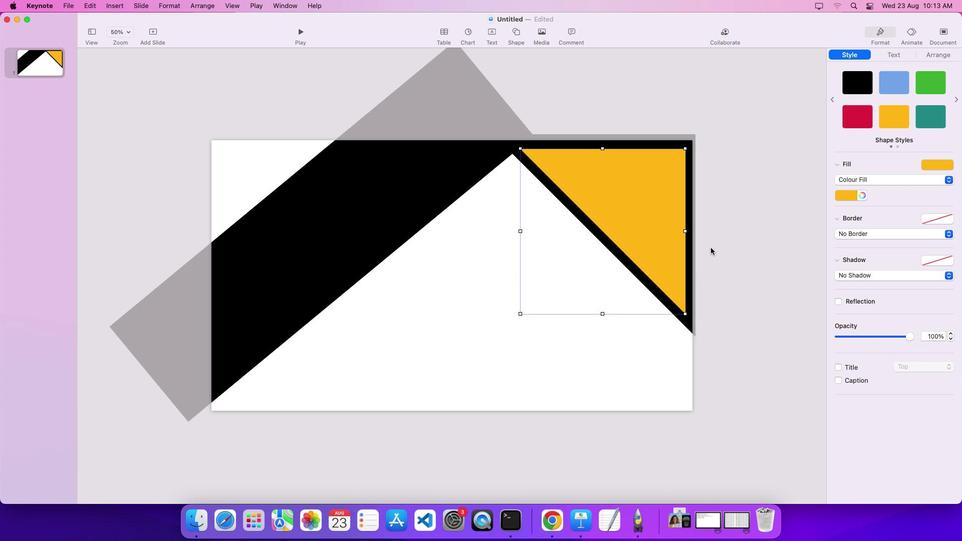 
Action: Mouse pressed left at (712, 248)
Screenshot: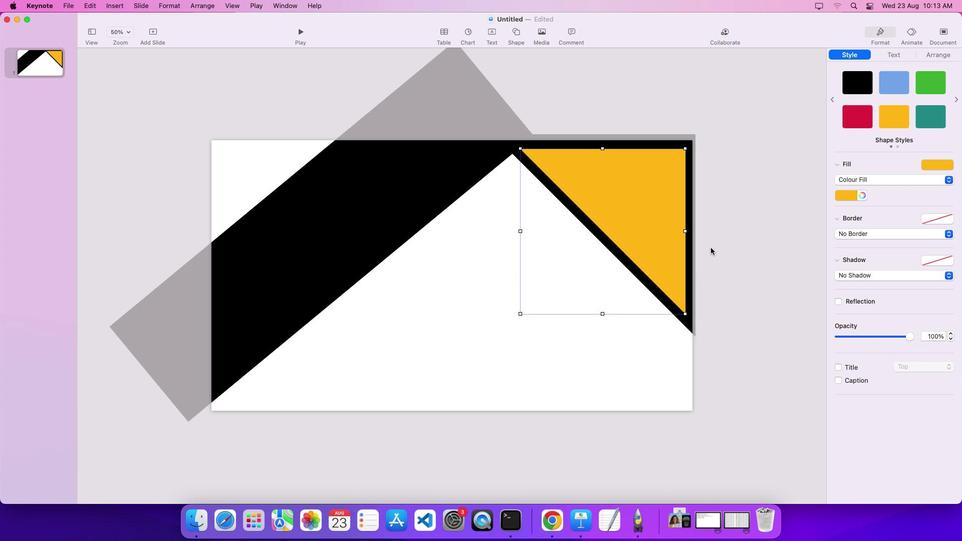 
Action: Mouse moved to (637, 238)
Screenshot: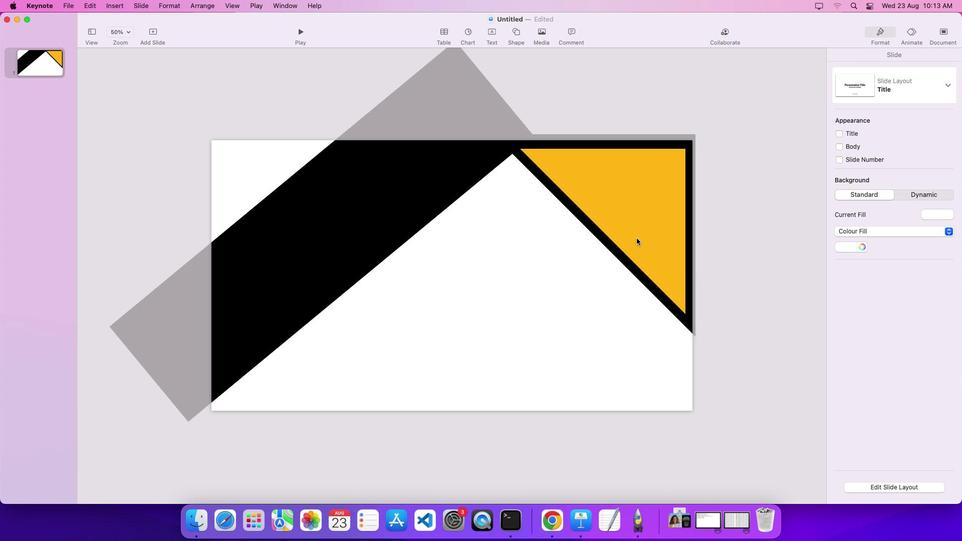 
Action: Mouse pressed left at (637, 238)
Screenshot: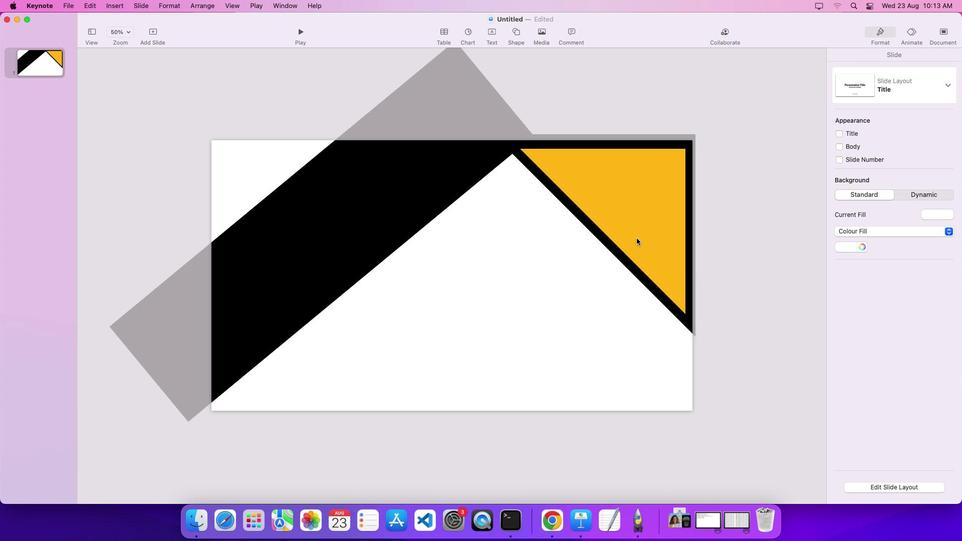 
Action: Mouse moved to (637, 238)
Screenshot: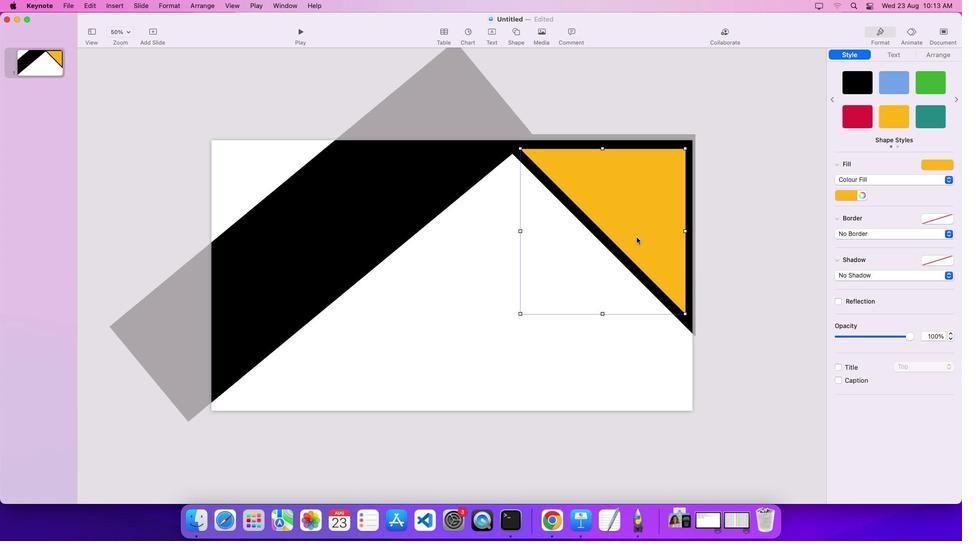 
Action: Key pressed Key.alt
Screenshot: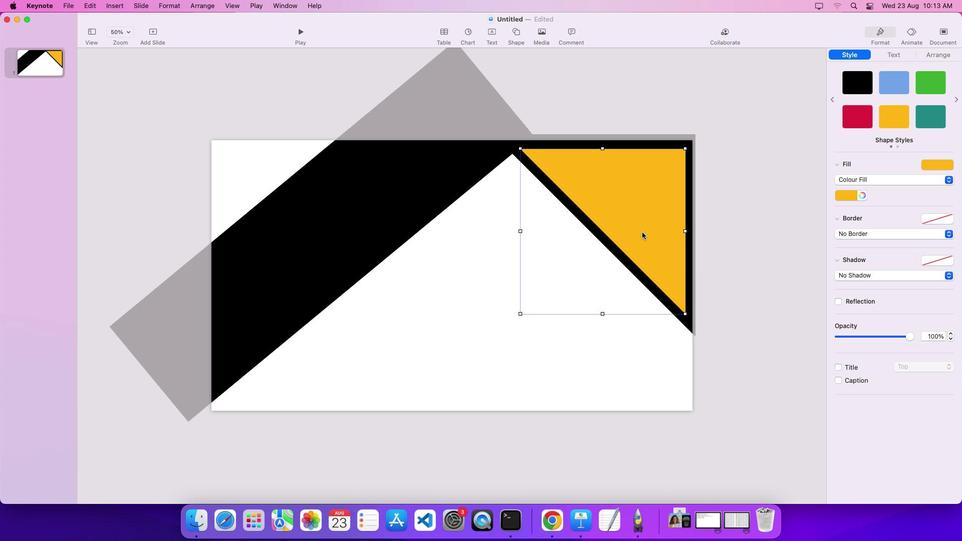
Action: Mouse moved to (643, 231)
Screenshot: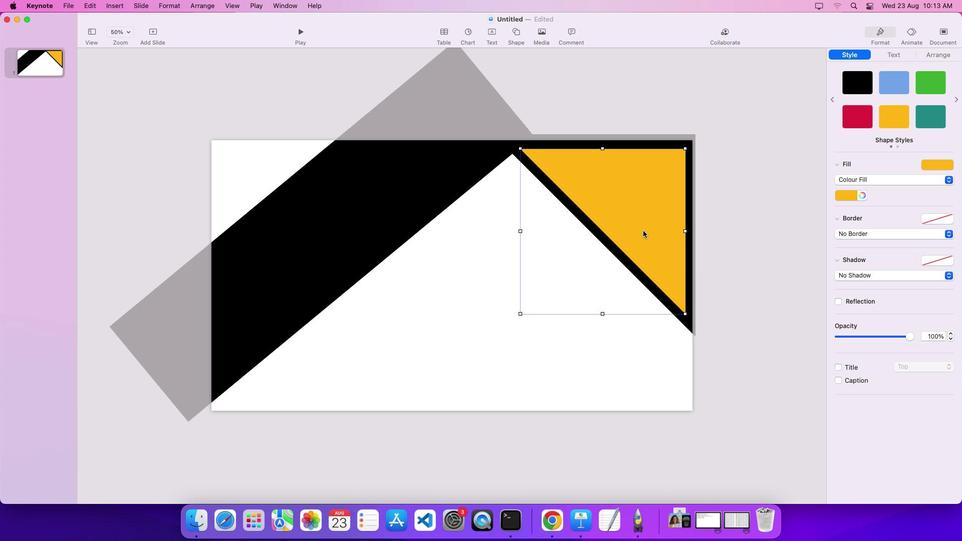 
Action: Mouse pressed left at (643, 231)
Screenshot: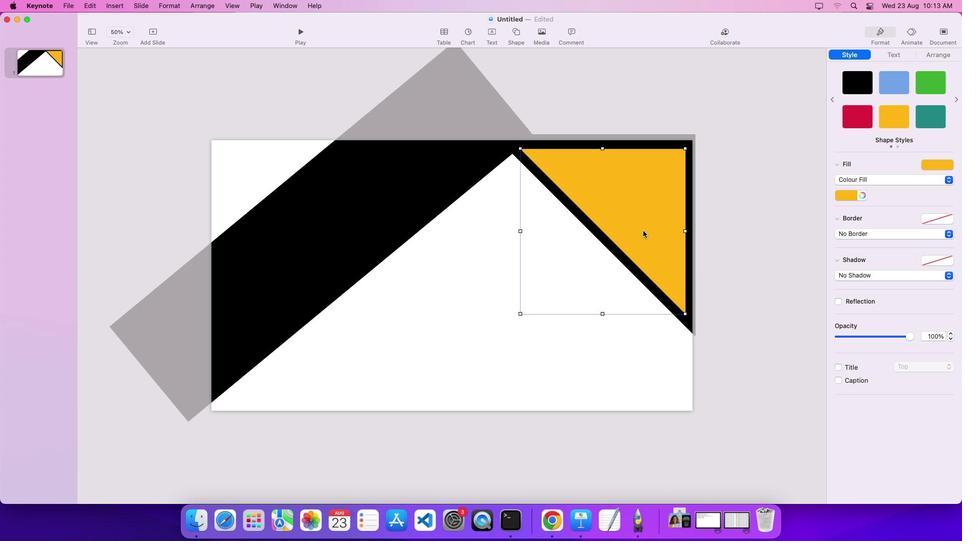 
Action: Mouse moved to (840, 198)
Screenshot: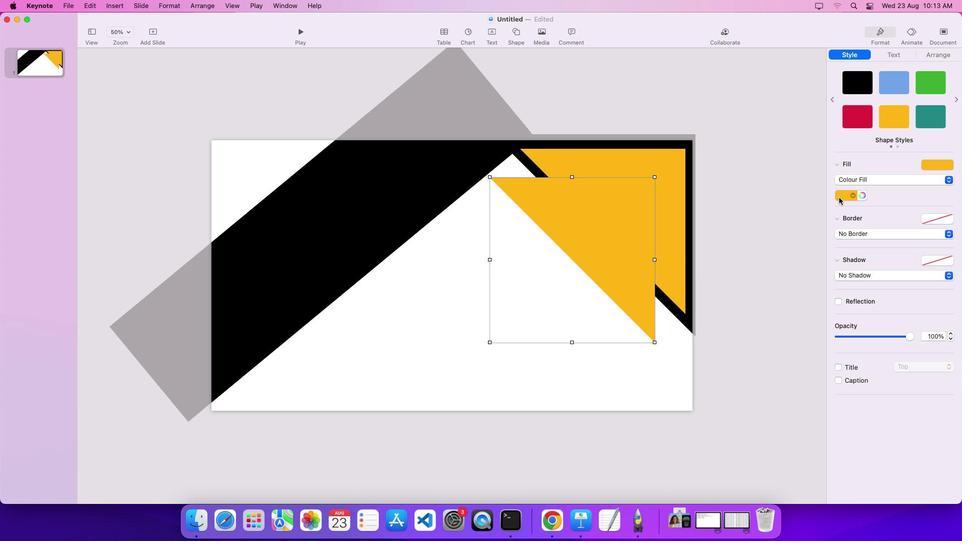 
Action: Mouse pressed left at (840, 198)
Screenshot: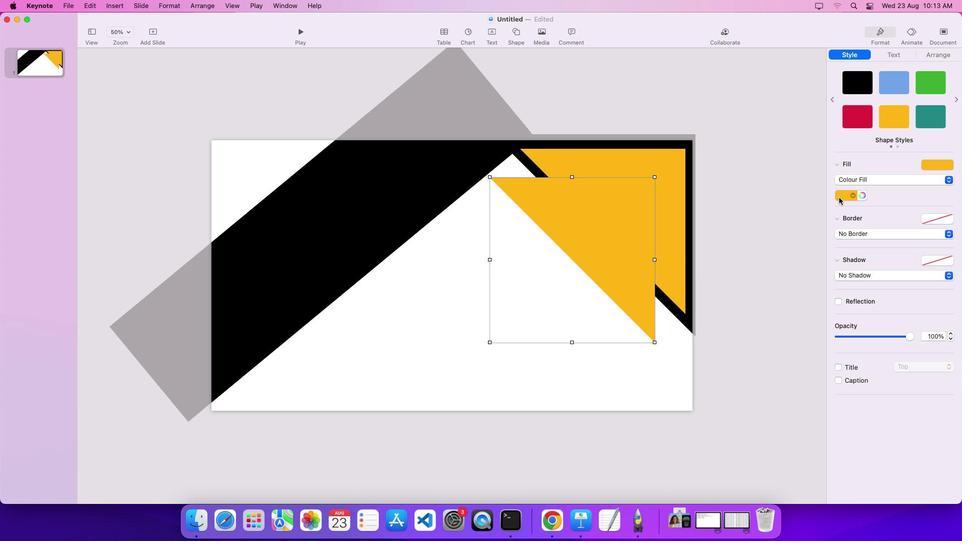 
Action: Mouse moved to (853, 241)
Screenshot: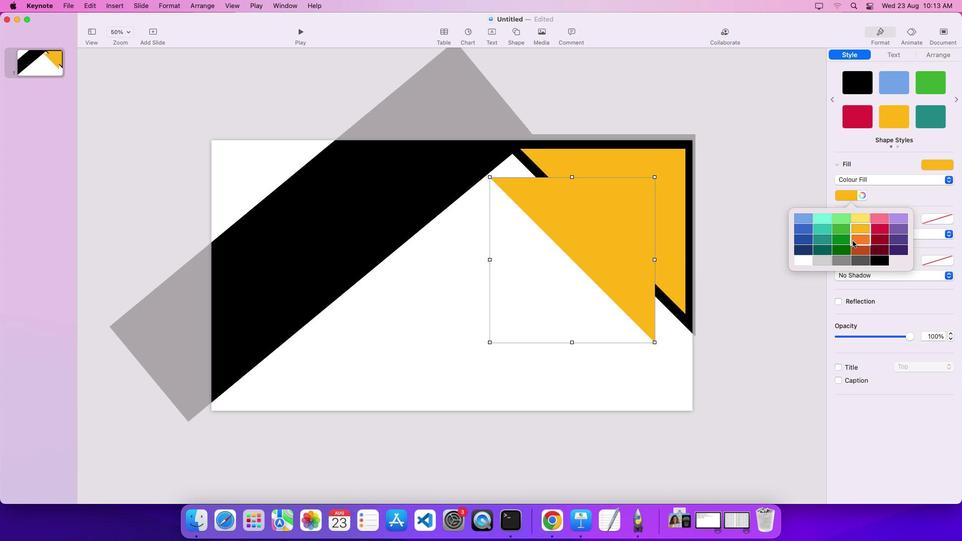 
Action: Mouse pressed left at (853, 241)
Screenshot: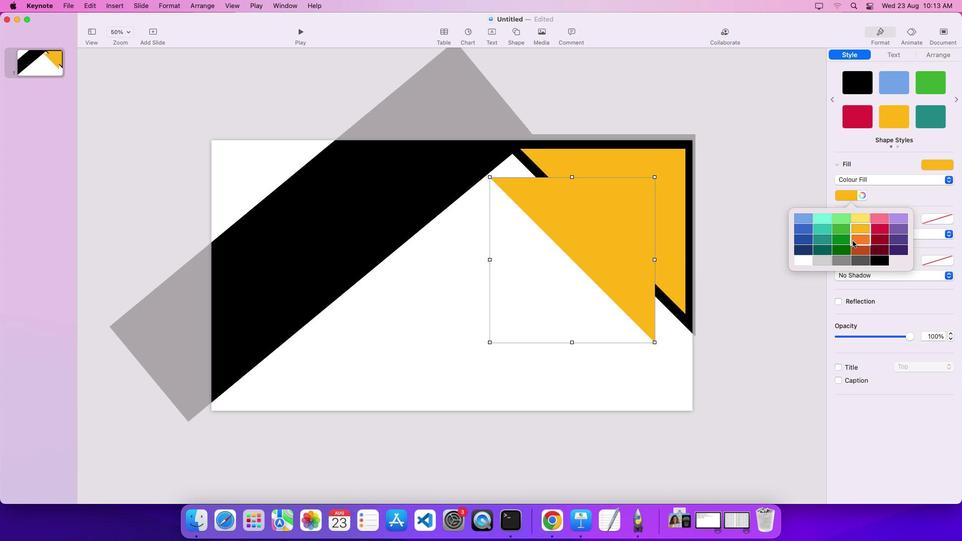 
Action: Mouse moved to (614, 239)
Screenshot: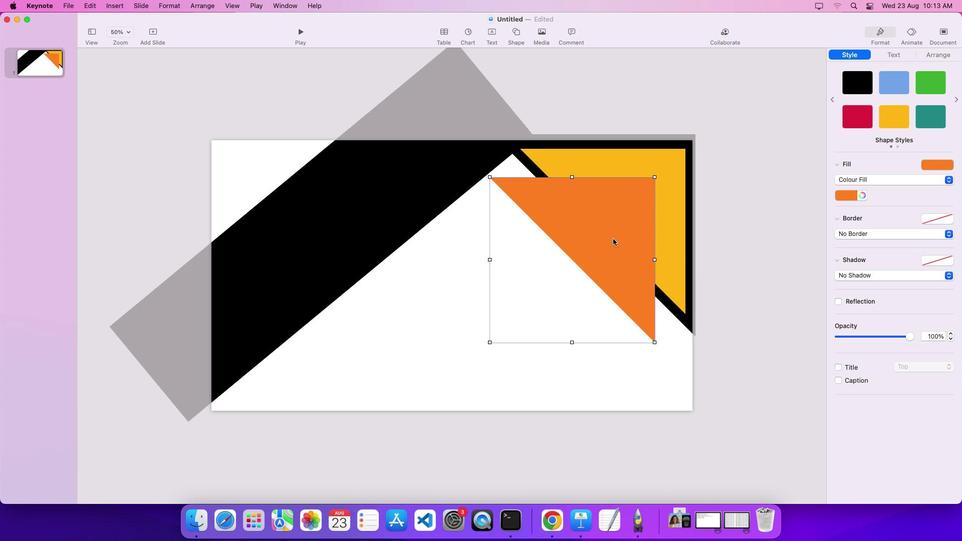 
Action: Mouse pressed left at (614, 239)
Screenshot: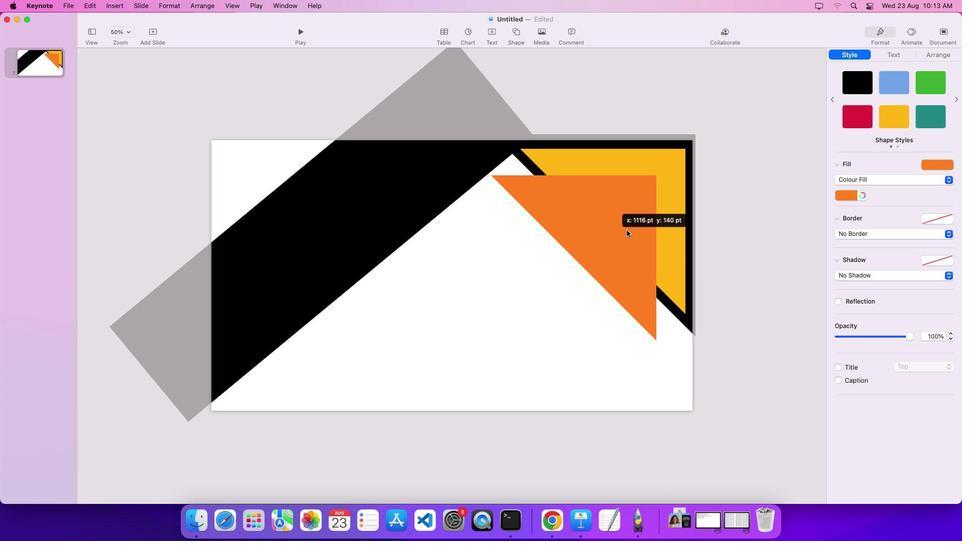 
Action: Mouse moved to (655, 196)
Screenshot: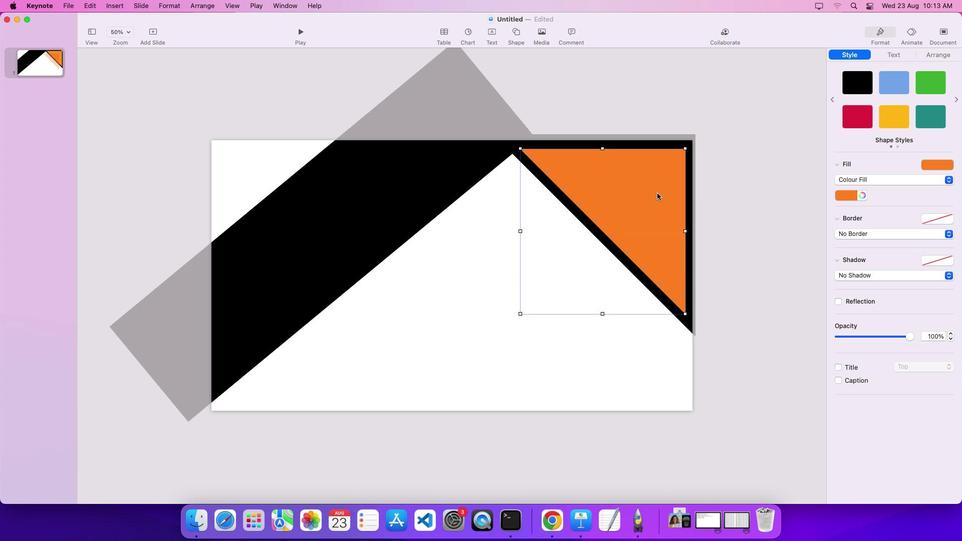 
Action: Key pressed Key.shift
Screenshot: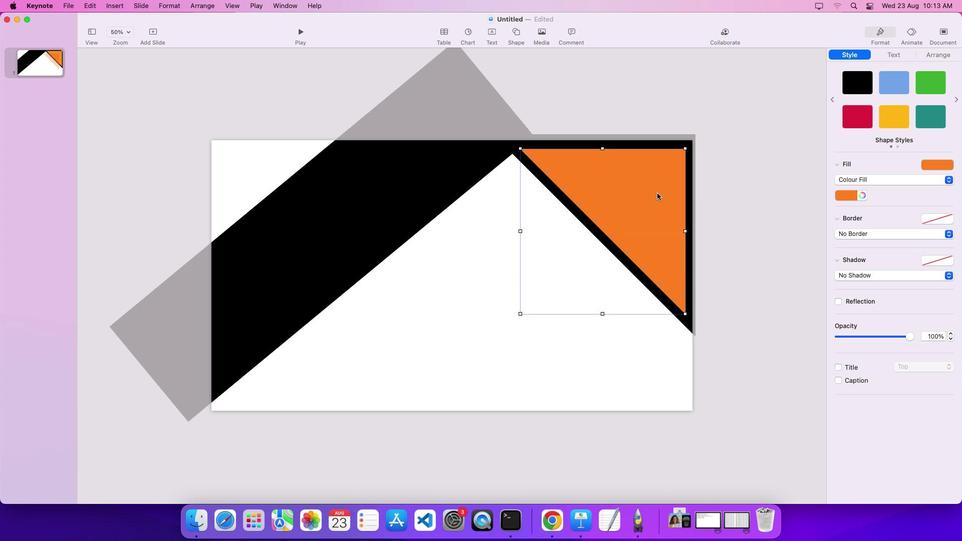 
Action: Mouse moved to (689, 148)
Screenshot: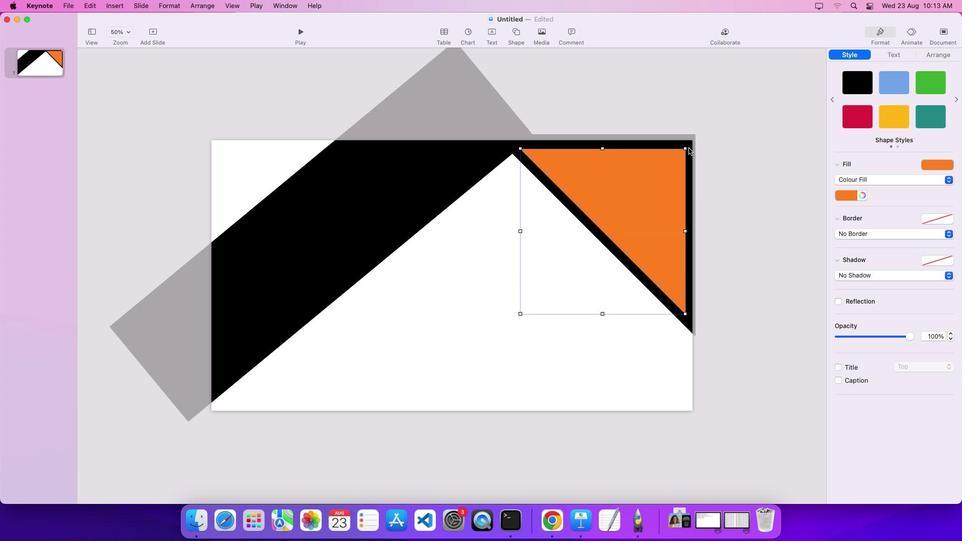 
Action: Key pressed Key.alt
Screenshot: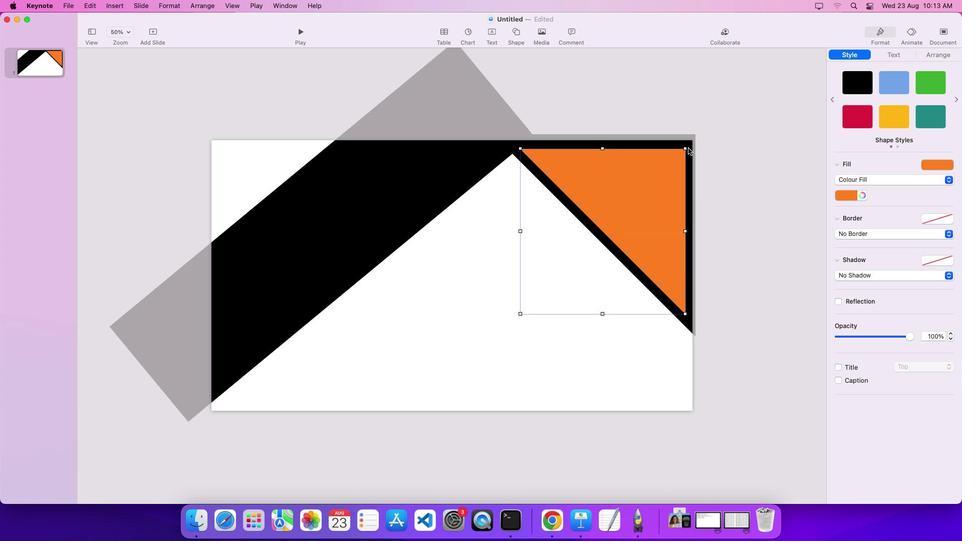
Action: Mouse moved to (685, 149)
Screenshot: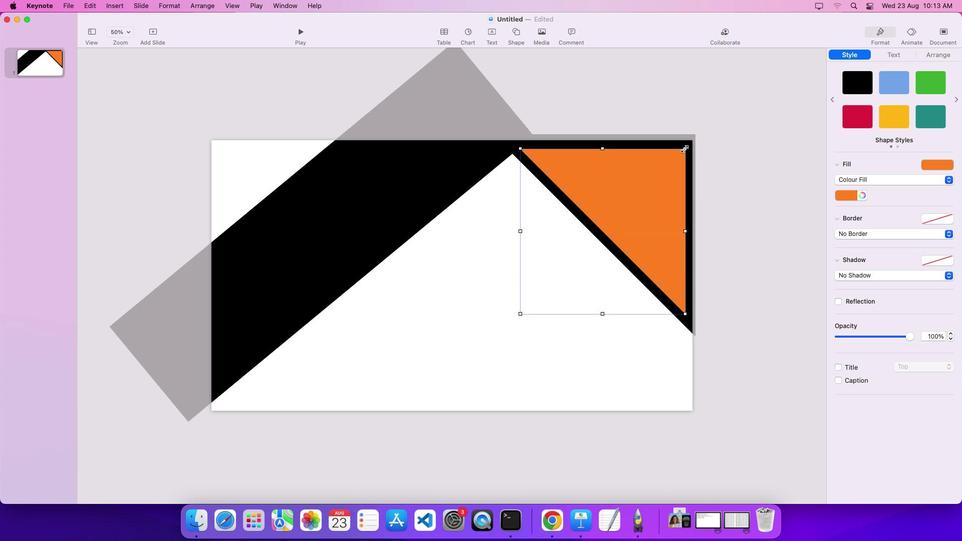
Action: Mouse pressed left at (685, 149)
Screenshot: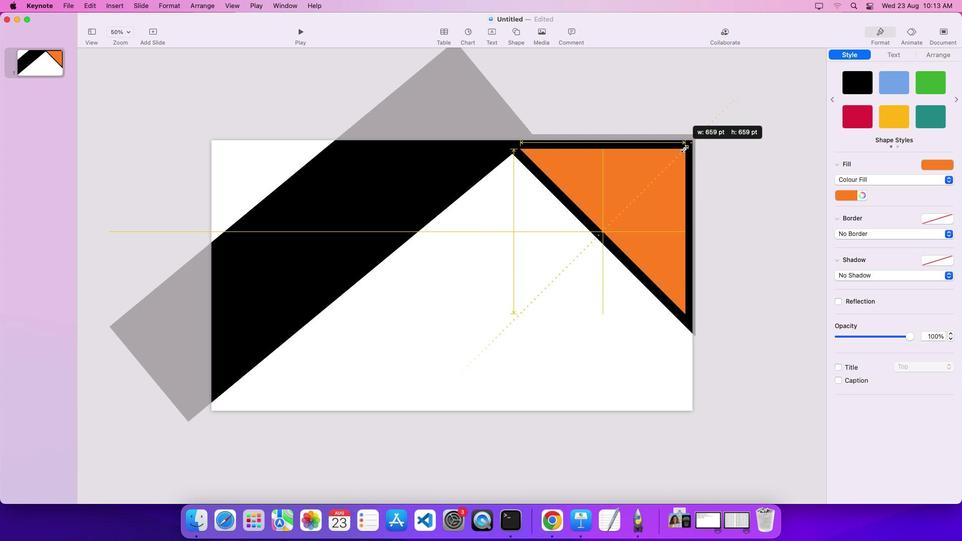 
Action: Mouse moved to (683, 162)
Screenshot: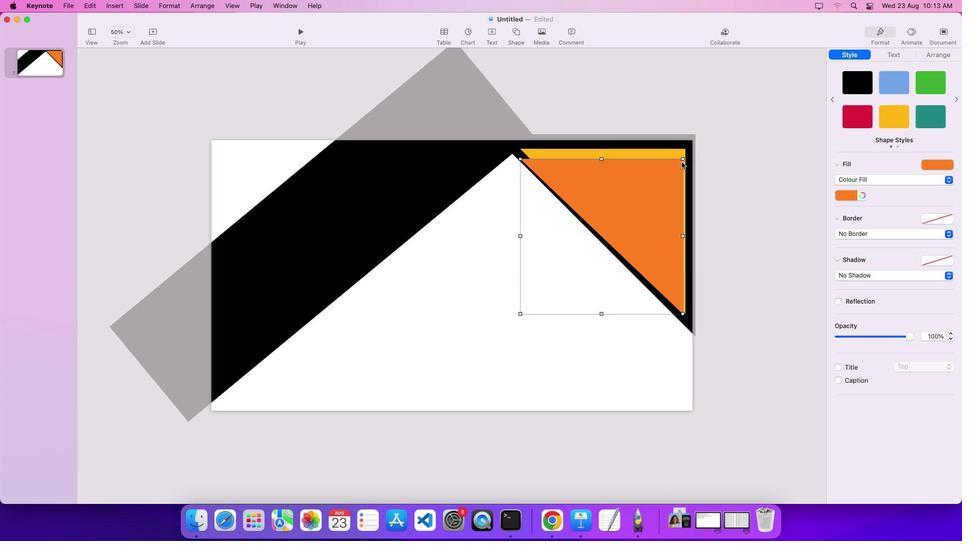 
Action: Key pressed Key.cmd'z'
Screenshot: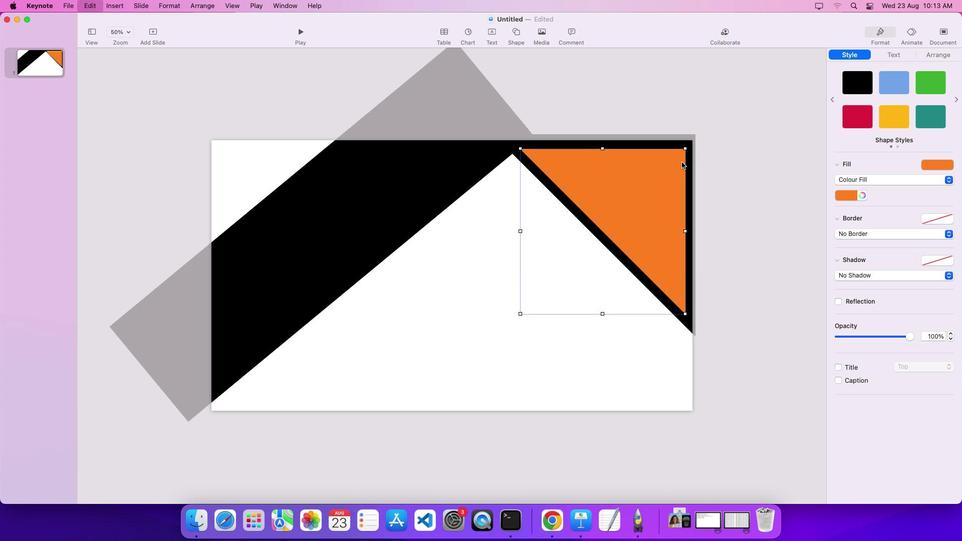 
Action: Mouse moved to (683, 162)
Screenshot: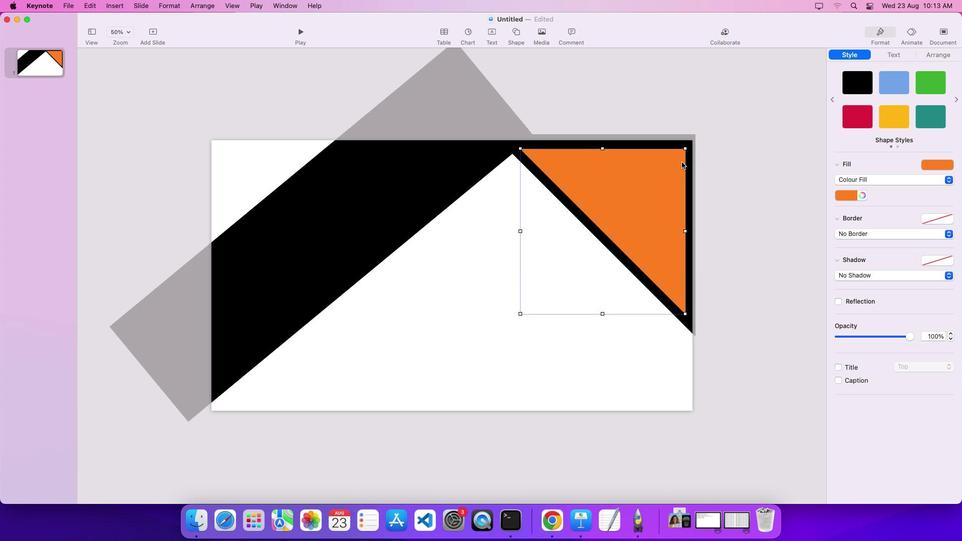
Action: Key pressed Key.cmd'z'
Screenshot: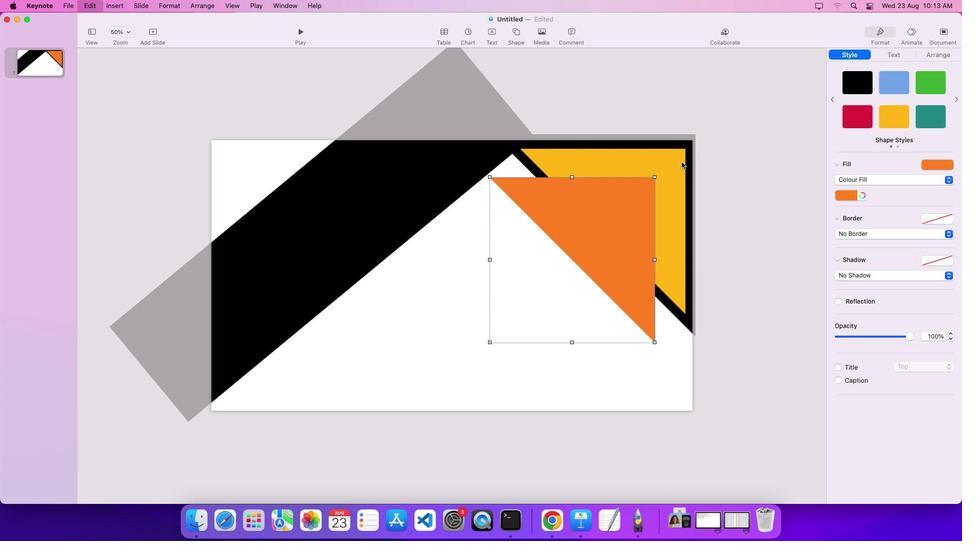 
Action: Mouse moved to (680, 168)
Screenshot: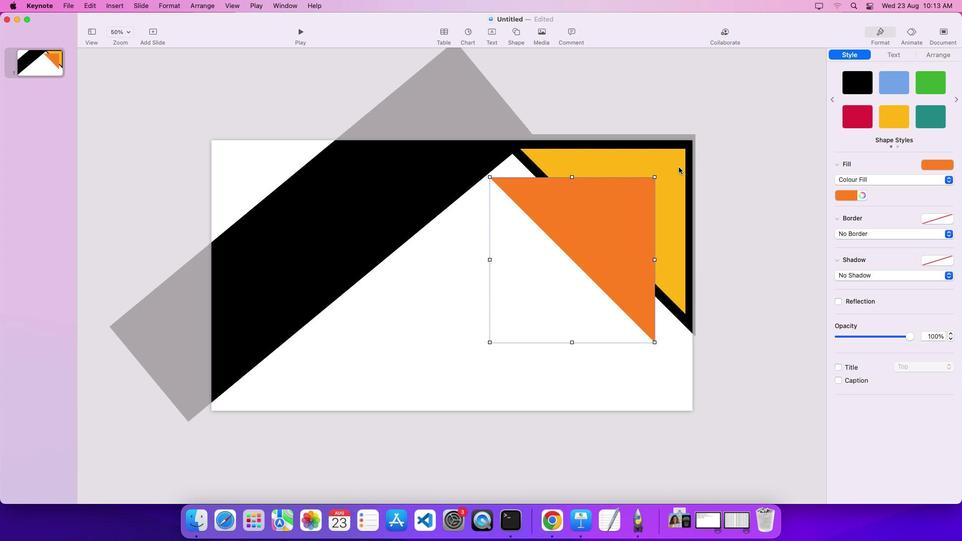 
Action: Key pressed Key.shiftKey.shiftKey.cmd'z'
Screenshot: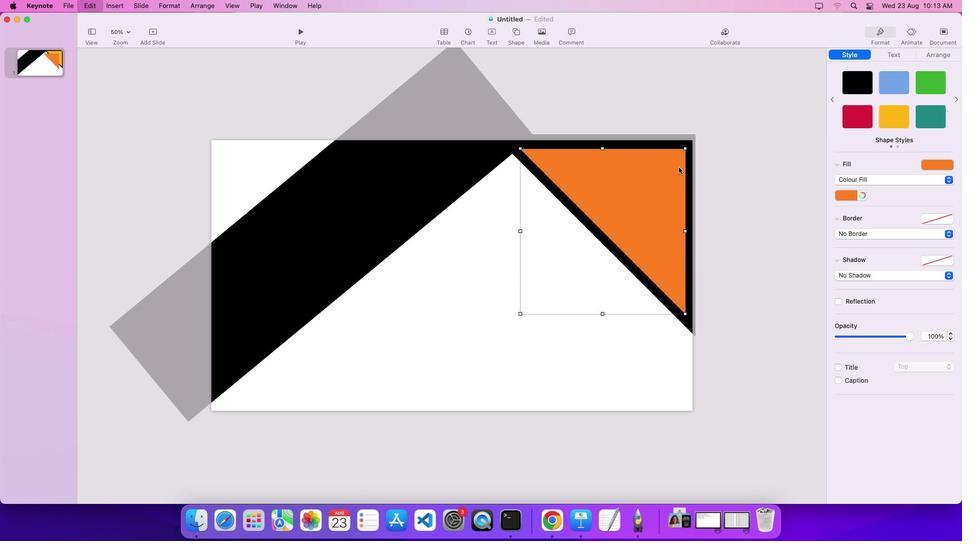 
Action: Mouse moved to (686, 148)
Screenshot: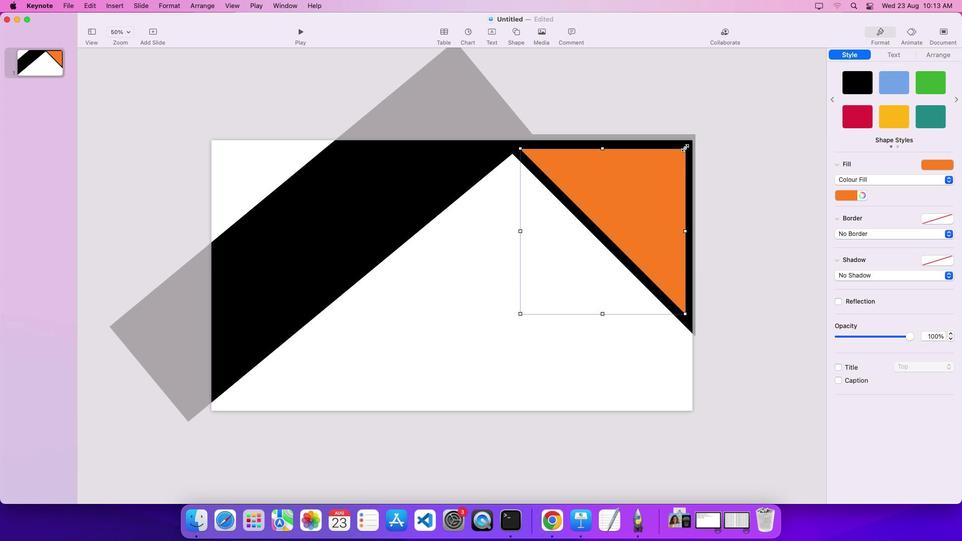 
Action: Key pressed Key.shift
Screenshot: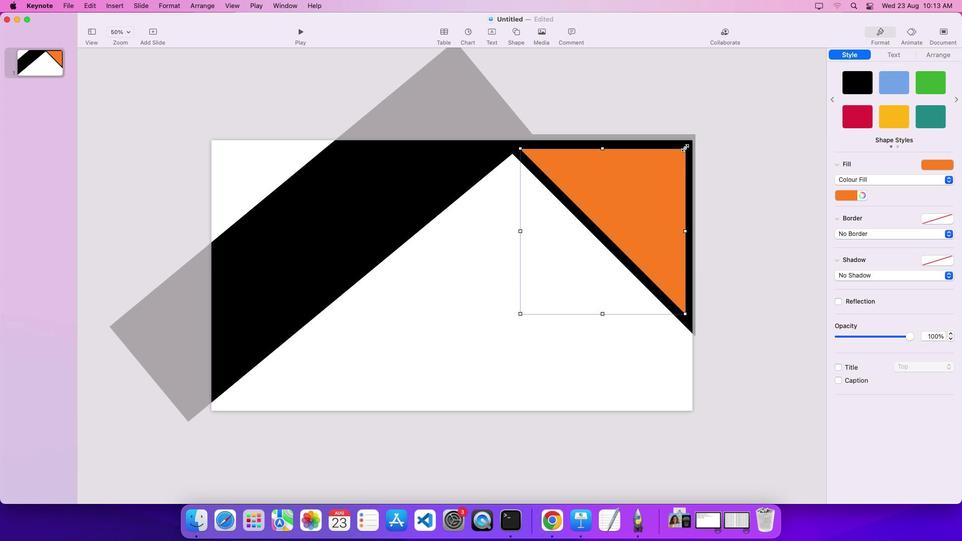 
Action: Mouse moved to (685, 150)
Screenshot: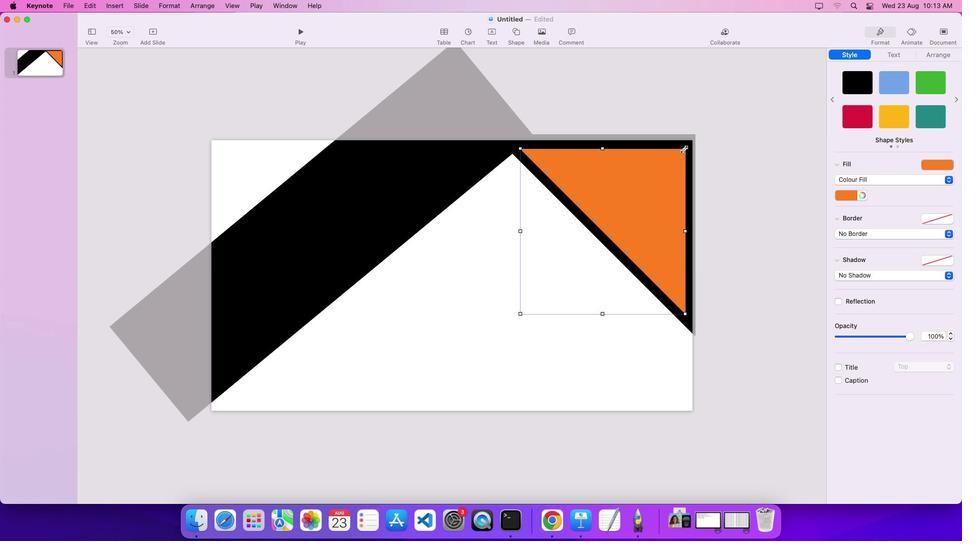 
Action: Key pressed Key.shiftKey.cmdKey.alt
Screenshot: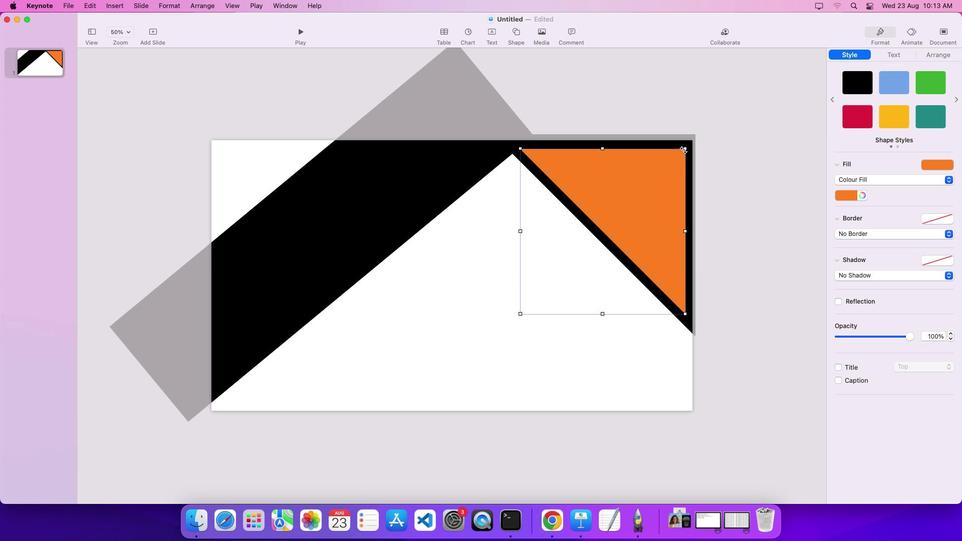 
Action: Mouse moved to (686, 148)
Screenshot: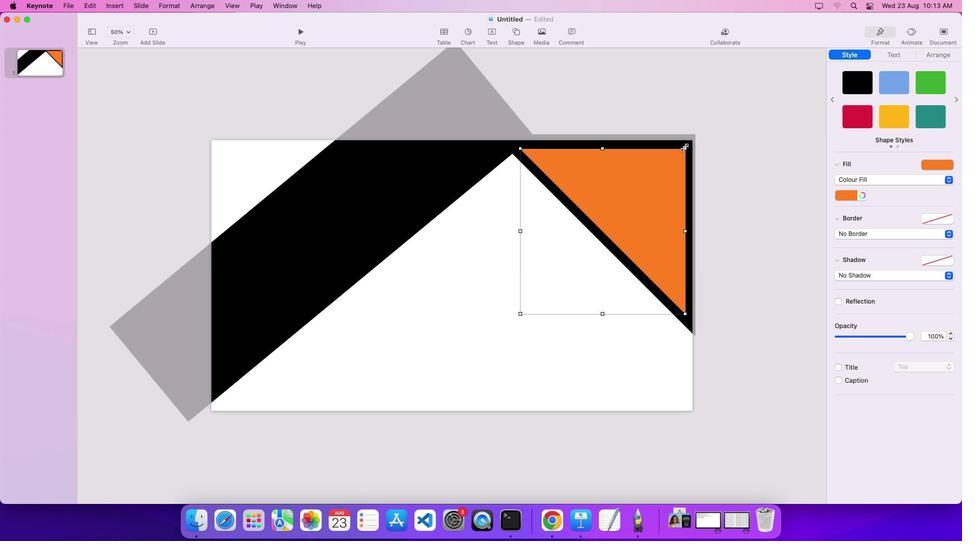 
Action: Mouse pressed left at (686, 148)
Screenshot: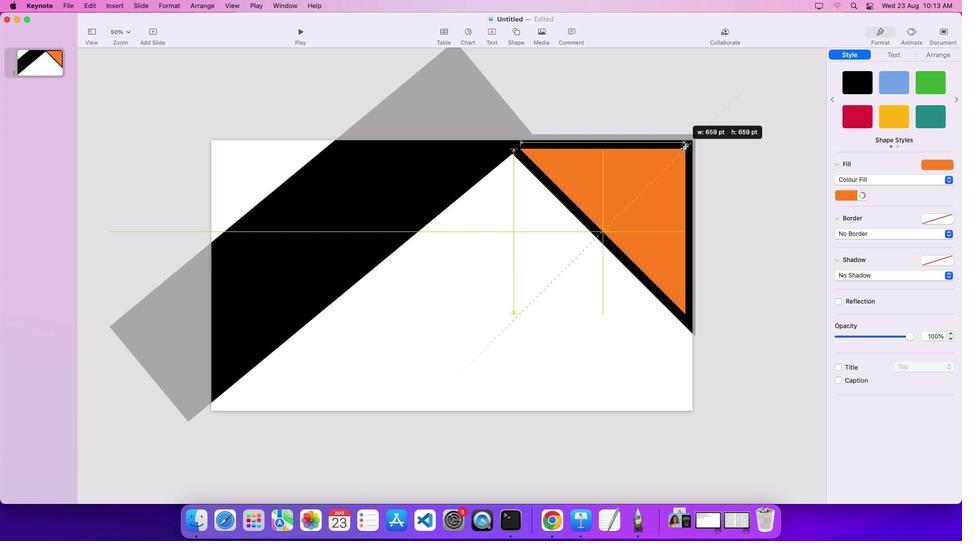 
Action: Key pressed Key.cmdKey.alt
Screenshot: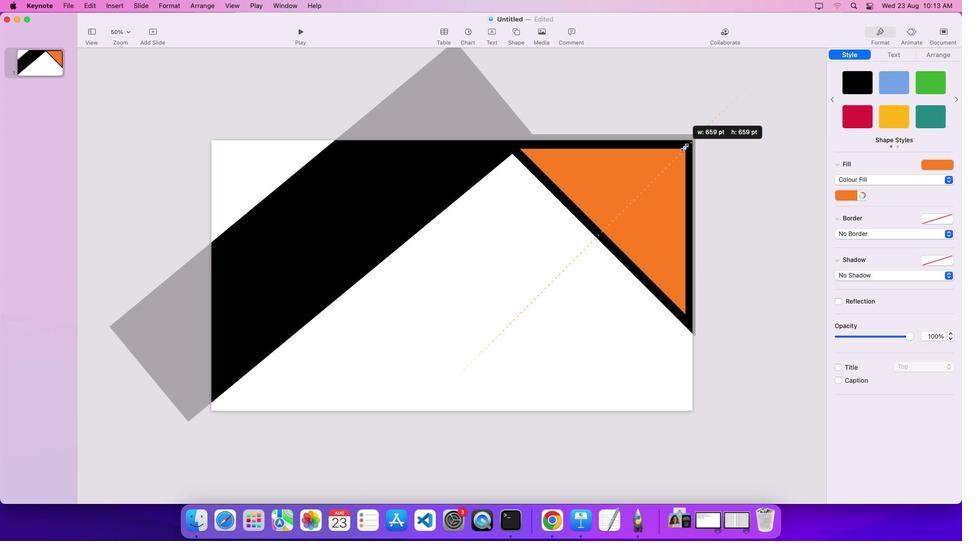 
Action: Mouse moved to (680, 155)
Screenshot: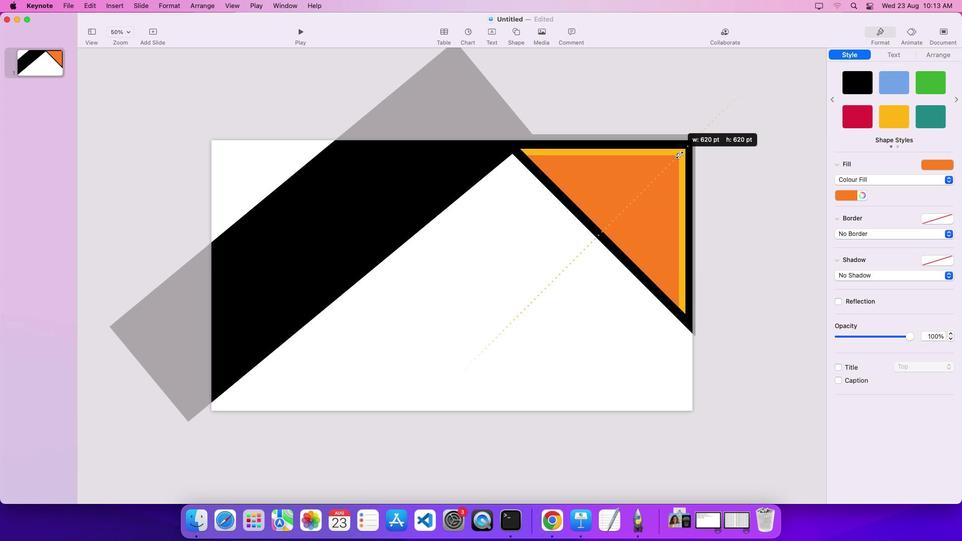 
Action: Key pressed Key.cmdKey.alt
Screenshot: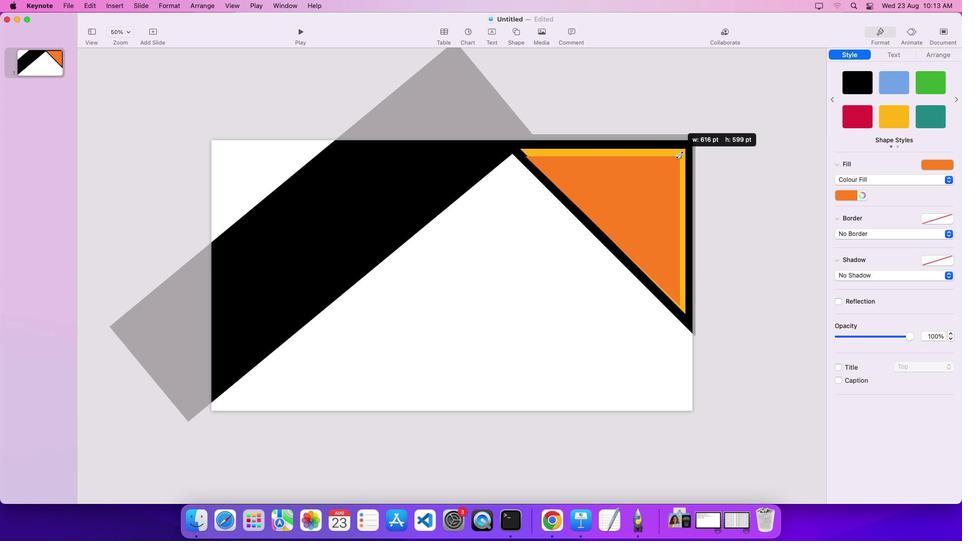 
Action: Mouse moved to (656, 186)
Screenshot: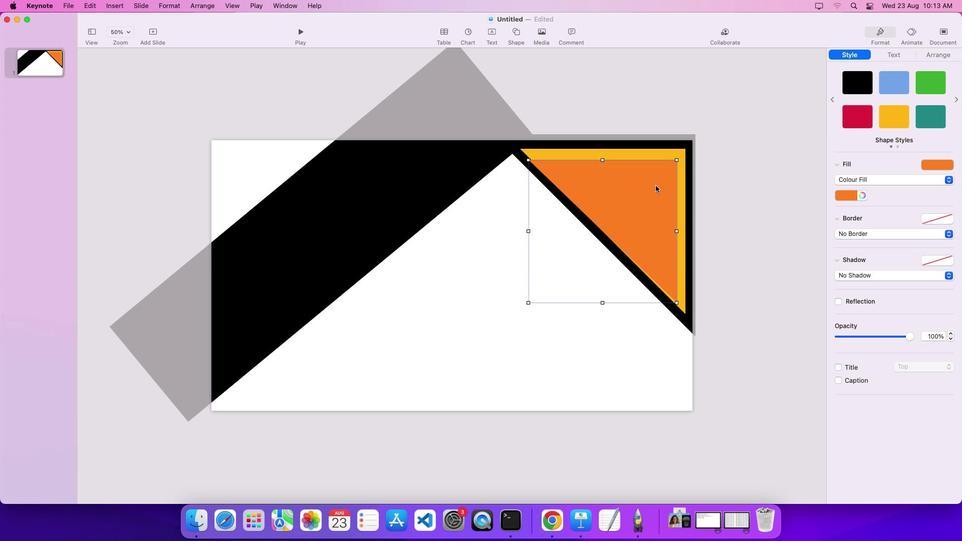 
Action: Mouse pressed left at (656, 186)
Screenshot: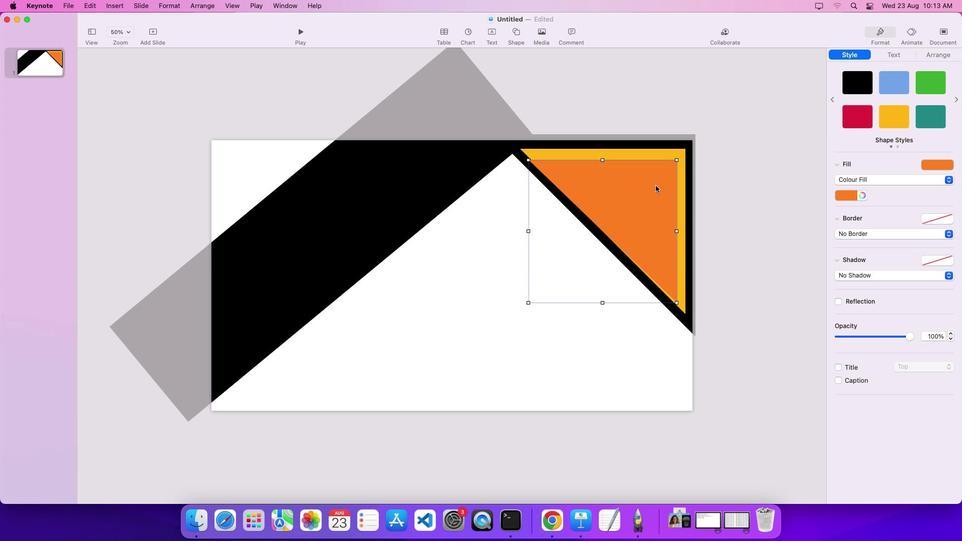 
Action: Mouse moved to (659, 180)
Screenshot: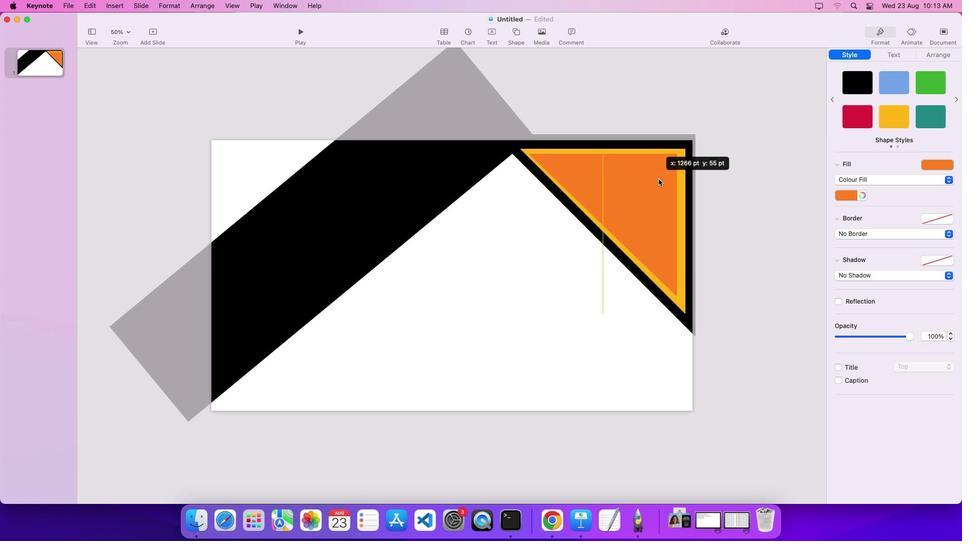 
Action: Mouse pressed left at (659, 180)
Screenshot: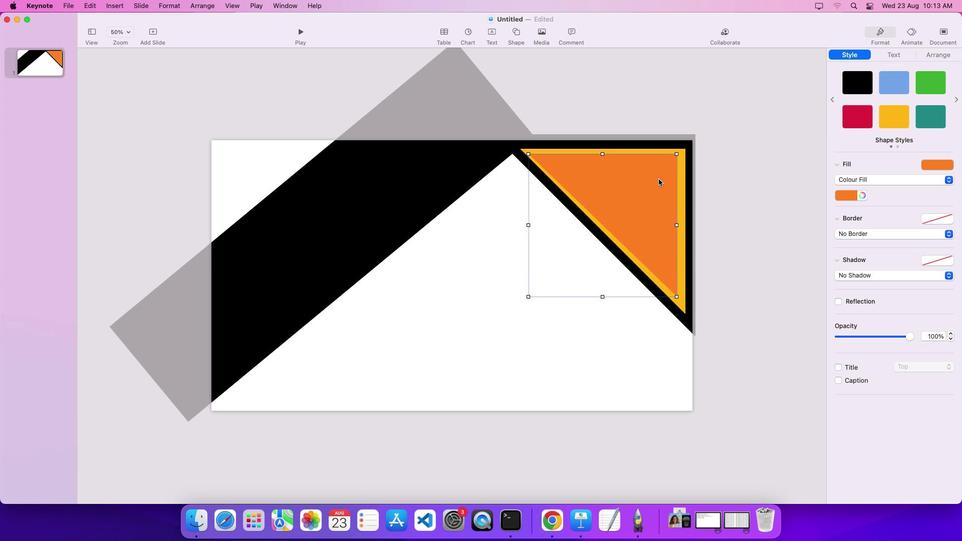 
Action: Mouse moved to (682, 154)
Screenshot: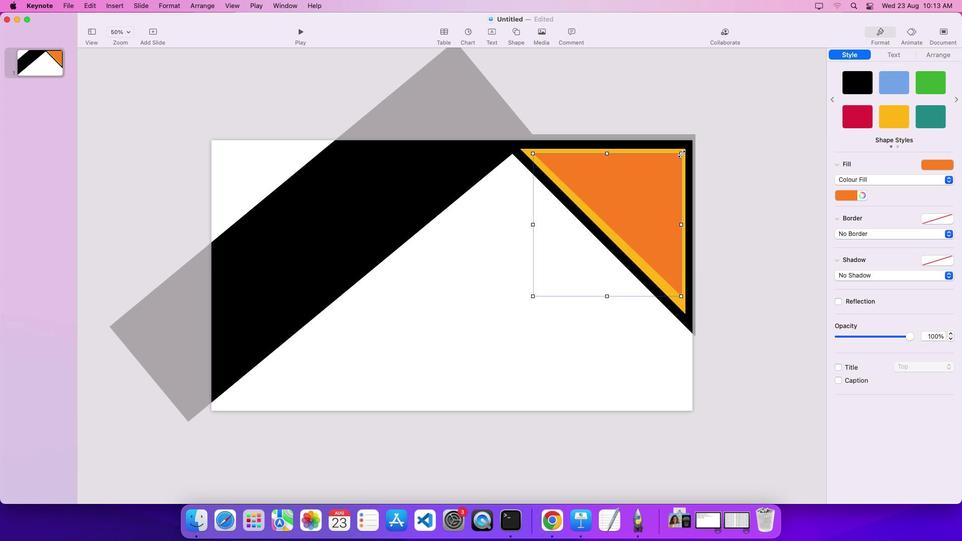 
Action: Mouse pressed left at (682, 154)
Screenshot: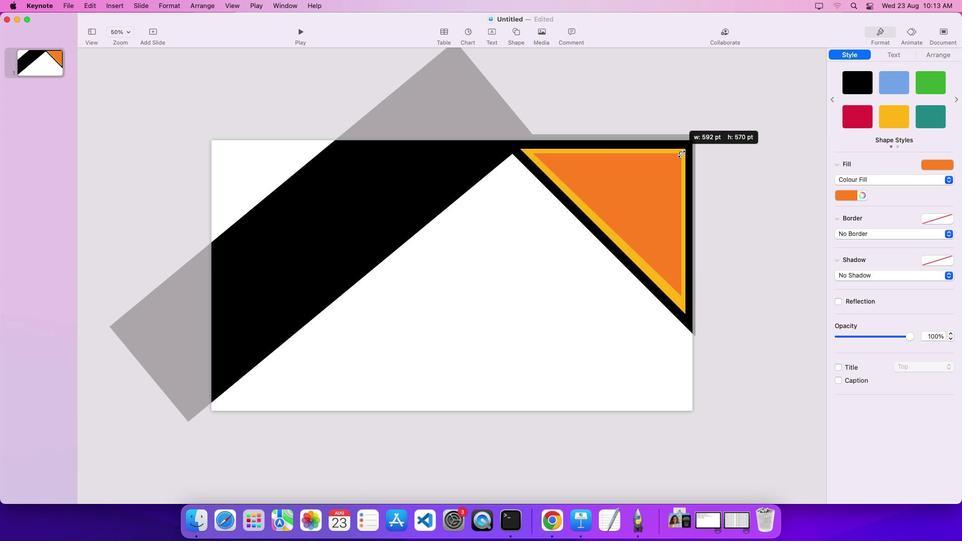 
Action: Key pressed Key.shiftKey.cmd
Screenshot: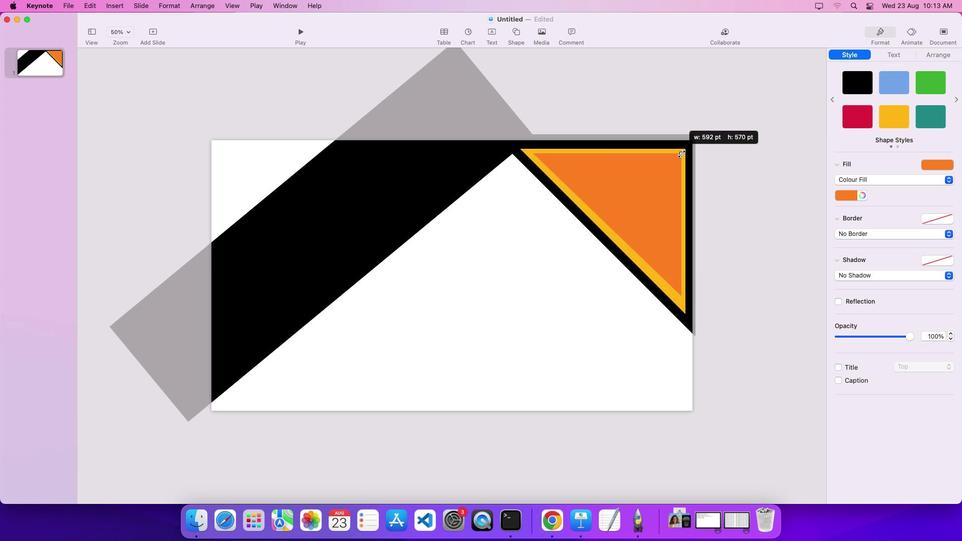 
Action: Mouse moved to (627, 223)
Screenshot: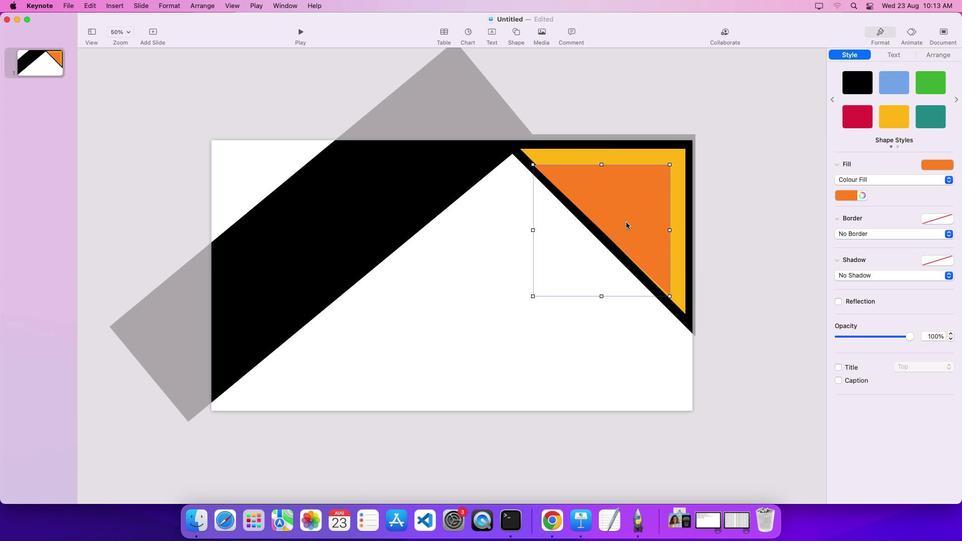 
Action: Mouse pressed left at (627, 223)
Screenshot: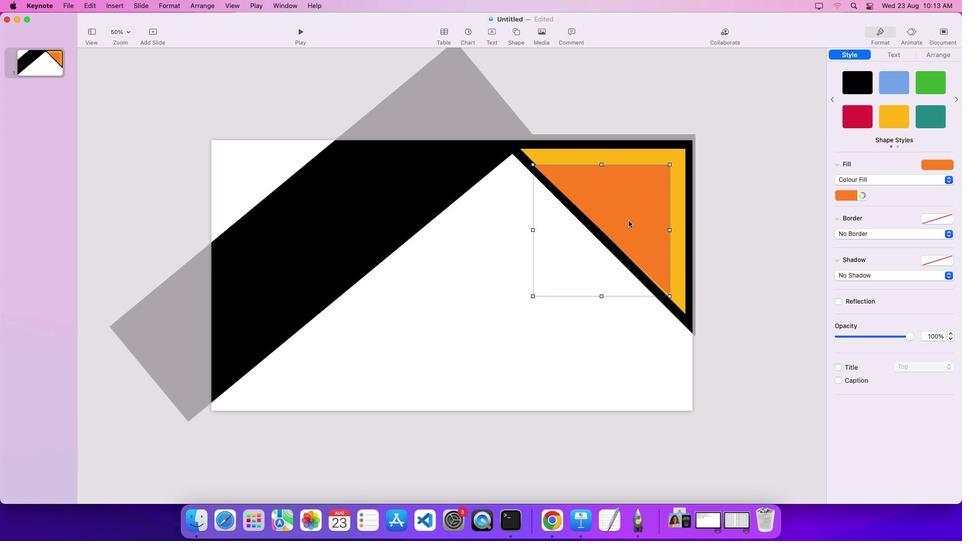
Action: Mouse moved to (657, 290)
Screenshot: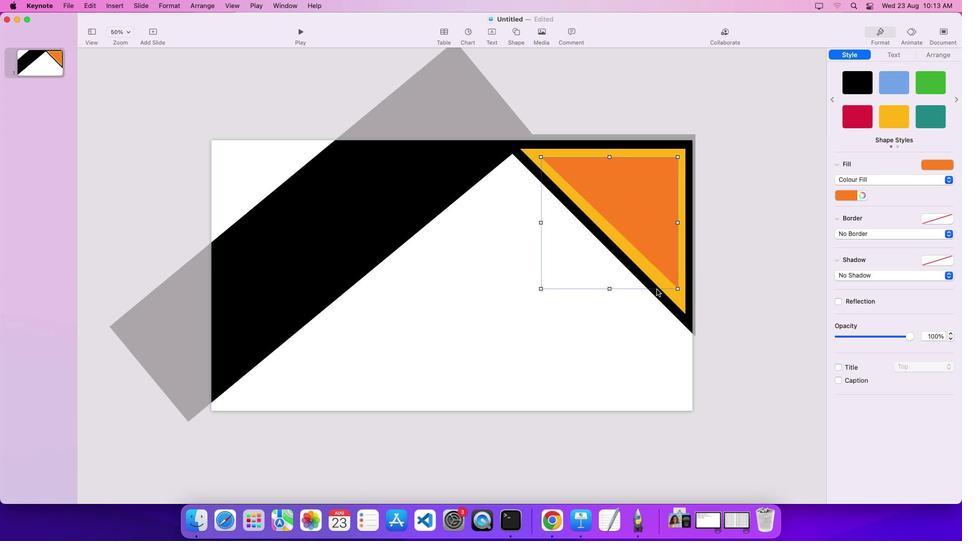 
Action: Key pressed Key.shift
Screenshot: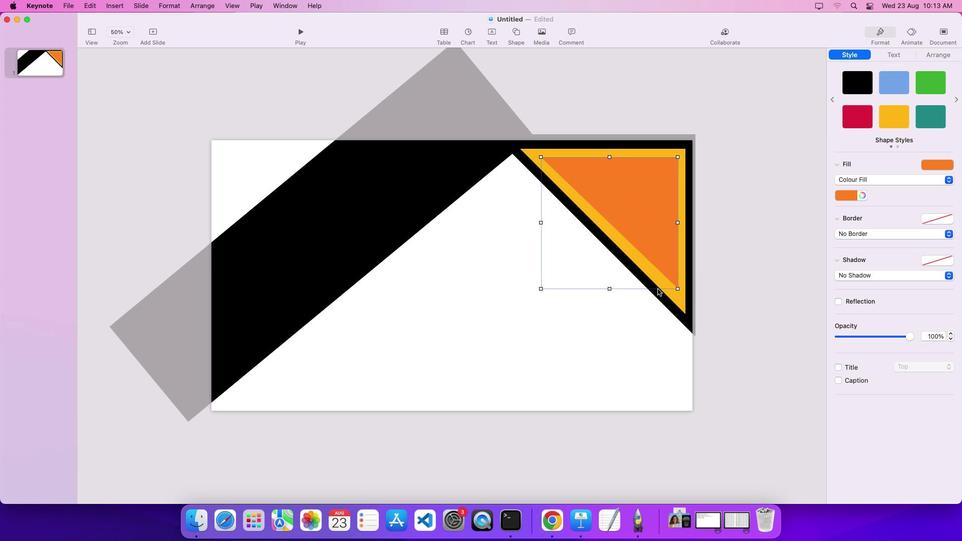 
Action: Mouse moved to (679, 288)
Screenshot: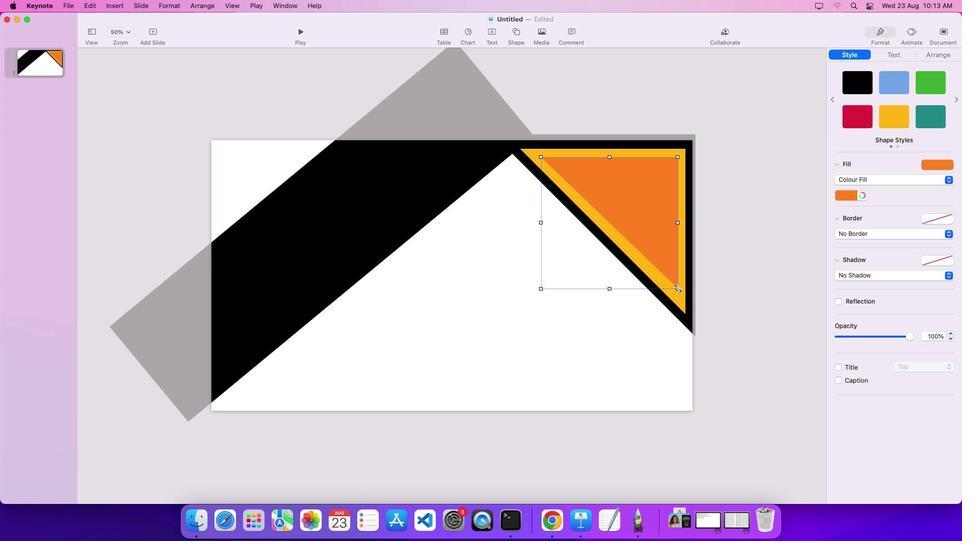 
Action: Mouse pressed left at (679, 288)
Screenshot: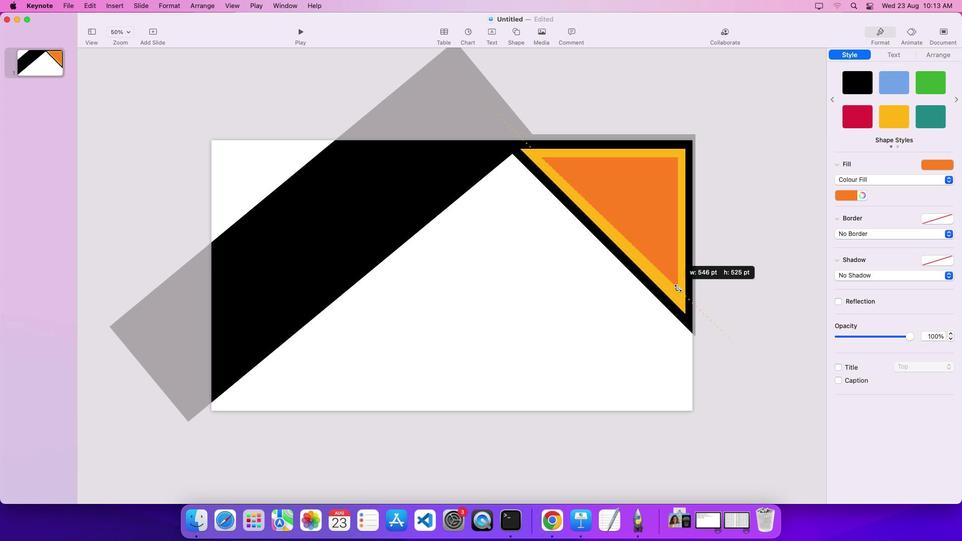 
Action: Key pressed Key.alt
Screenshot: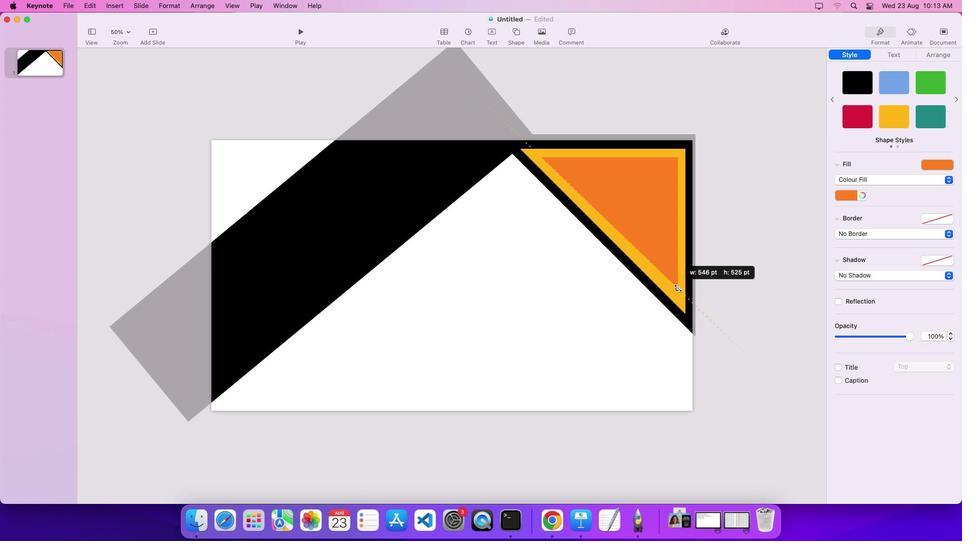 
Action: Mouse moved to (677, 252)
Screenshot: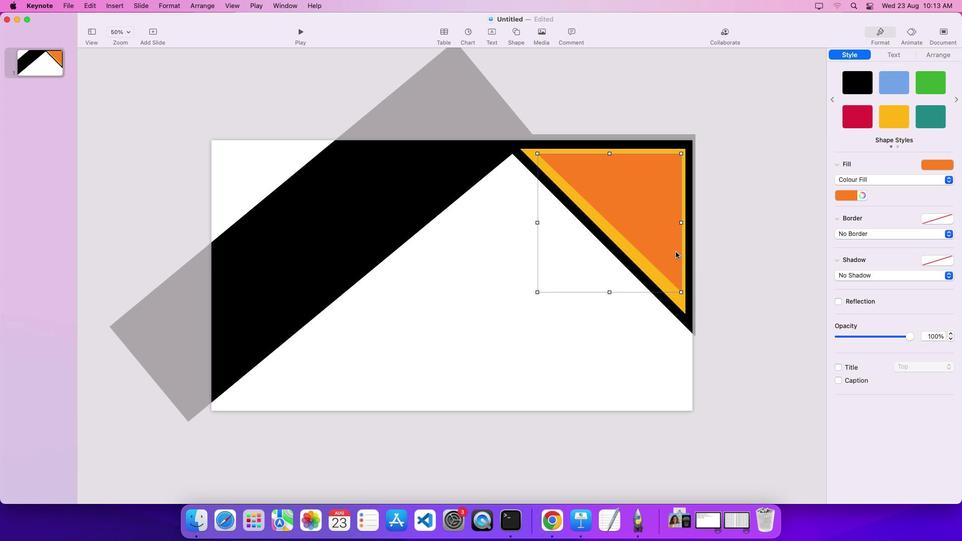 
Action: Mouse pressed left at (677, 252)
Screenshot: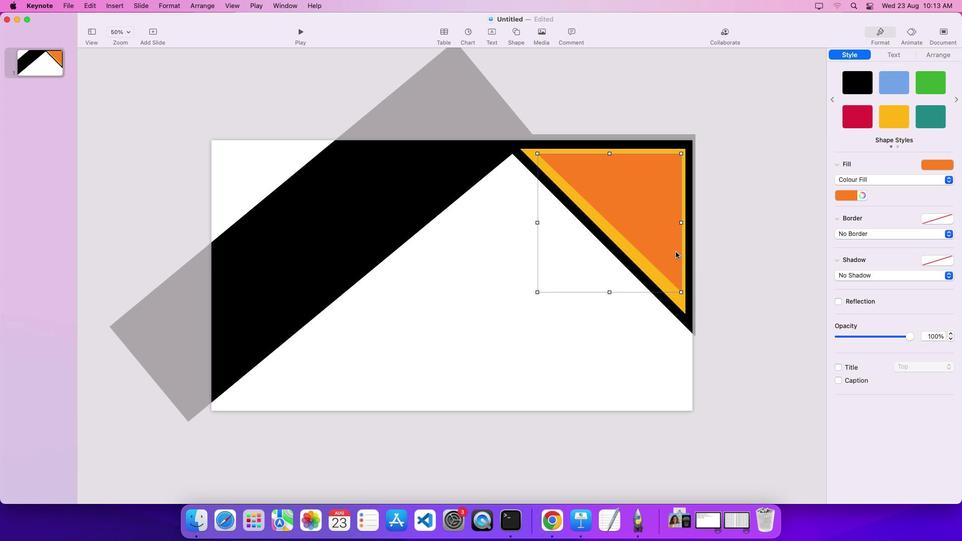 
Action: Mouse moved to (659, 239)
Screenshot: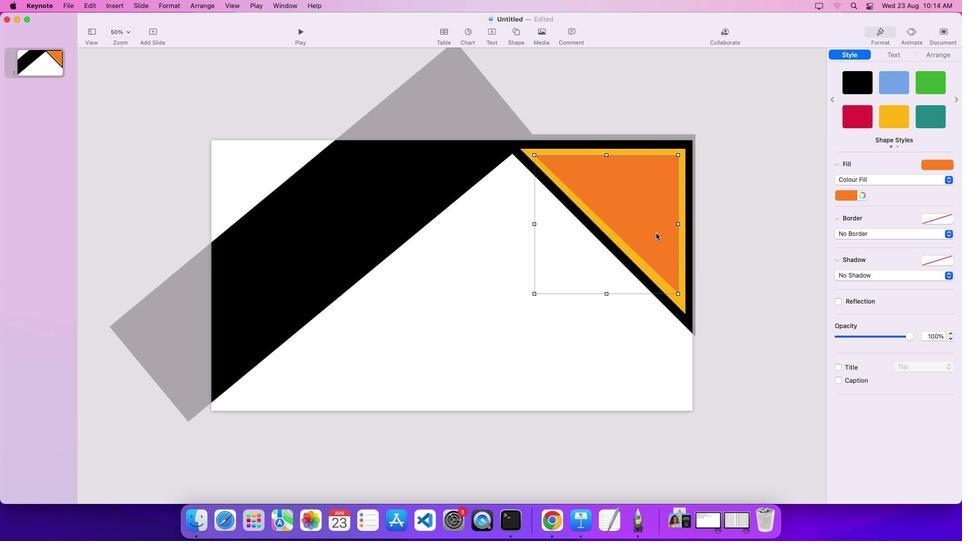 
Action: Key pressed Key.alt
Screenshot: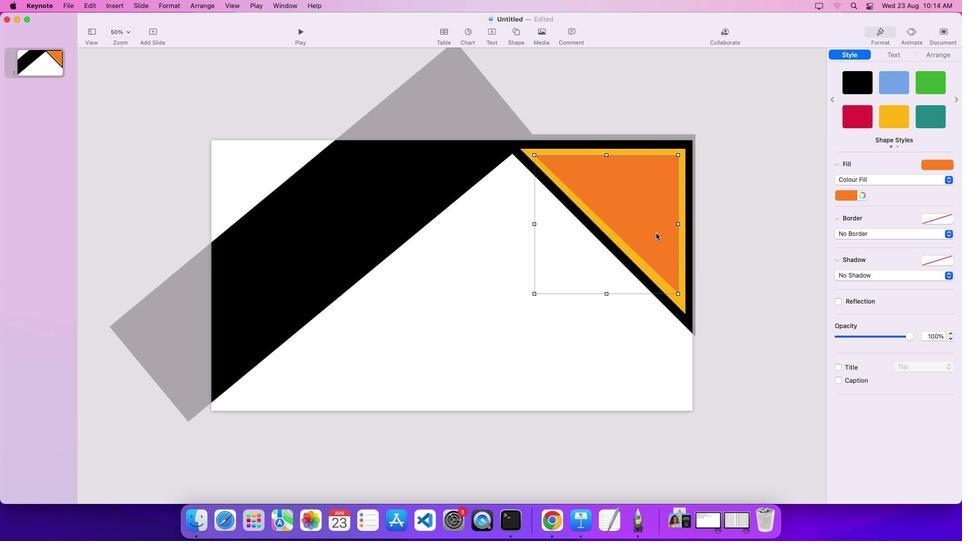 
Action: Mouse moved to (657, 225)
Screenshot: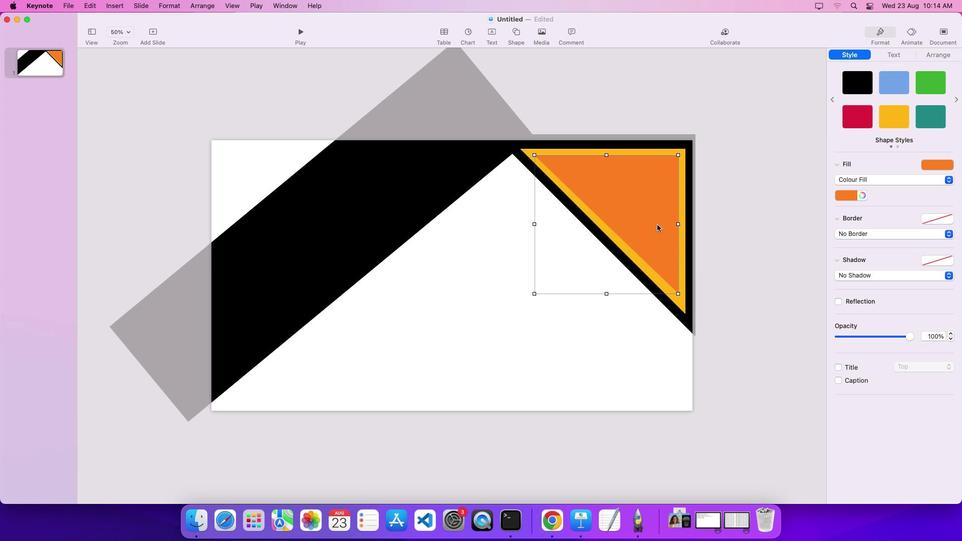 
Action: Mouse pressed left at (657, 225)
Screenshot: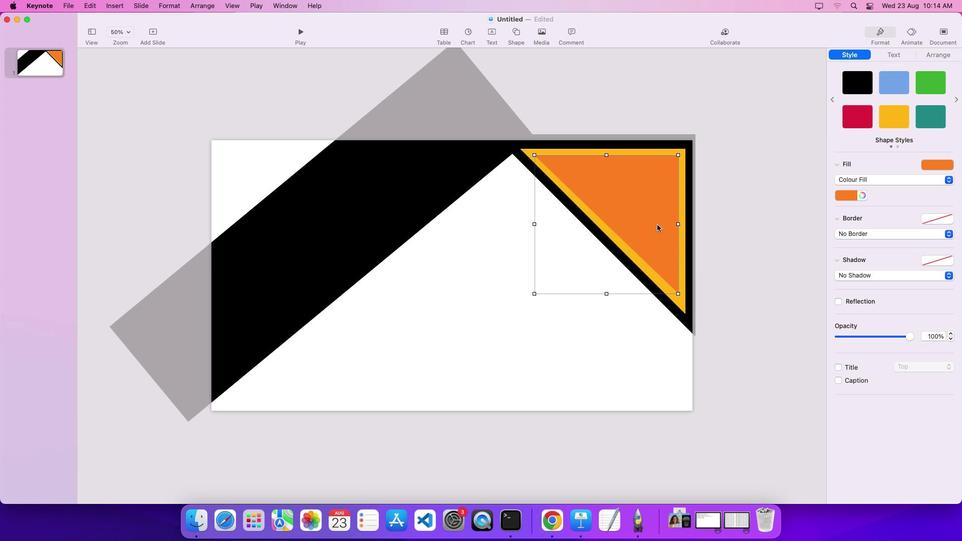 
Action: Mouse moved to (859, 120)
Screenshot: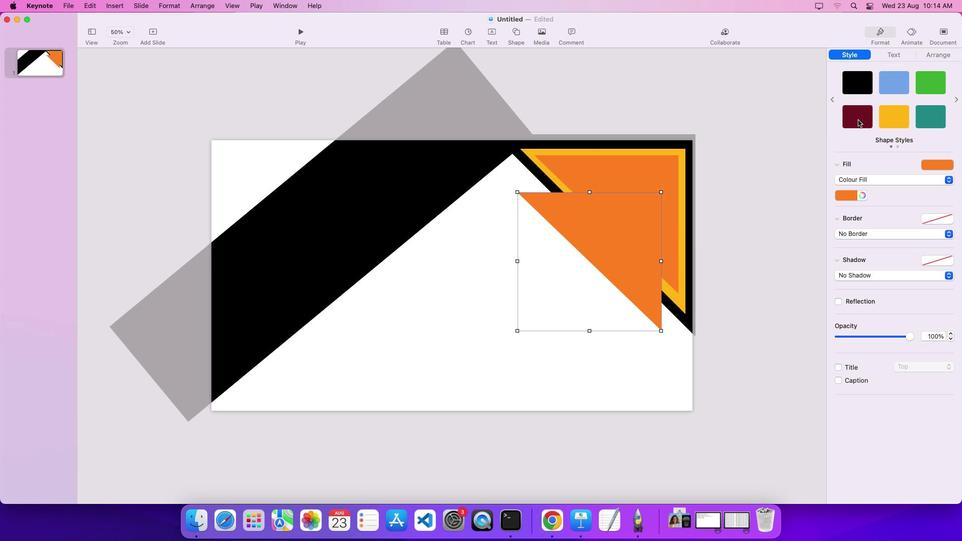 
Action: Mouse pressed left at (859, 120)
Screenshot: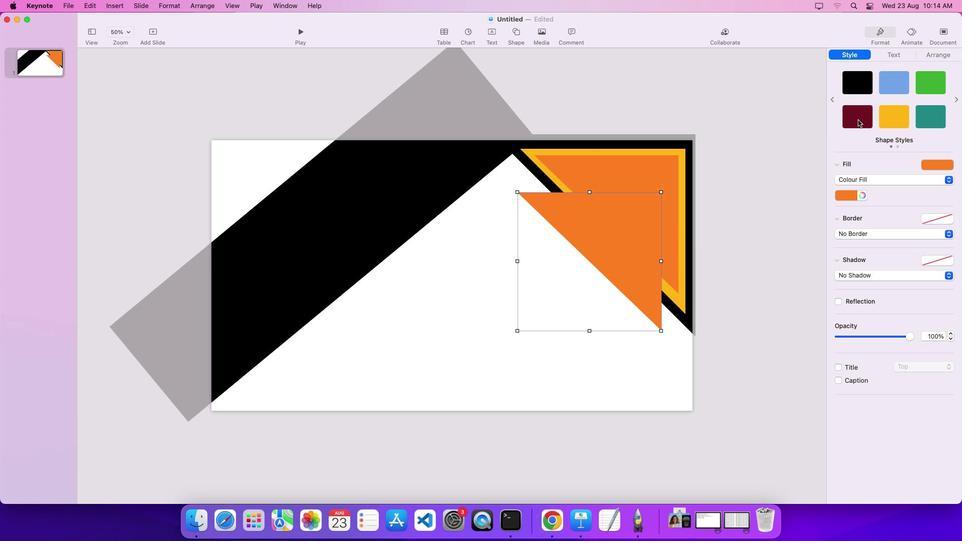 
Action: Mouse moved to (630, 259)
Screenshot: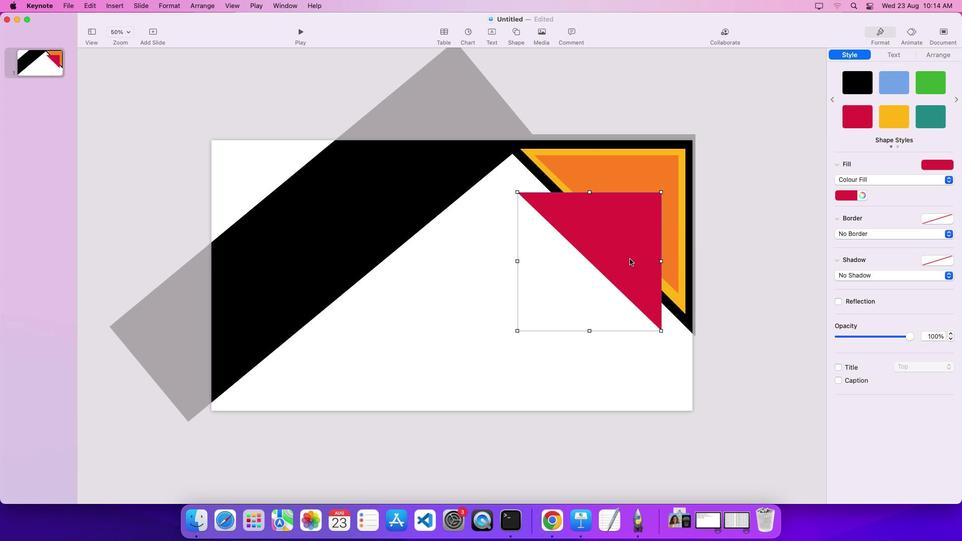 
Action: Mouse pressed left at (630, 259)
Screenshot: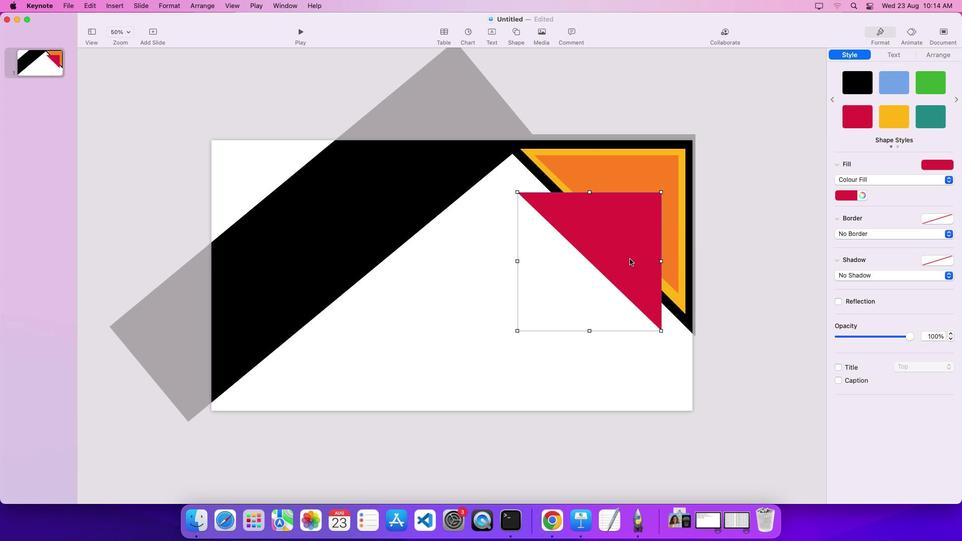 
Action: Mouse moved to (671, 288)
Screenshot: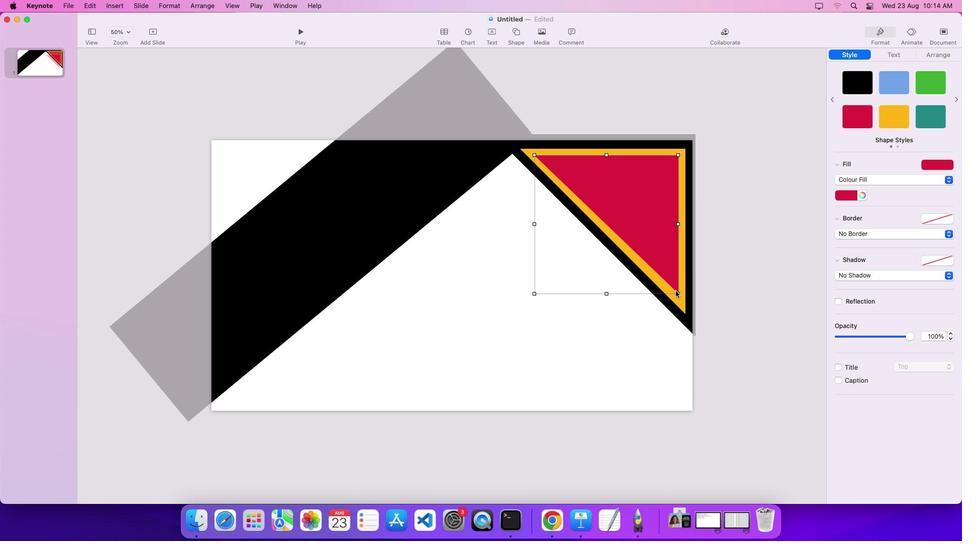 
Action: Key pressed Key.shift
Screenshot: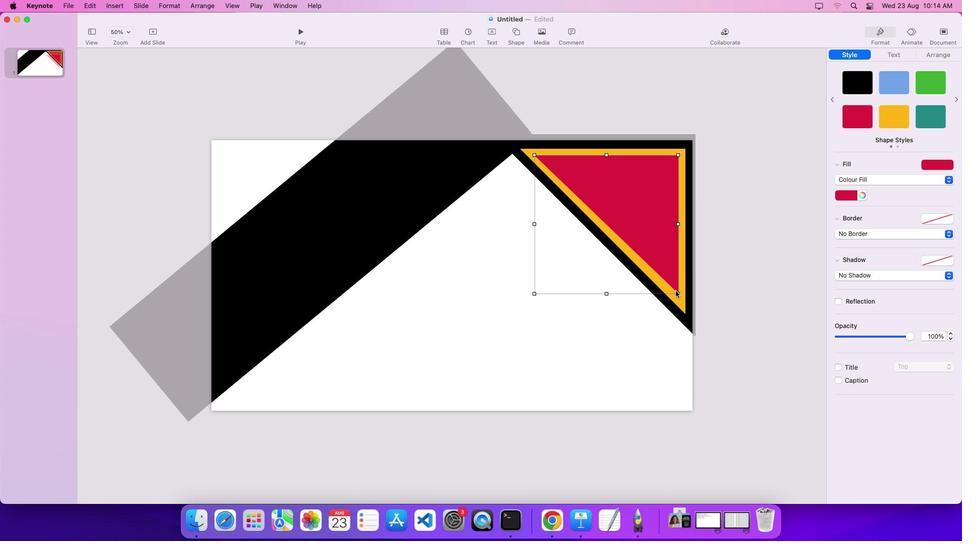 
Action: Mouse moved to (680, 293)
Screenshot: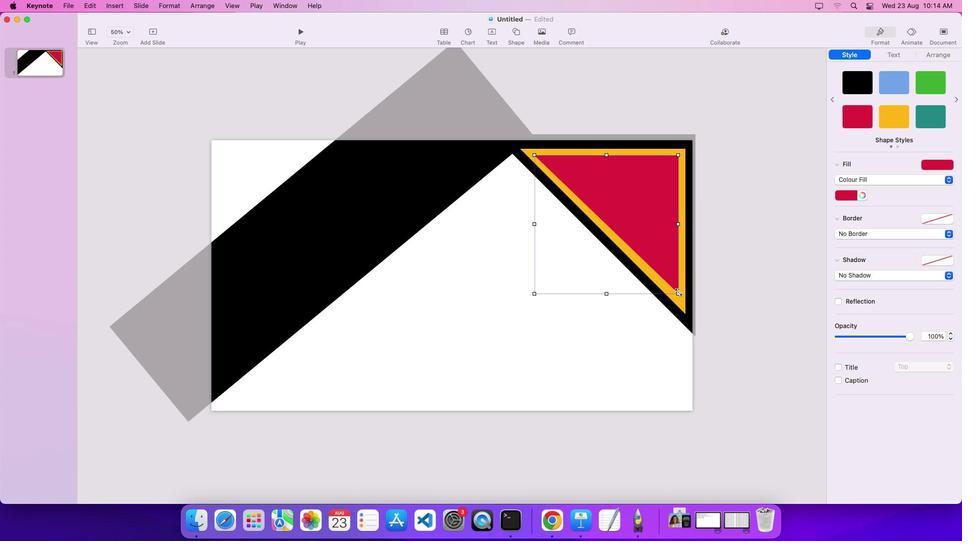 
Action: Mouse pressed left at (680, 293)
Screenshot: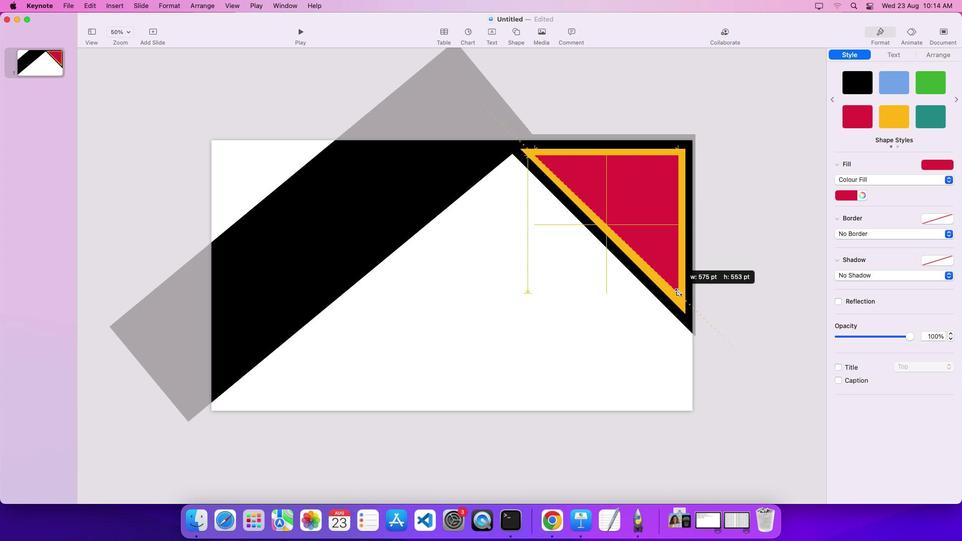 
Action: Key pressed Key.alt
Screenshot: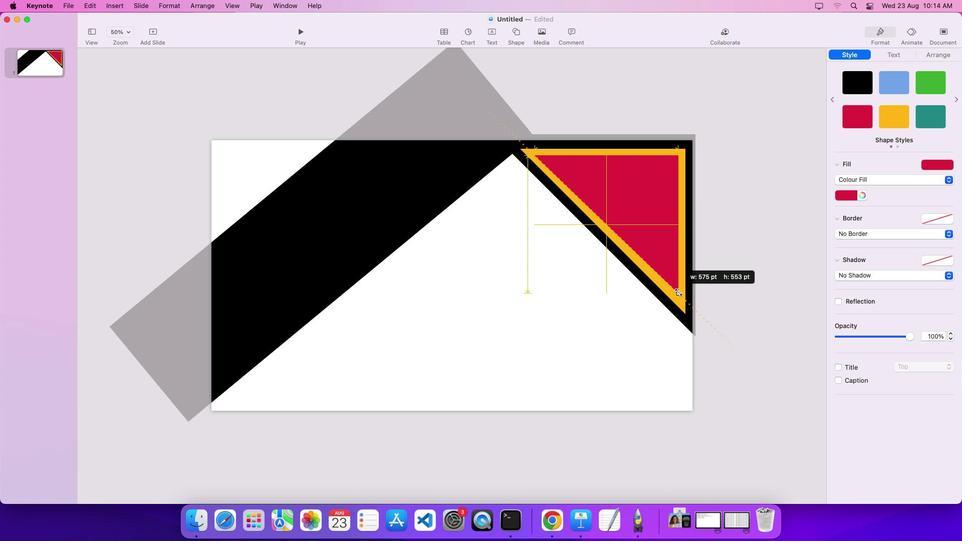 
Action: Mouse moved to (635, 218)
Screenshot: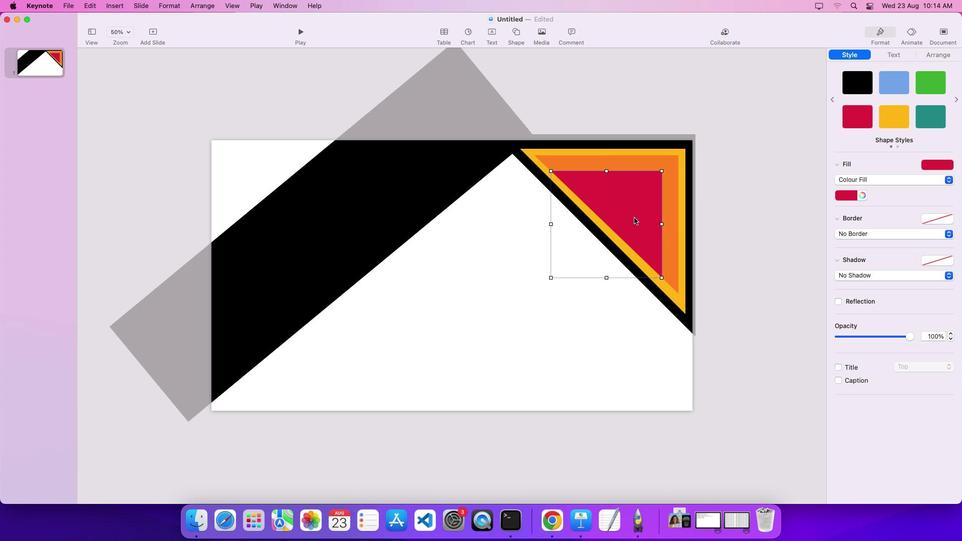 
Action: Mouse pressed left at (635, 218)
Screenshot: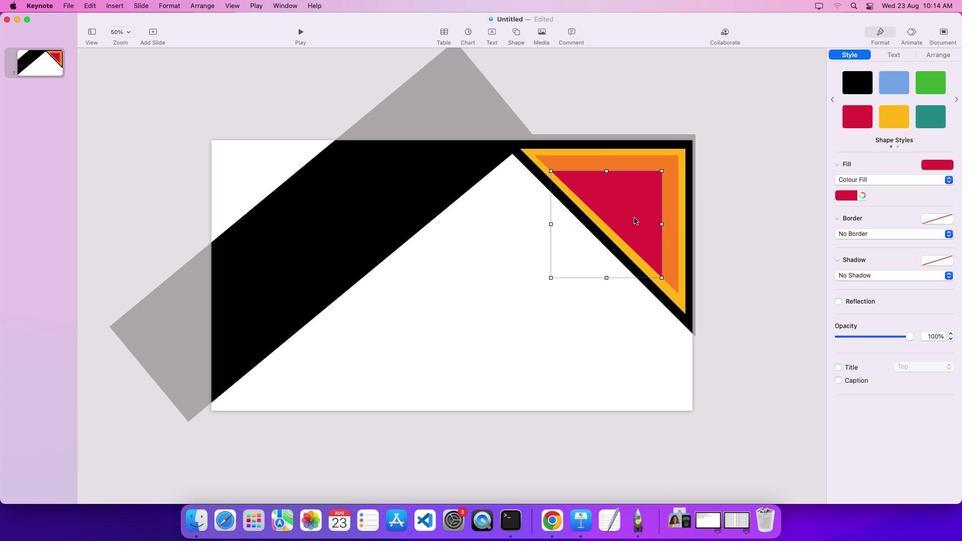 
Action: Mouse moved to (544, 313)
Screenshot: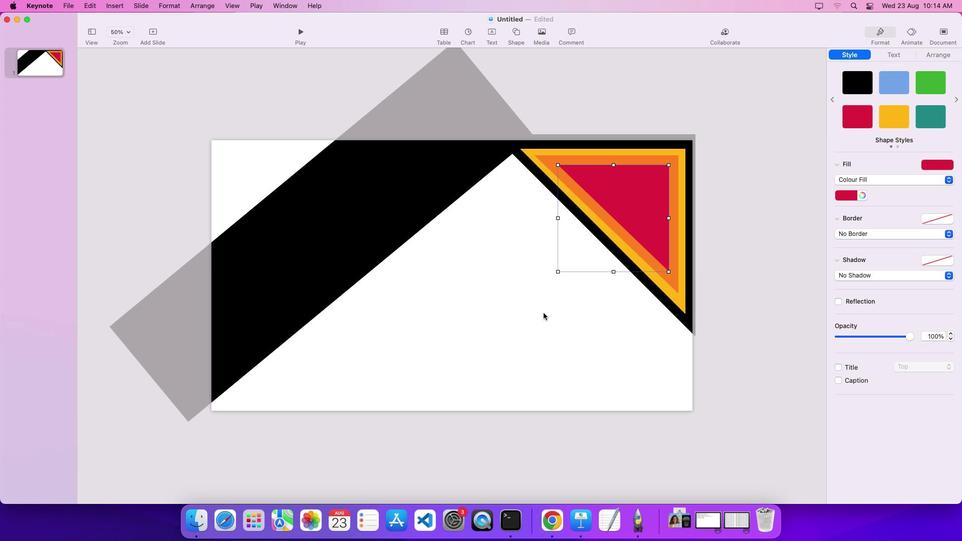 
Action: Mouse pressed left at (544, 313)
Screenshot: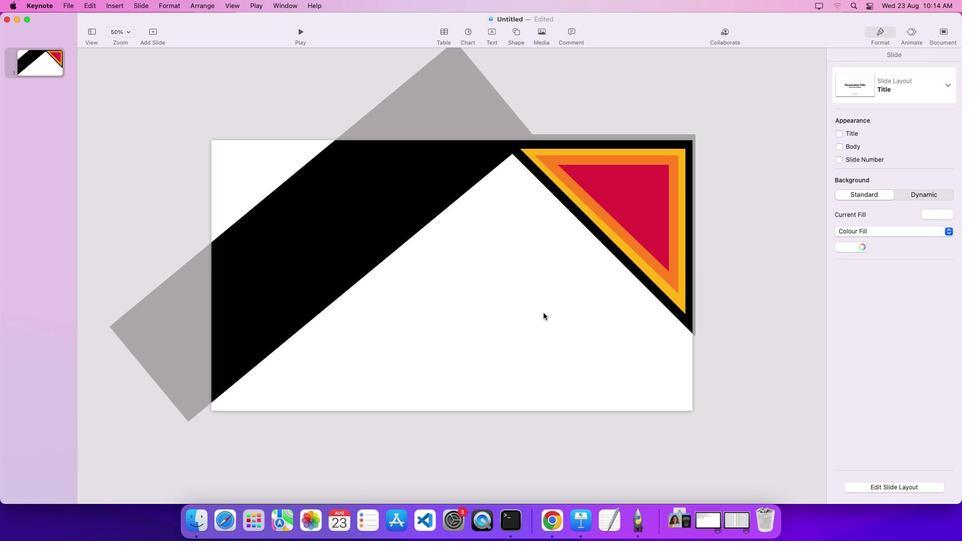 
Action: Mouse moved to (657, 226)
Screenshot: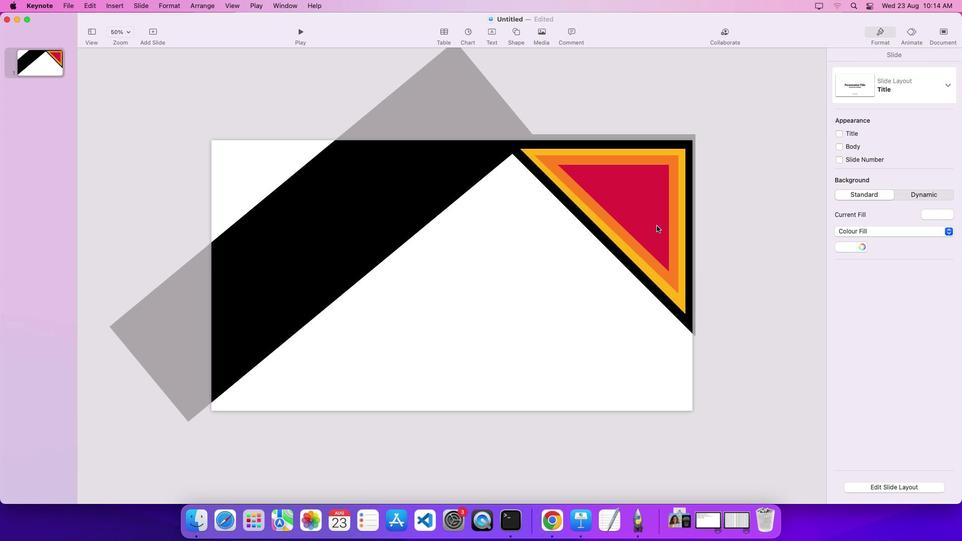 
Action: Mouse pressed left at (657, 226)
Screenshot: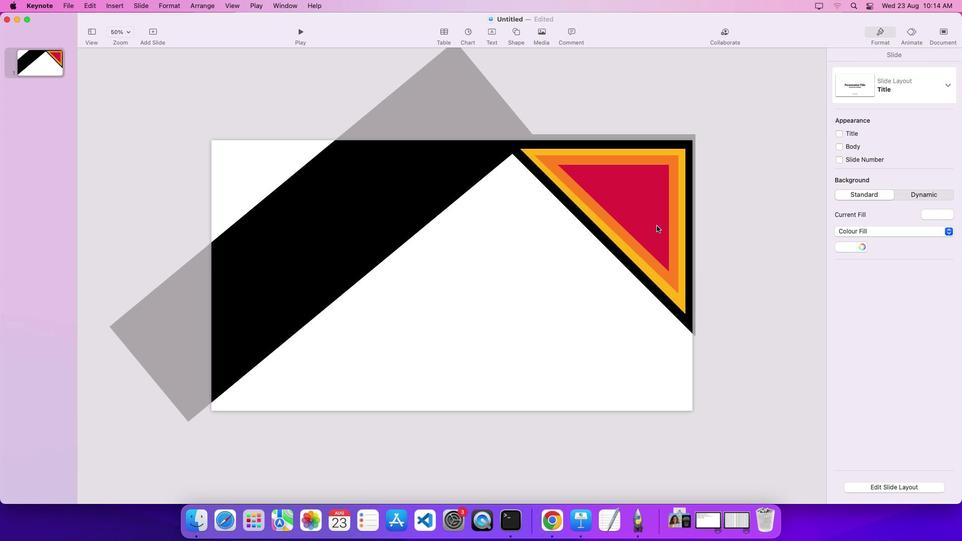 
Action: Key pressed Key.delete
Screenshot: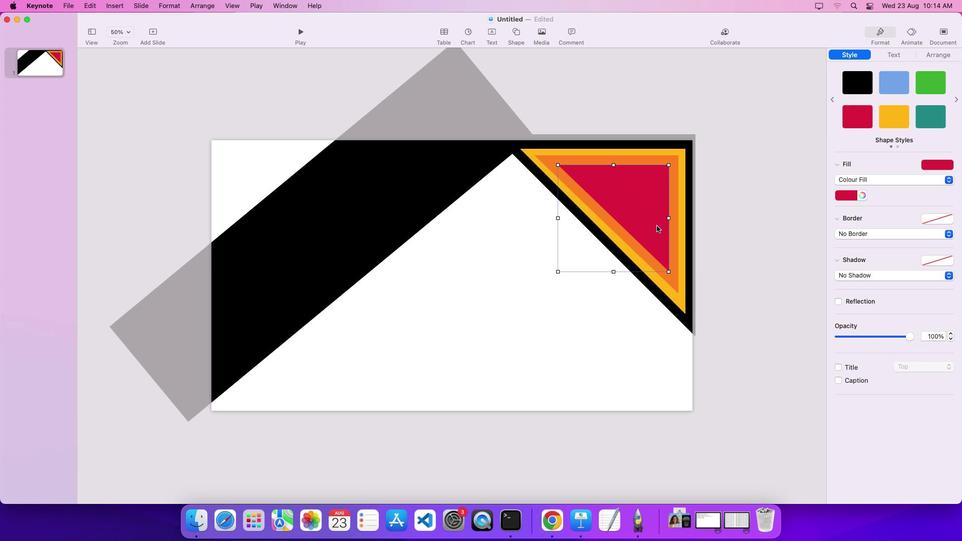 
Action: Mouse moved to (658, 245)
Screenshot: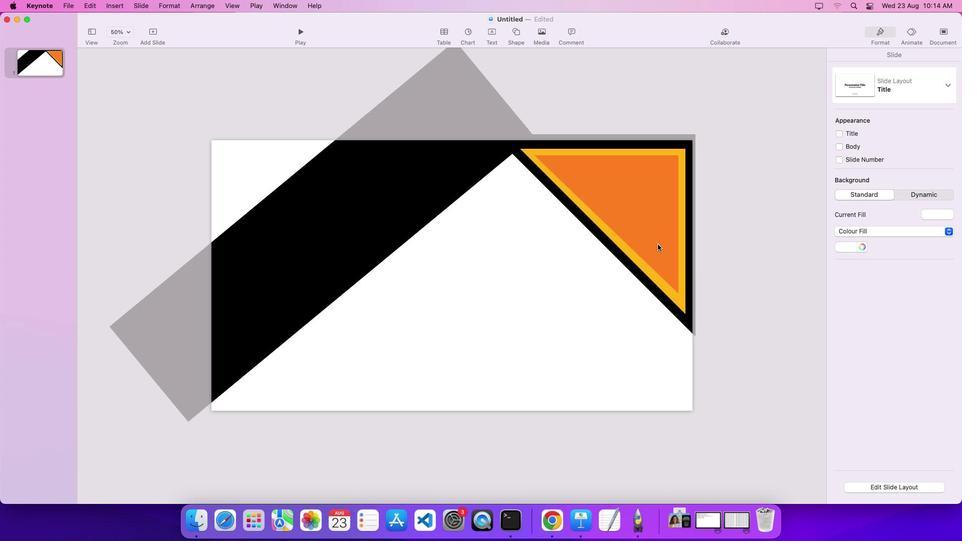 
Action: Mouse pressed left at (658, 245)
Screenshot: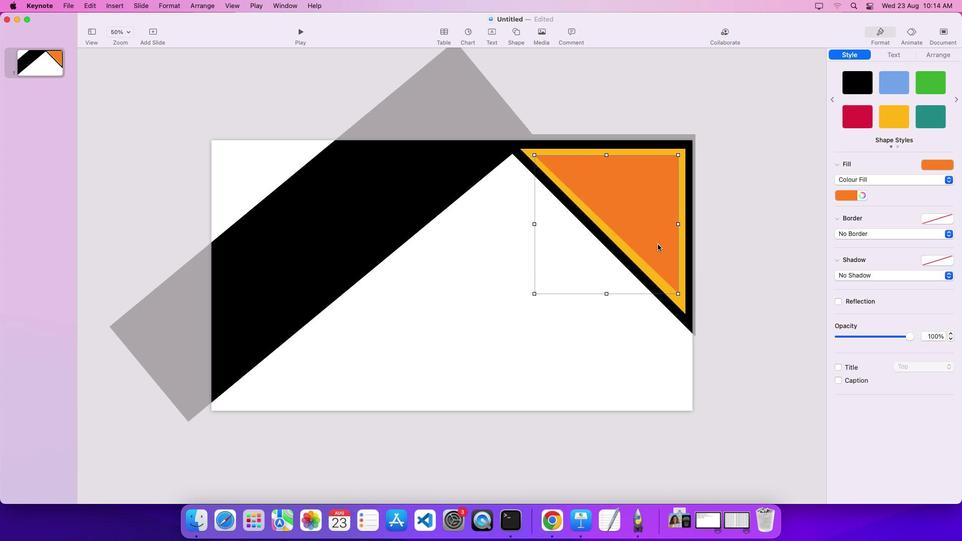 
Action: Mouse moved to (658, 245)
Screenshot: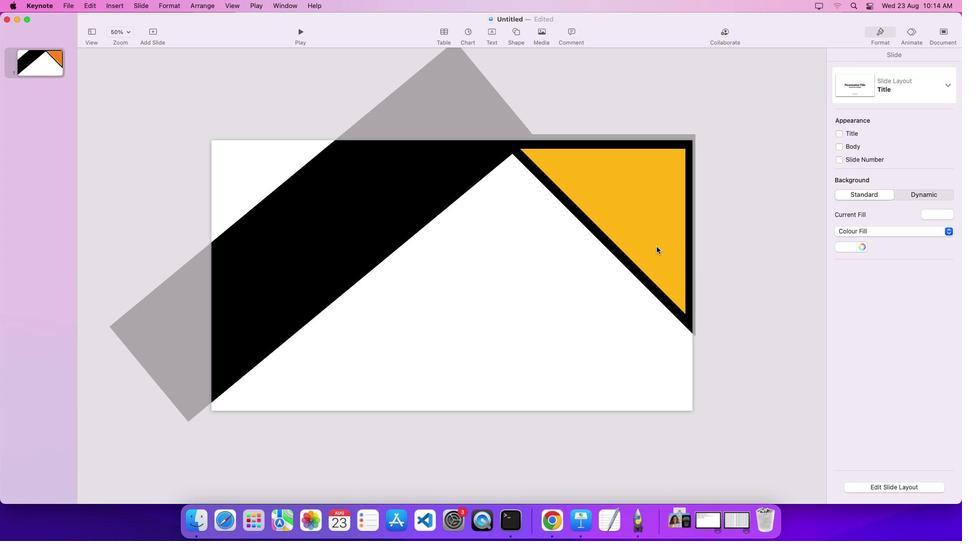 
Action: Key pressed Key.delete
Screenshot: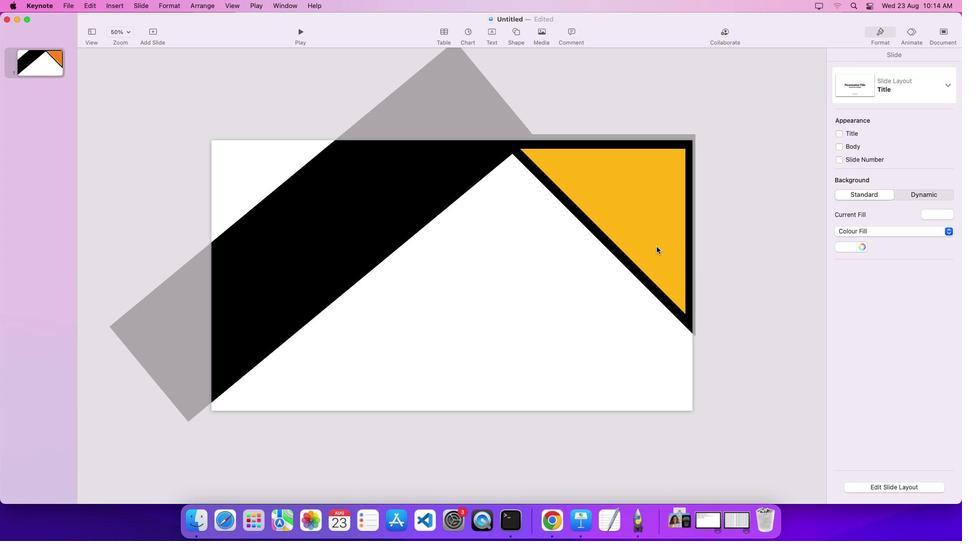 
Action: Mouse moved to (653, 273)
Screenshot: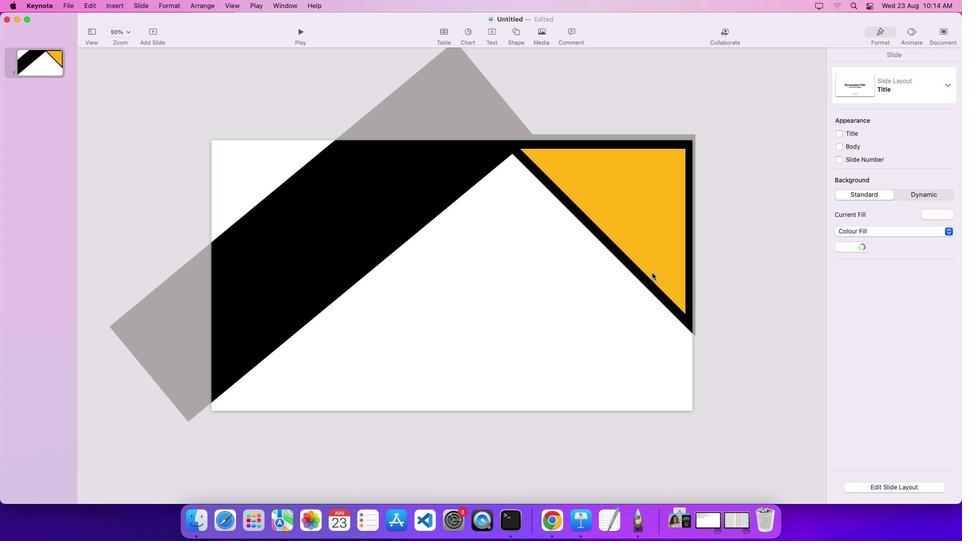 
Action: Mouse pressed left at (653, 273)
Screenshot: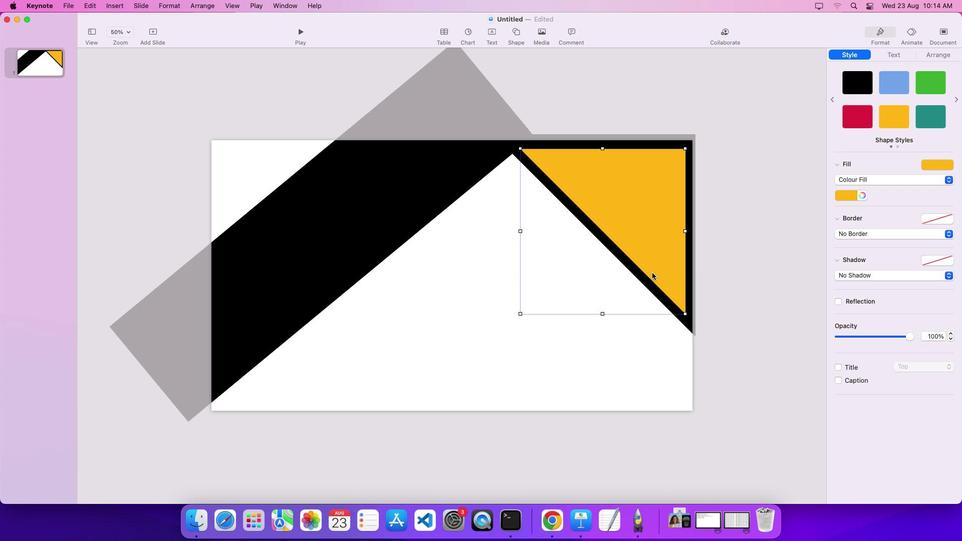
Action: Mouse moved to (439, 365)
Screenshot: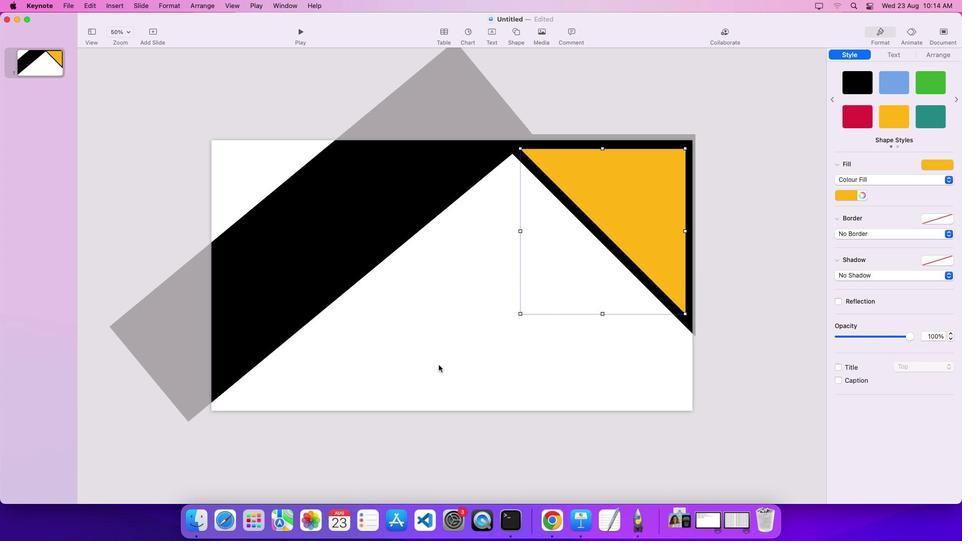 
Action: Mouse pressed left at (439, 365)
Screenshot: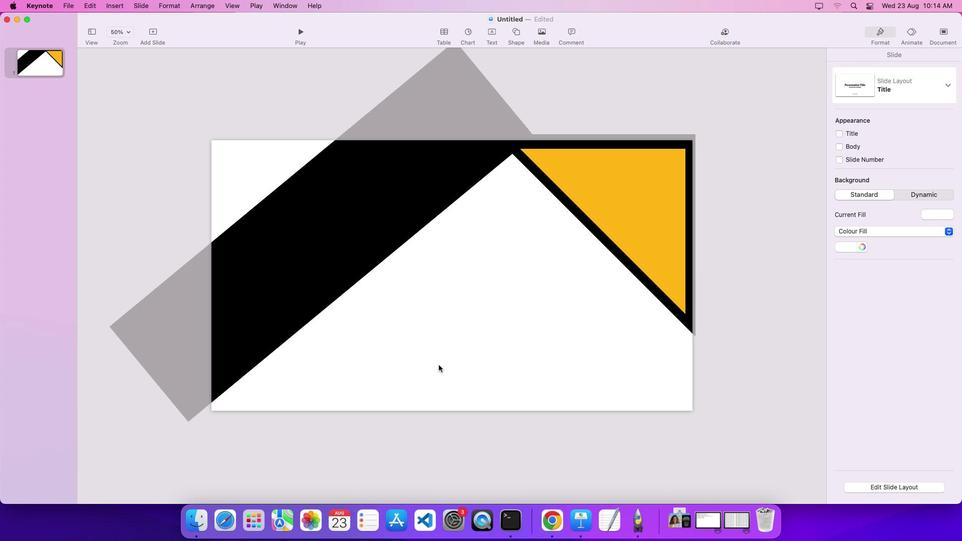 
Action: Mouse moved to (645, 242)
Screenshot: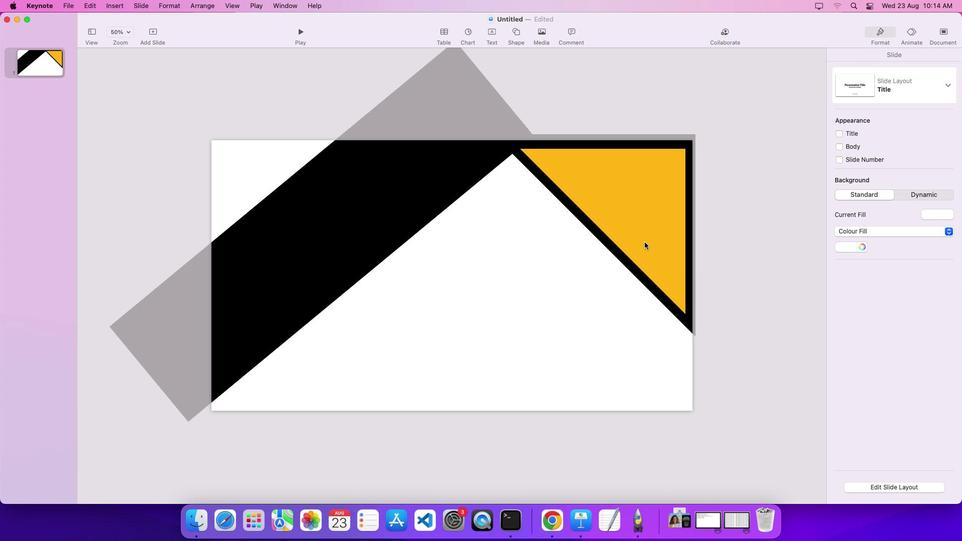 
Action: Mouse pressed left at (645, 242)
Screenshot: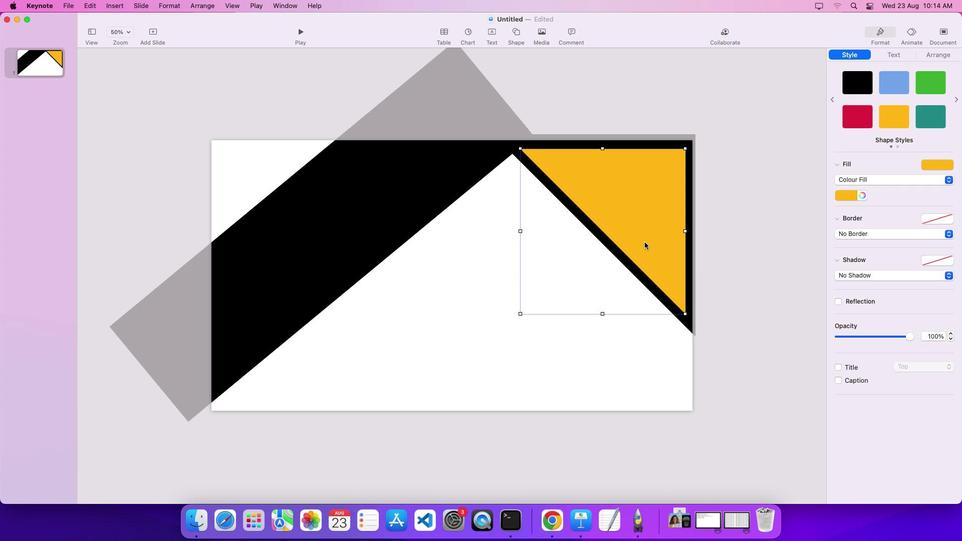 
Action: Key pressed Key.delete
Screenshot: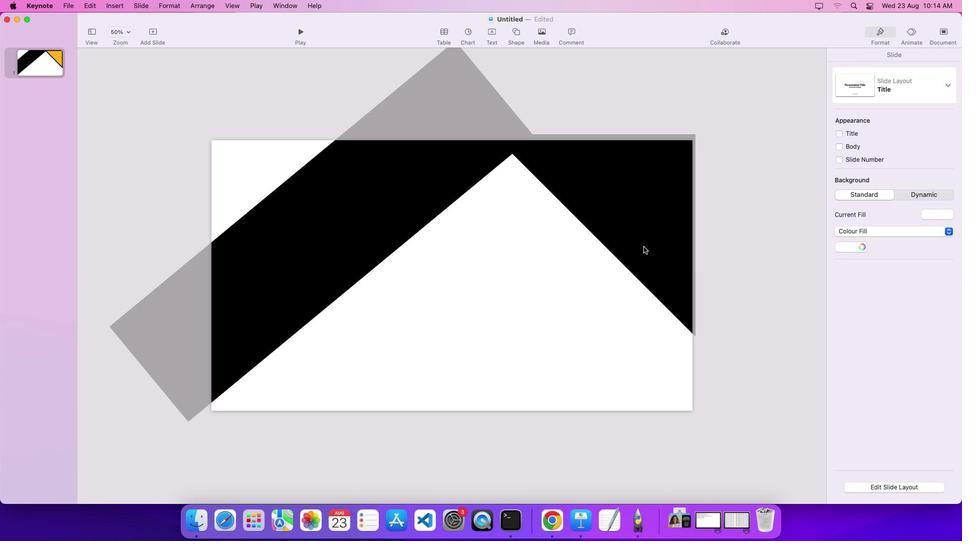 
Action: Mouse moved to (623, 293)
Screenshot: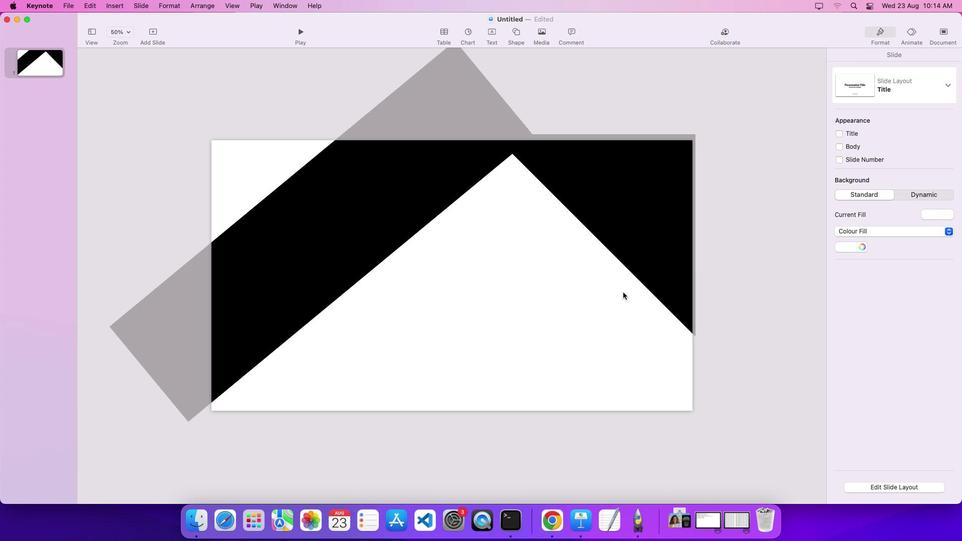 
Action: Mouse pressed left at (623, 293)
Screenshot: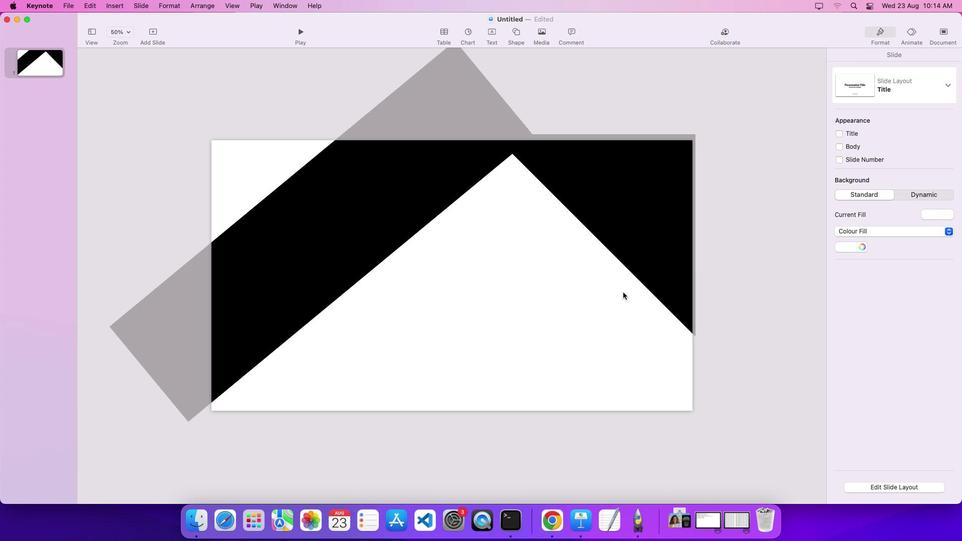 
Action: Mouse moved to (667, 232)
Screenshot: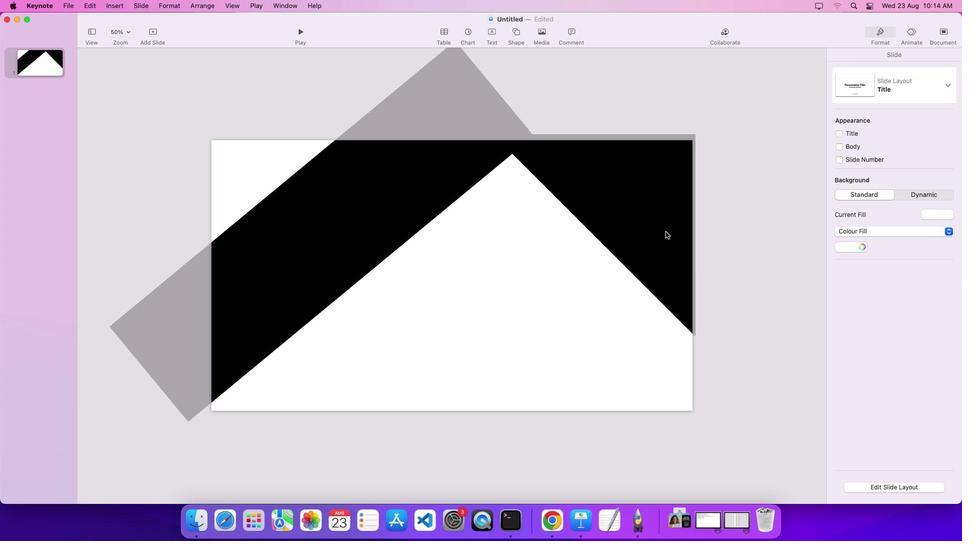 
Action: Mouse pressed left at (667, 232)
Screenshot: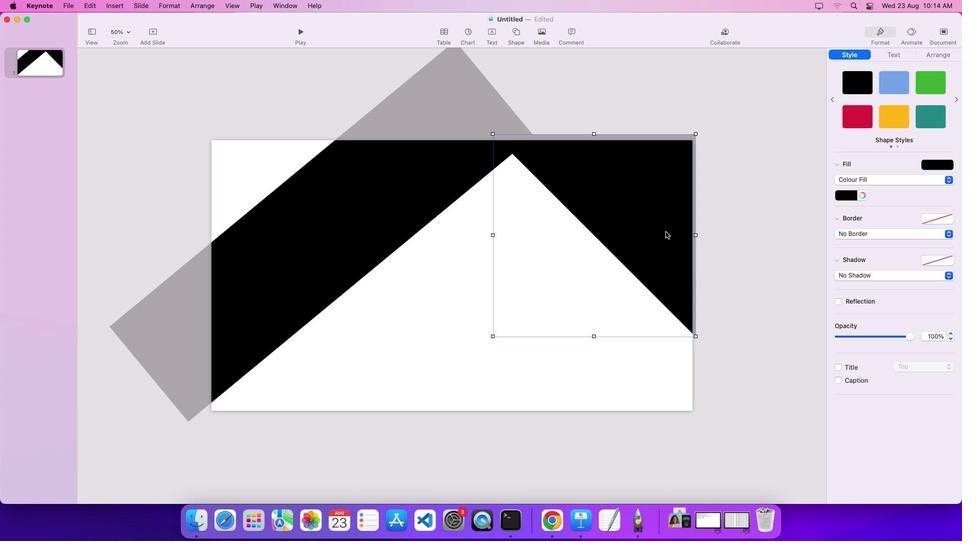 
Action: Mouse moved to (663, 206)
Screenshot: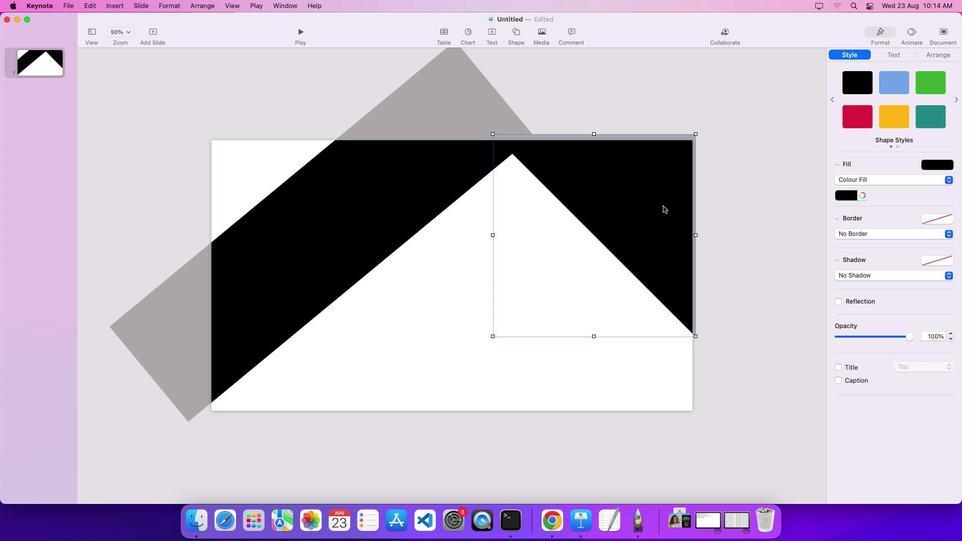 
Action: Mouse pressed left at (663, 206)
Screenshot: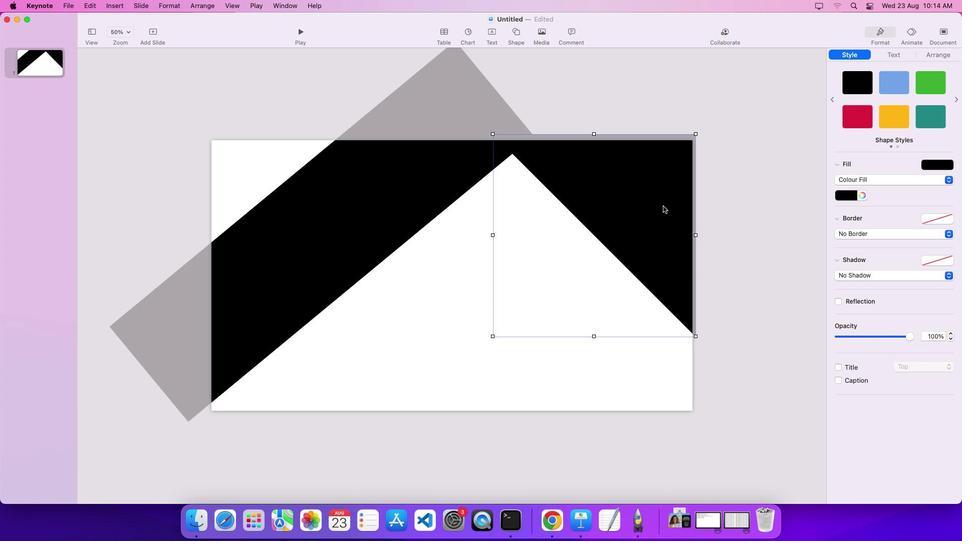 
Action: Mouse moved to (617, 284)
Screenshot: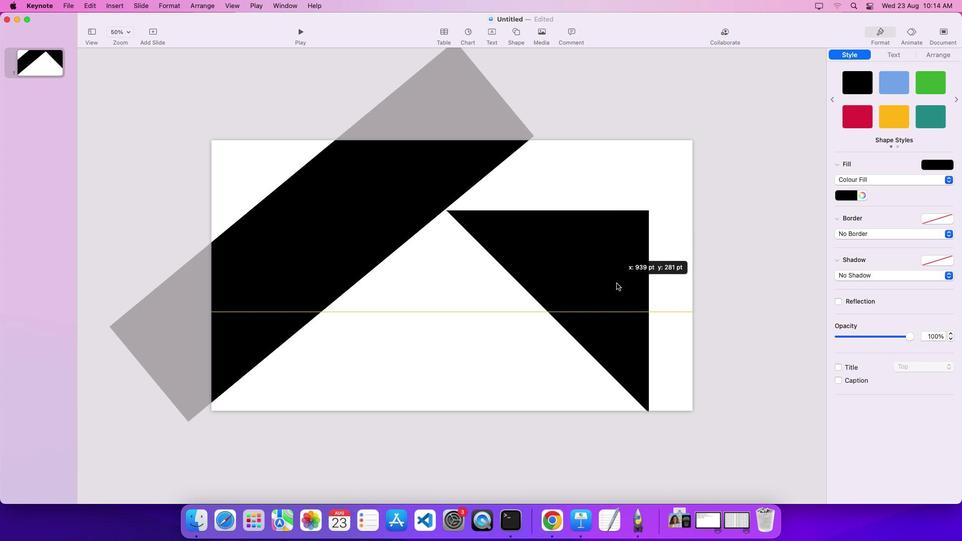 
Action: Key pressed Key.delete
Screenshot: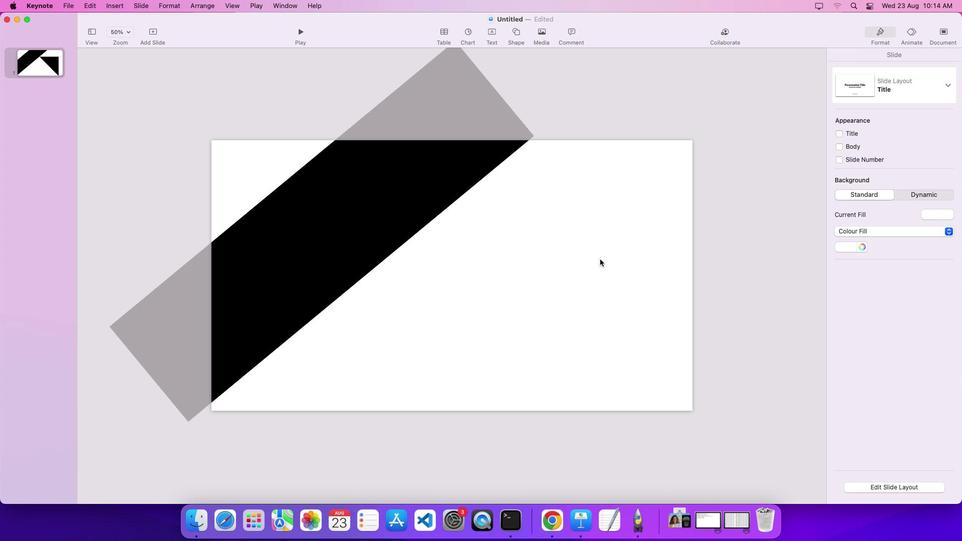 
Action: Mouse moved to (512, 38)
Screenshot: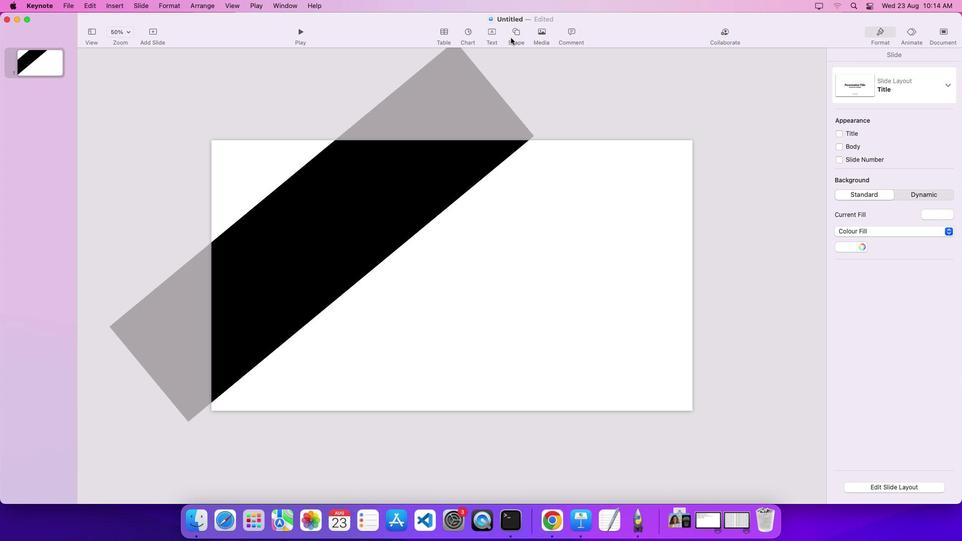 
Action: Mouse pressed left at (512, 38)
Screenshot: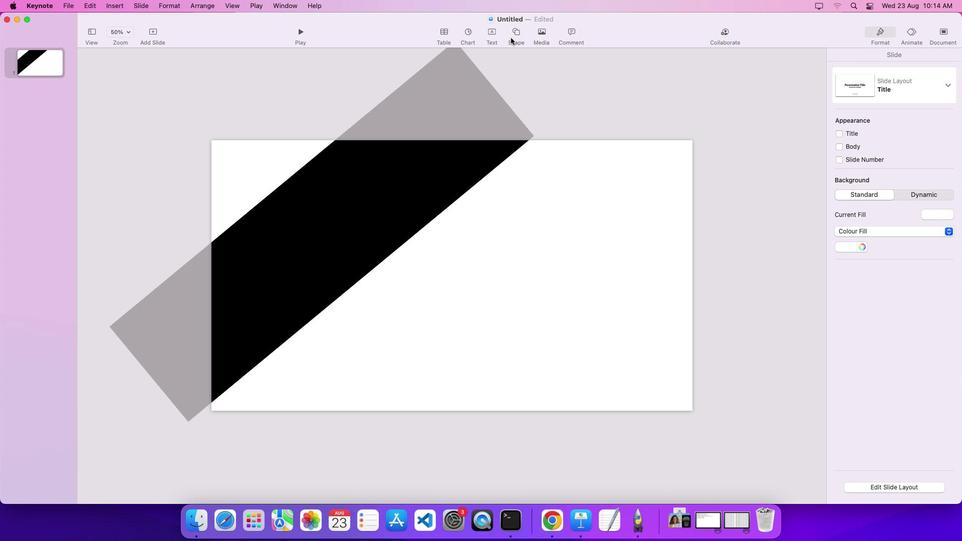 
Action: Mouse moved to (514, 33)
Screenshot: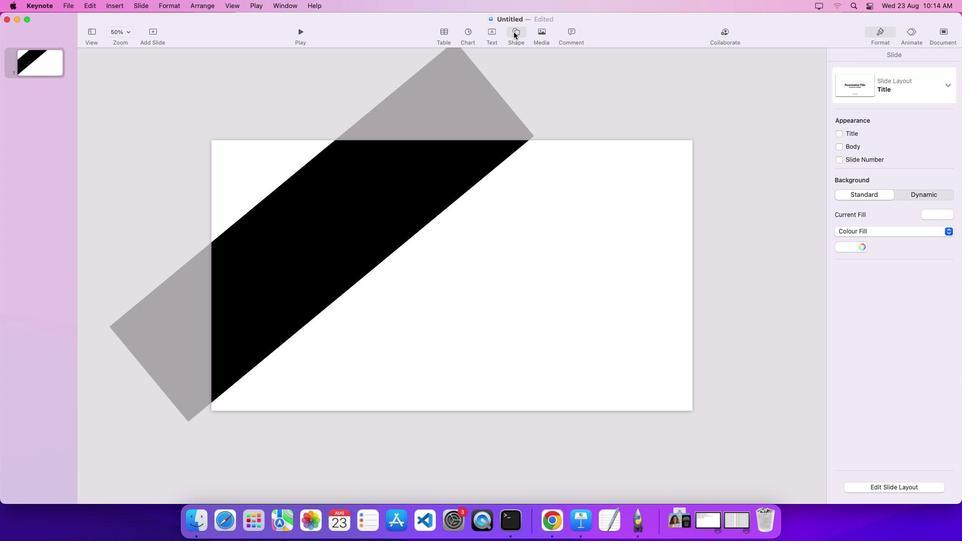 
Action: Mouse pressed left at (514, 33)
Screenshot: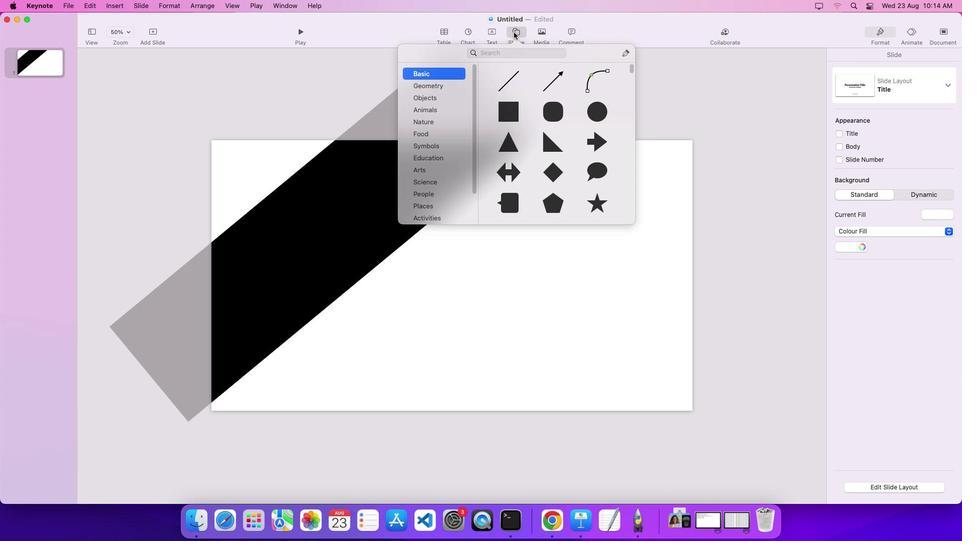 
Action: Mouse moved to (551, 141)
Screenshot: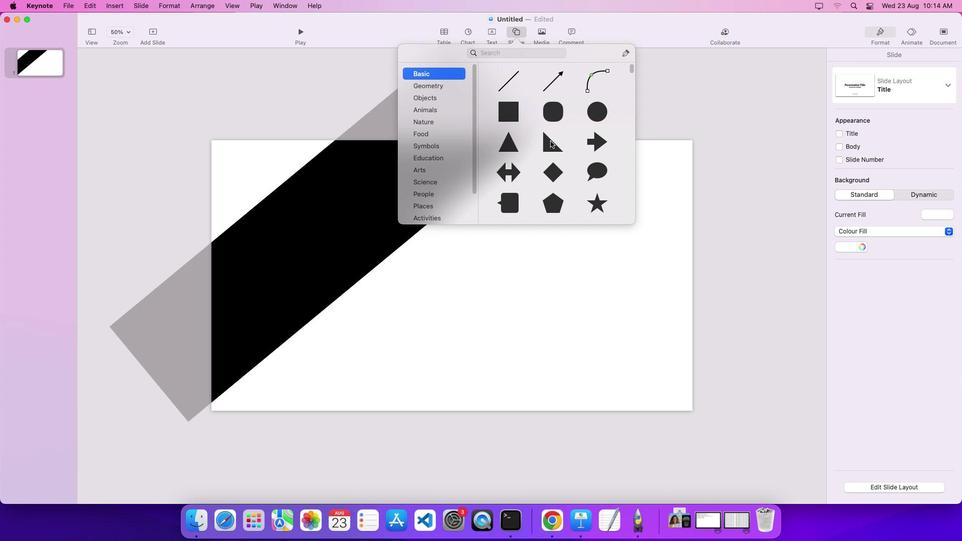 
Action: Mouse pressed left at (551, 141)
Screenshot: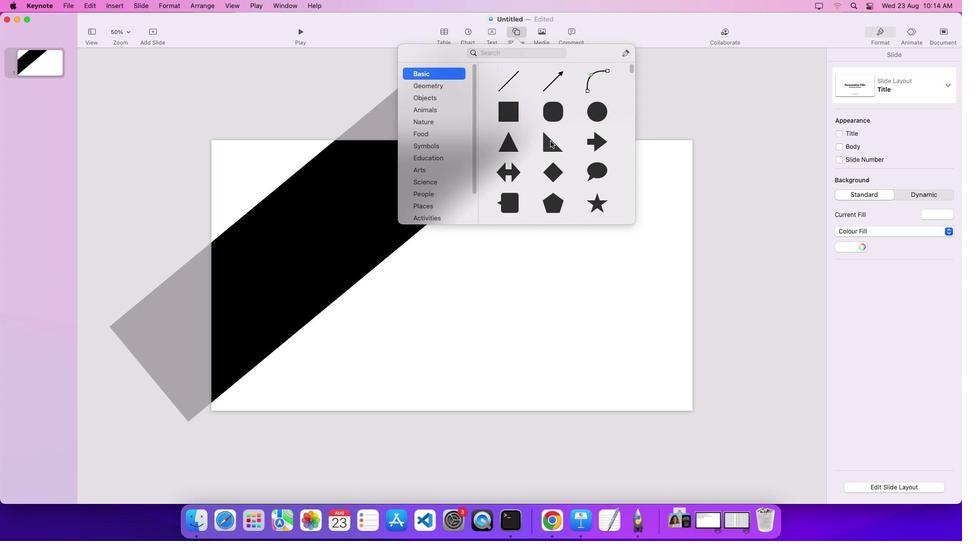 
Action: Mouse moved to (940, 51)
Screenshot: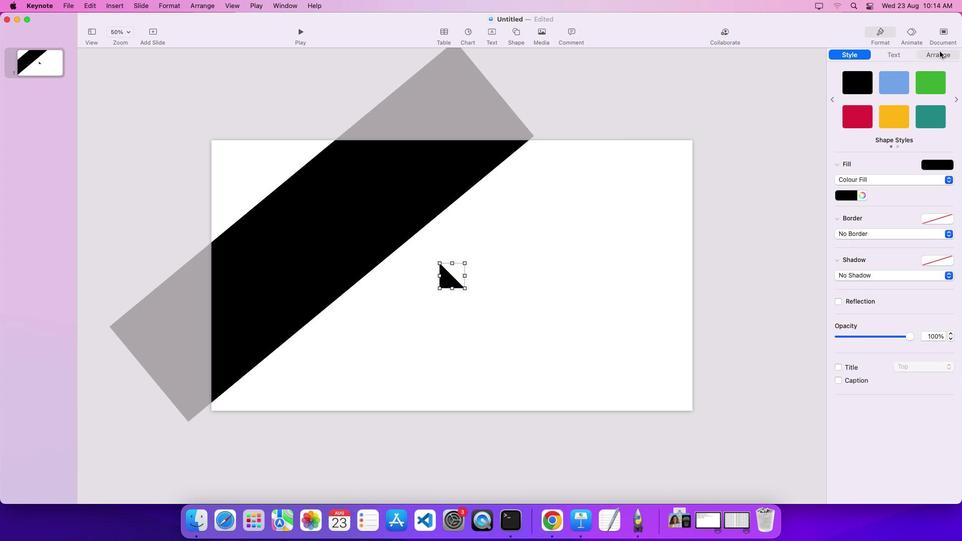 
Action: Mouse pressed left at (940, 51)
Screenshot: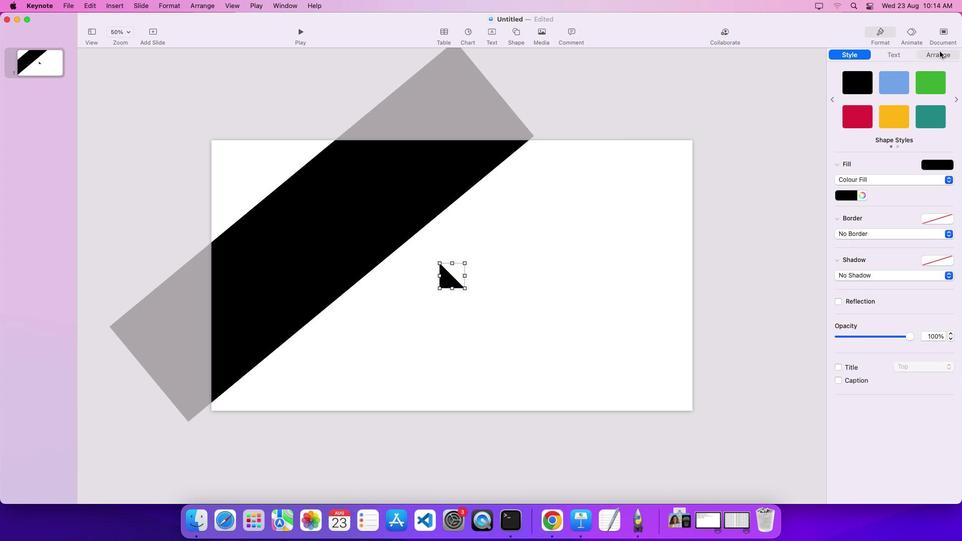 
Action: Mouse moved to (924, 221)
Screenshot: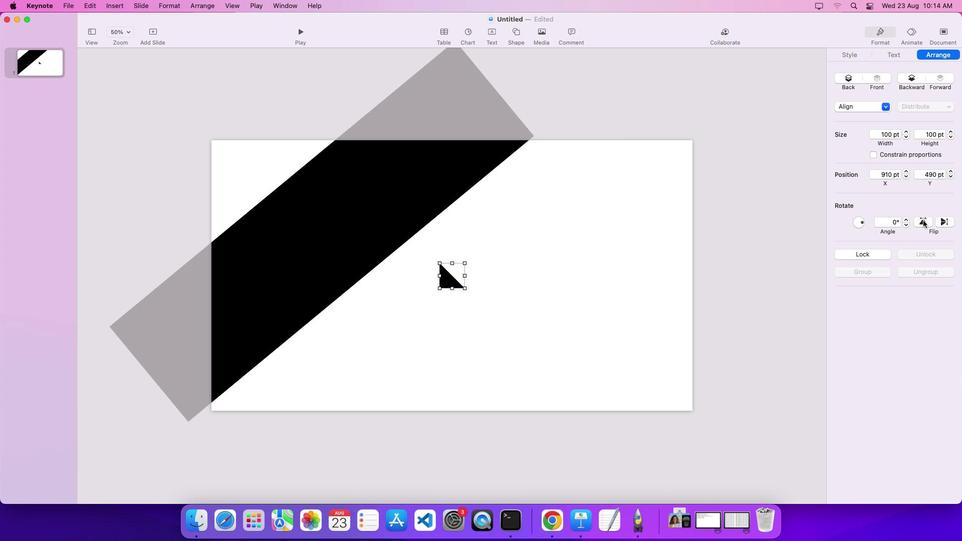 
Action: Mouse pressed left at (924, 221)
Screenshot: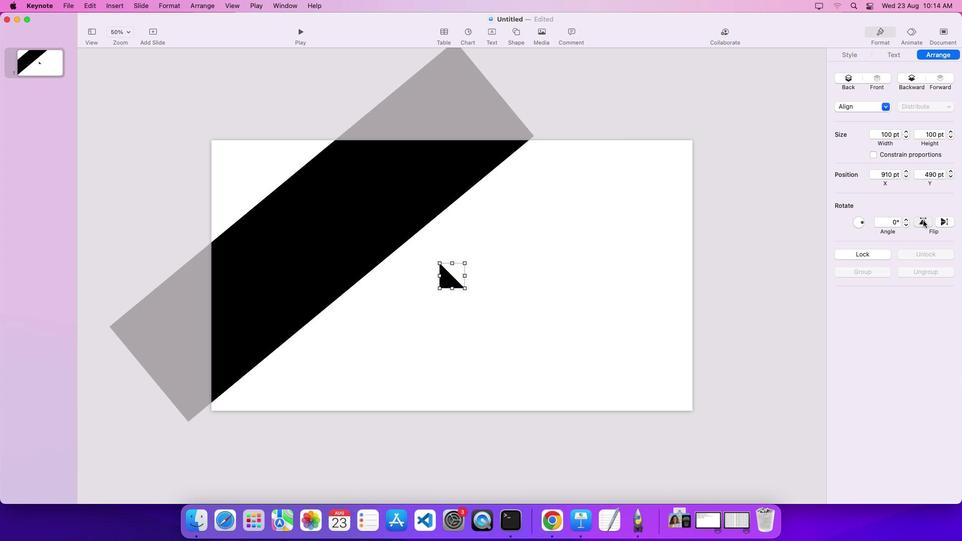 
Action: Mouse moved to (953, 224)
Screenshot: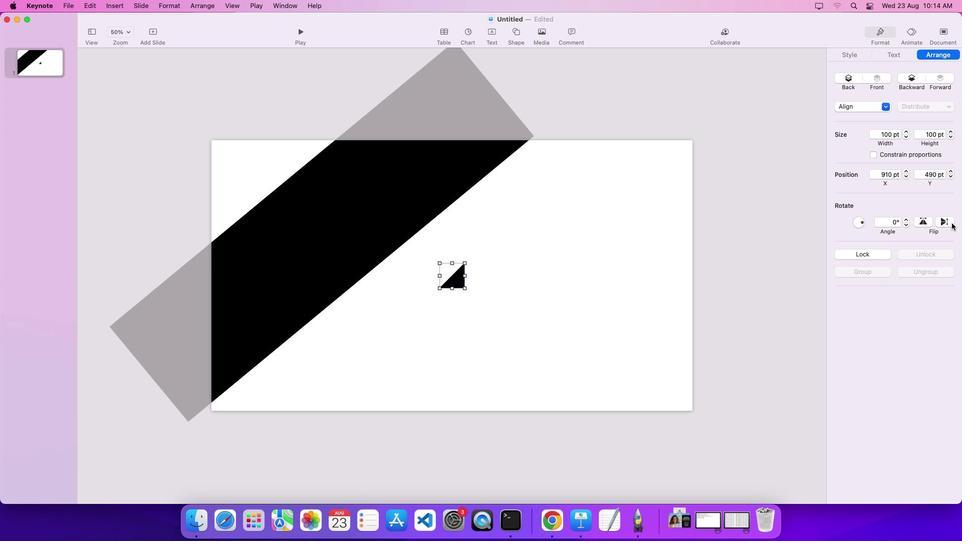 
Action: Mouse pressed left at (953, 224)
Screenshot: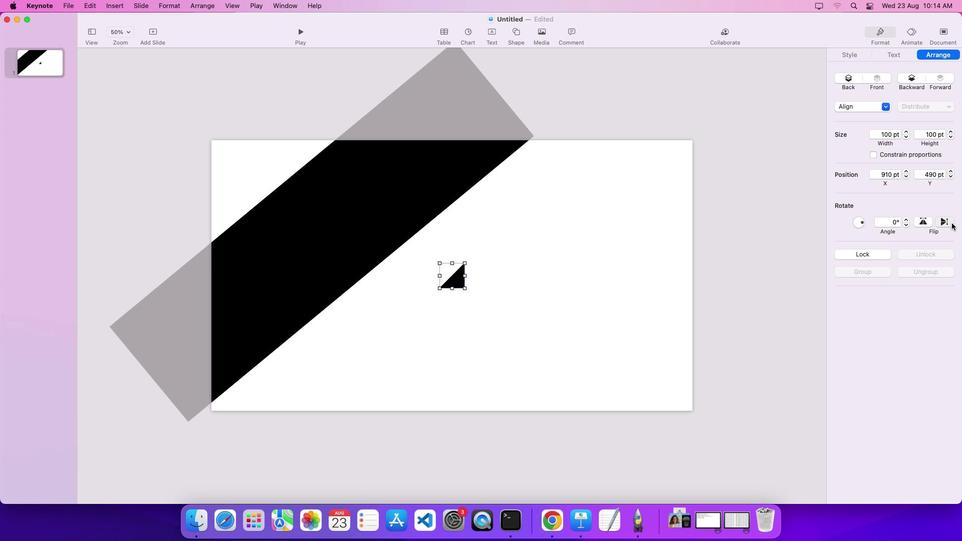 
Action: Mouse moved to (464, 288)
Screenshot: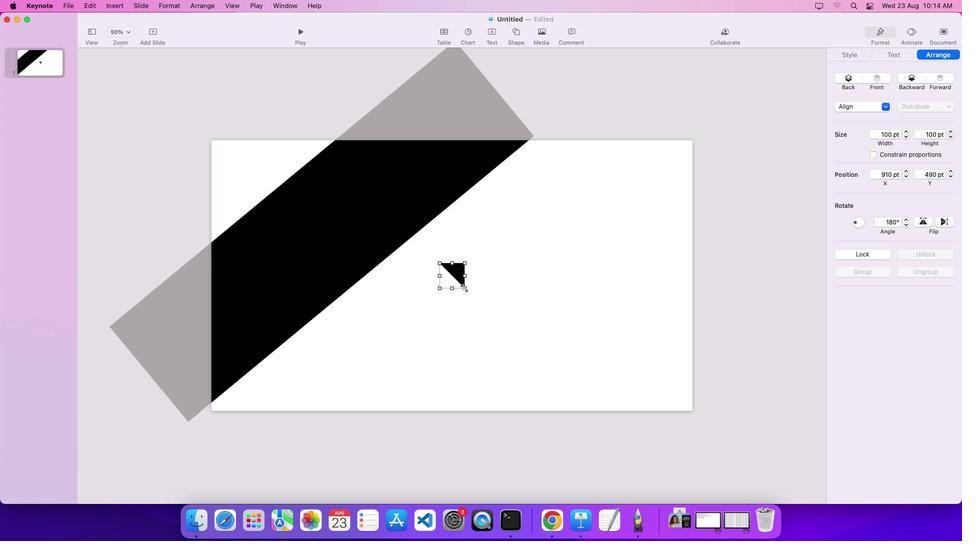 
Action: Mouse pressed left at (464, 288)
Screenshot: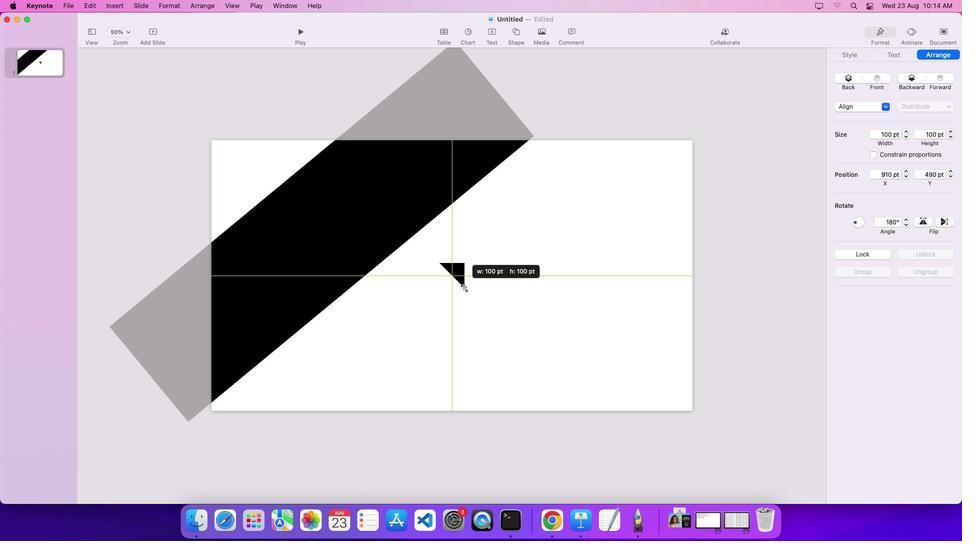 
Action: Key pressed Key.shiftKey.alt
Screenshot: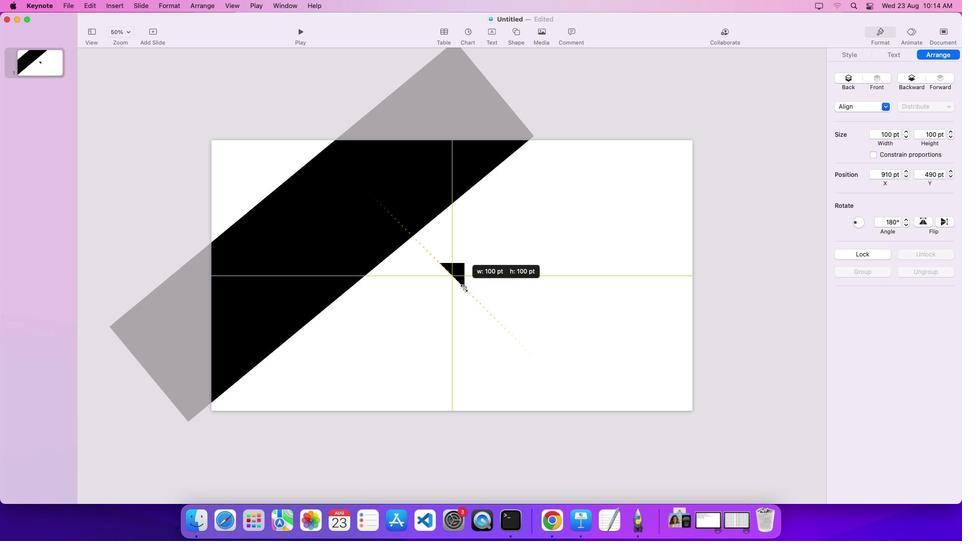 
Action: Mouse moved to (515, 294)
Screenshot: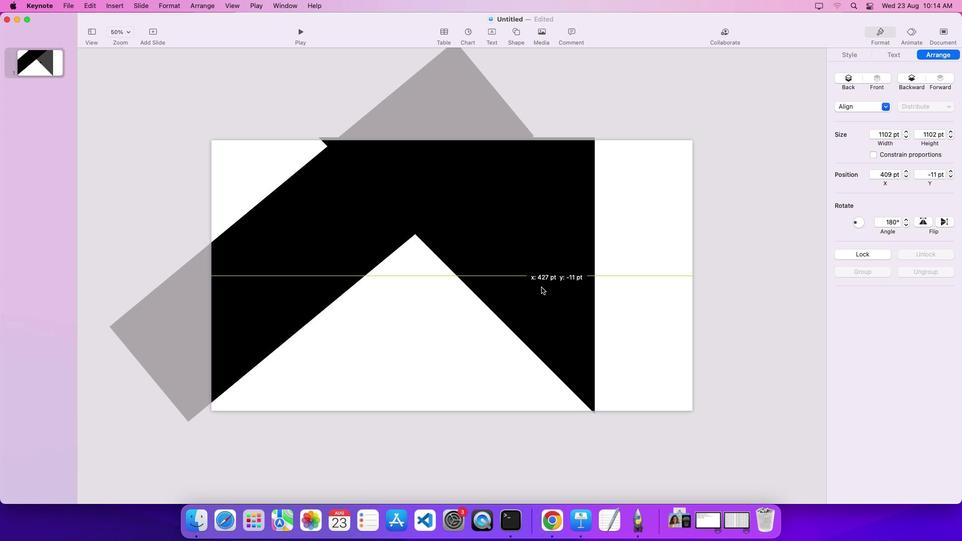 
Action: Mouse pressed left at (515, 294)
Screenshot: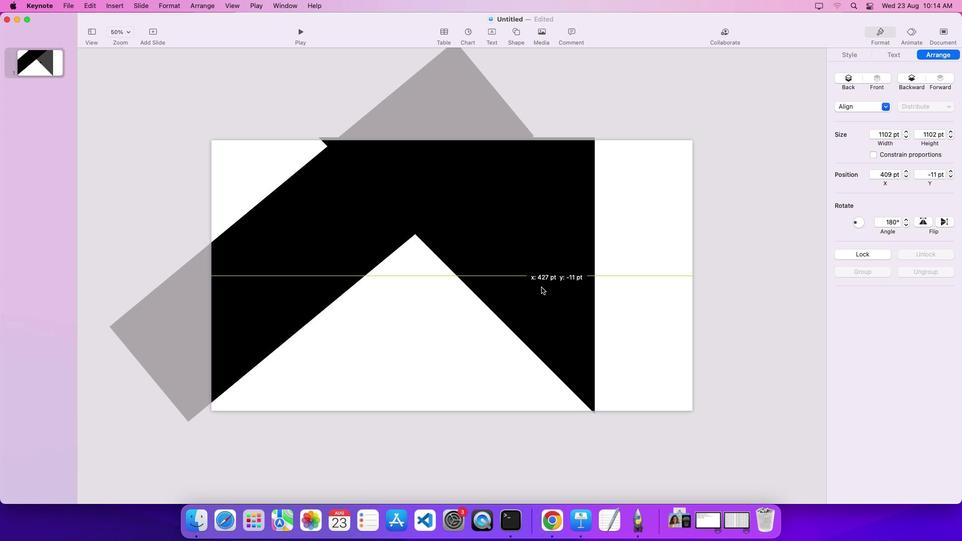 
Action: Mouse moved to (691, 418)
Screenshot: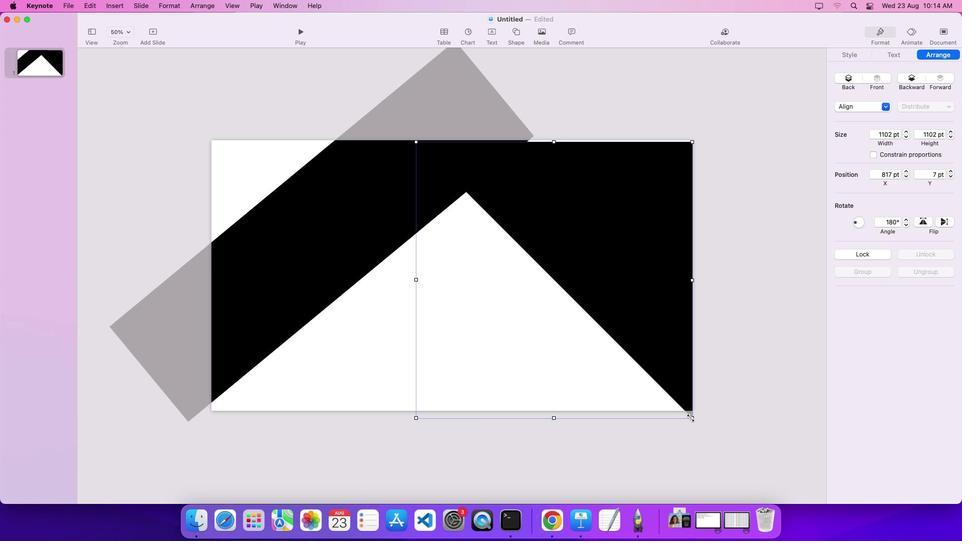 
Action: Mouse pressed left at (691, 418)
Screenshot: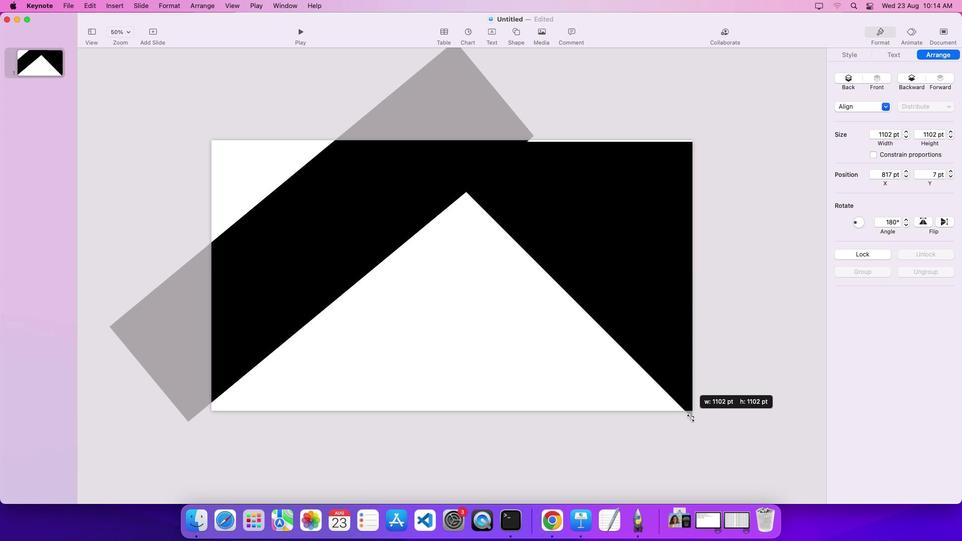 
Action: Key pressed Key.shiftKey.alt
Screenshot: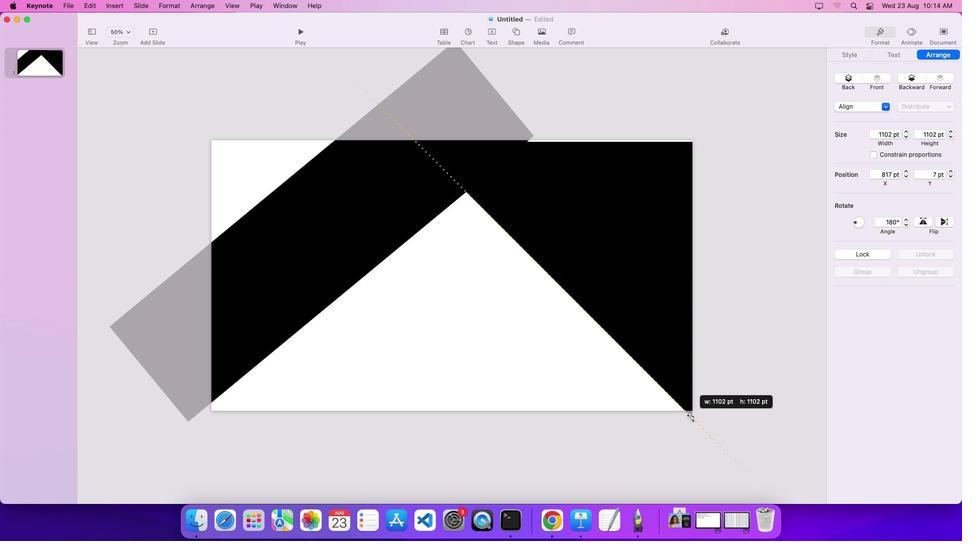 
Action: Mouse moved to (605, 287)
Screenshot: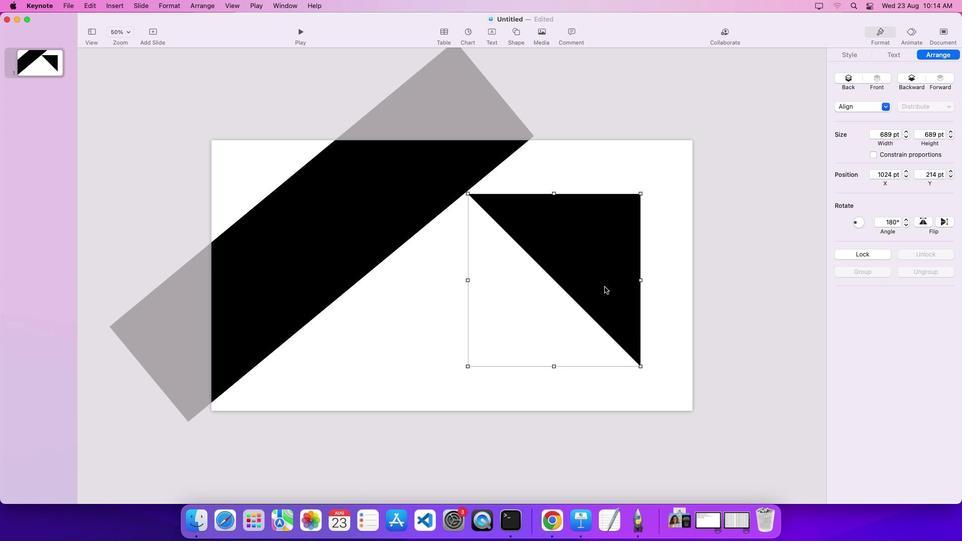 
Action: Mouse pressed left at (605, 287)
Screenshot: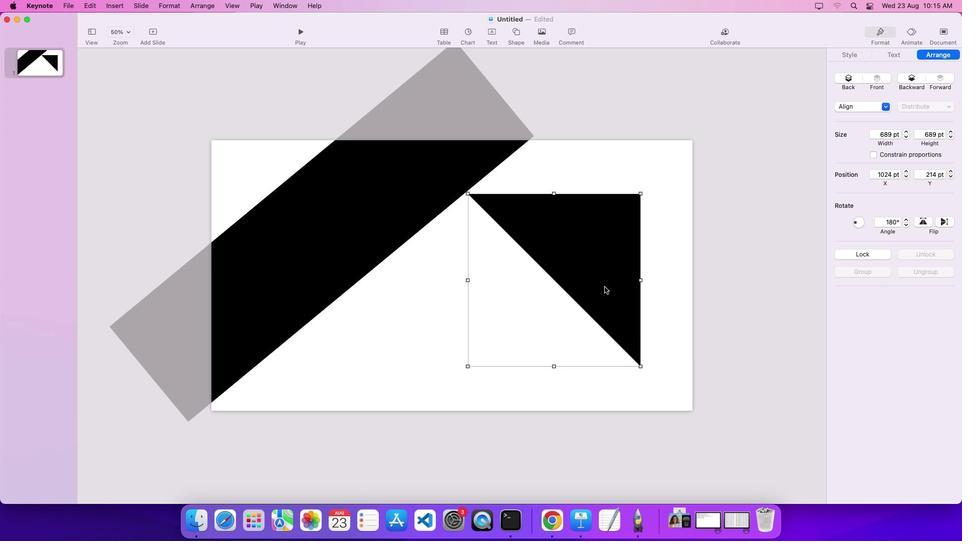 
Action: Mouse moved to (695, 311)
Screenshot: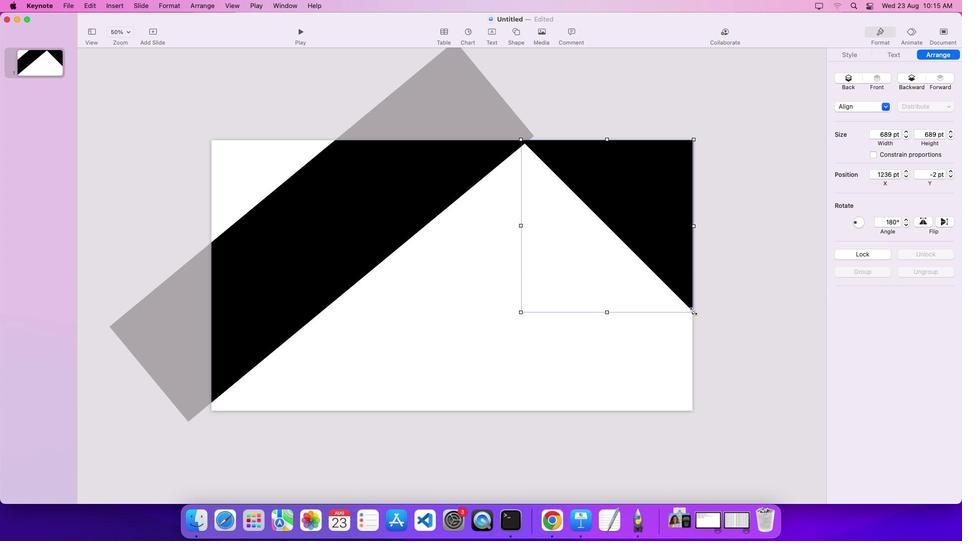 
Action: Key pressed Key.shift
Screenshot: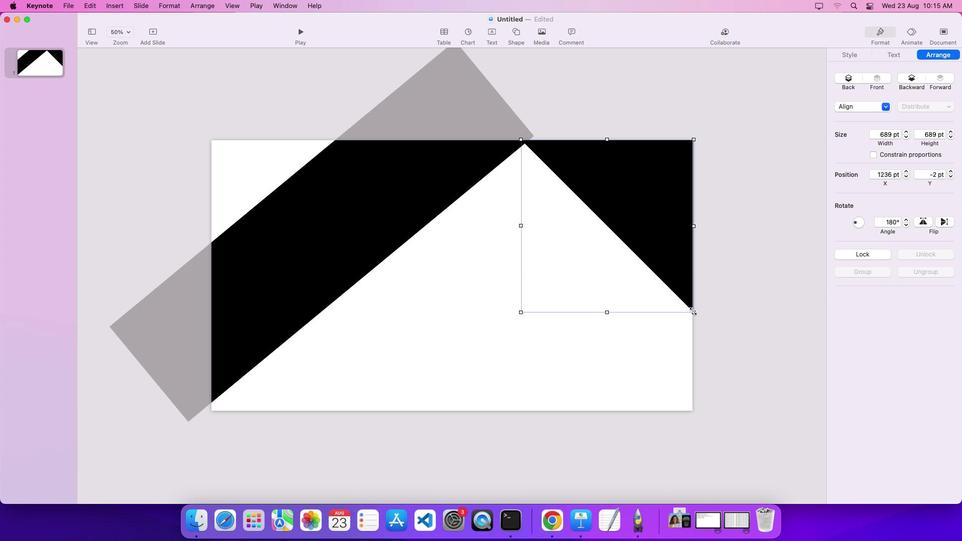 
Action: Mouse moved to (694, 313)
Screenshot: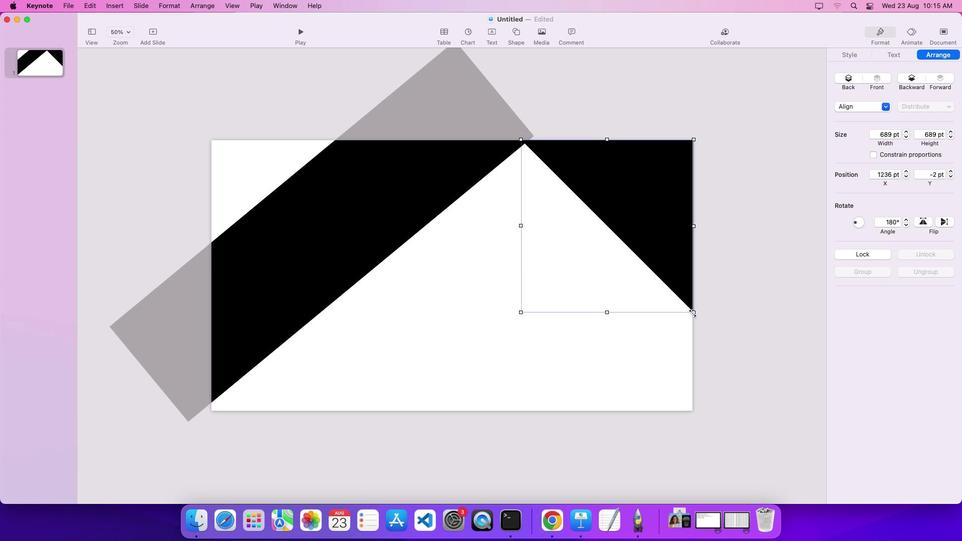 
Action: Mouse pressed left at (694, 313)
Screenshot: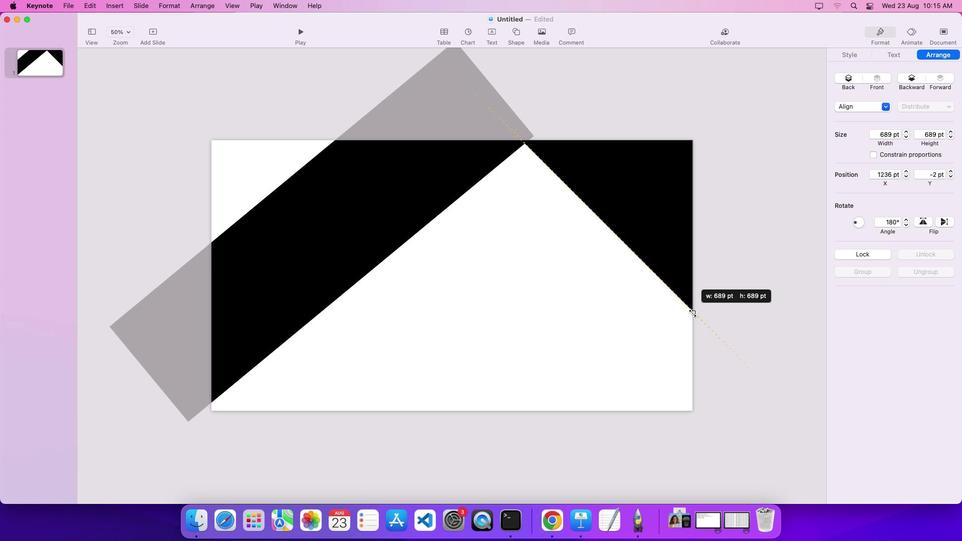 
Action: Key pressed Key.alt
Screenshot: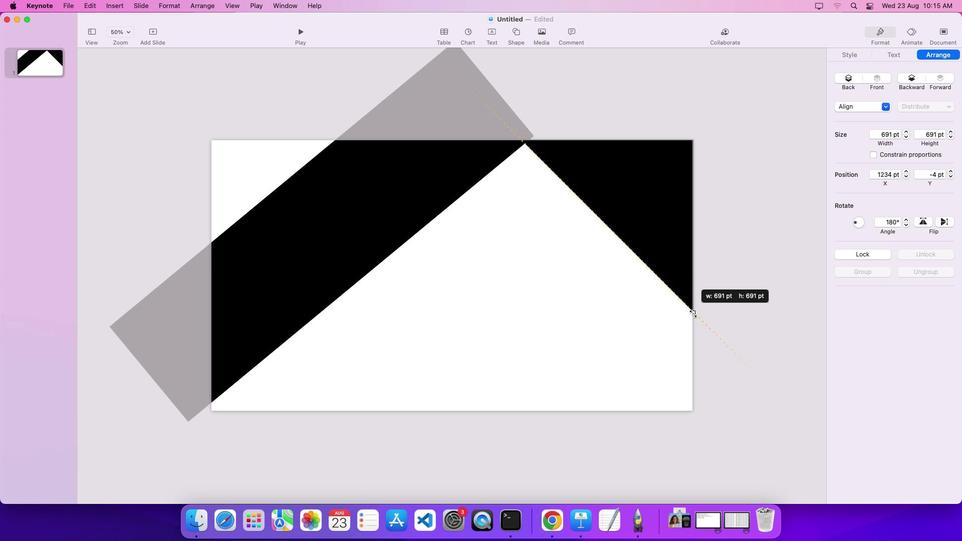 
Action: Mouse moved to (675, 266)
Screenshot: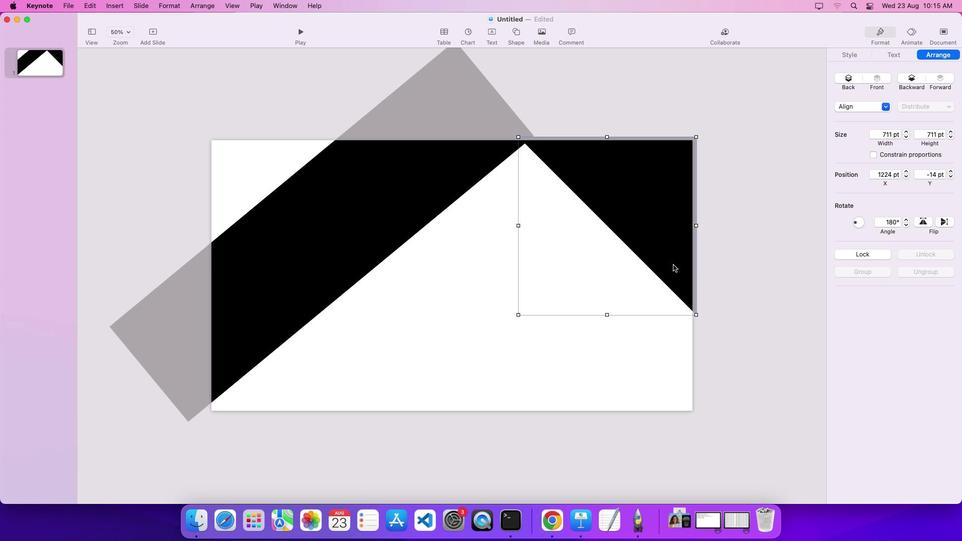 
Action: Mouse pressed left at (675, 266)
Screenshot: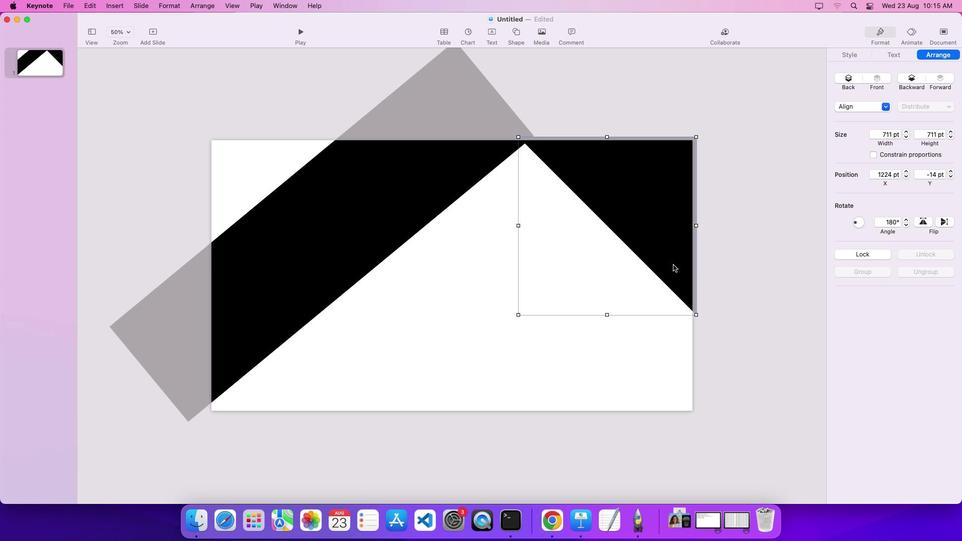 
Action: Mouse moved to (672, 268)
Screenshot: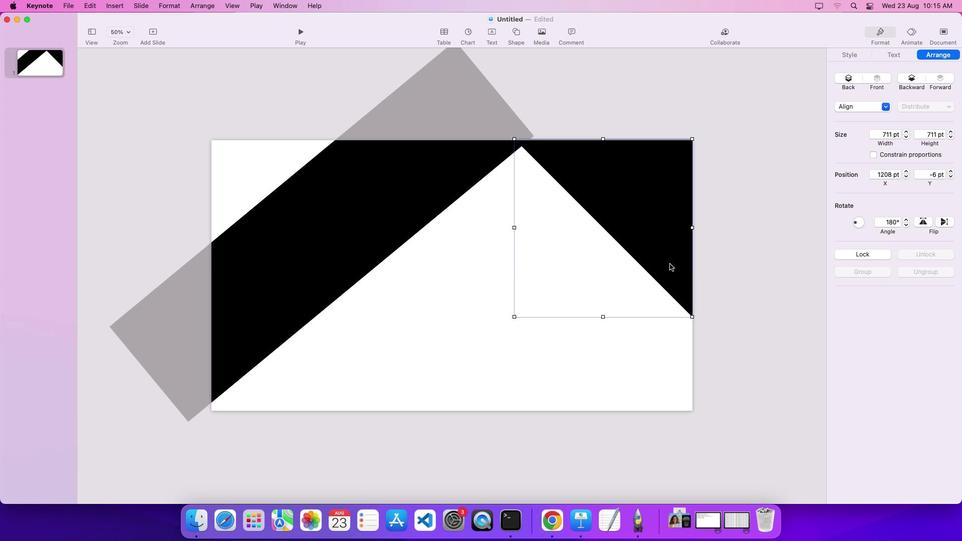 
Action: Key pressed Key.alt
Screenshot: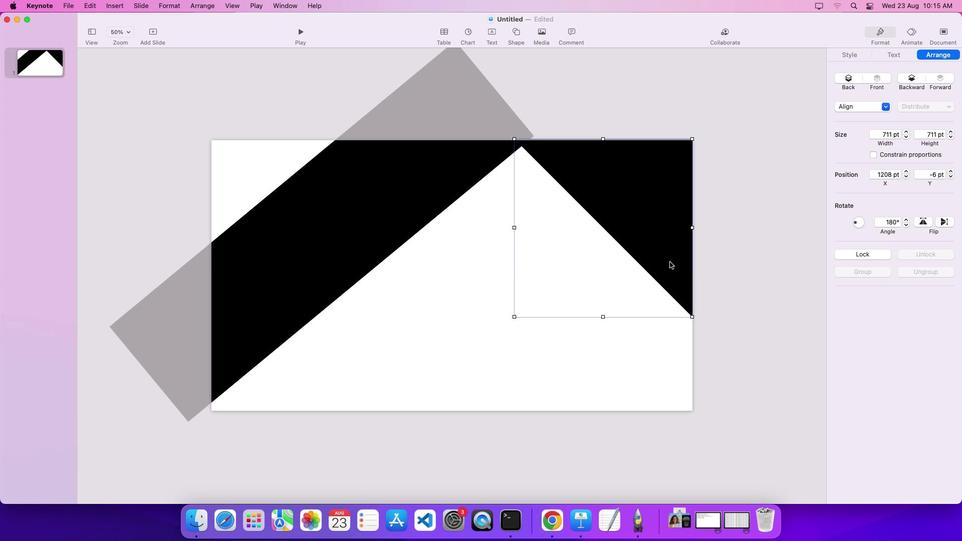 
Action: Mouse moved to (670, 255)
Screenshot: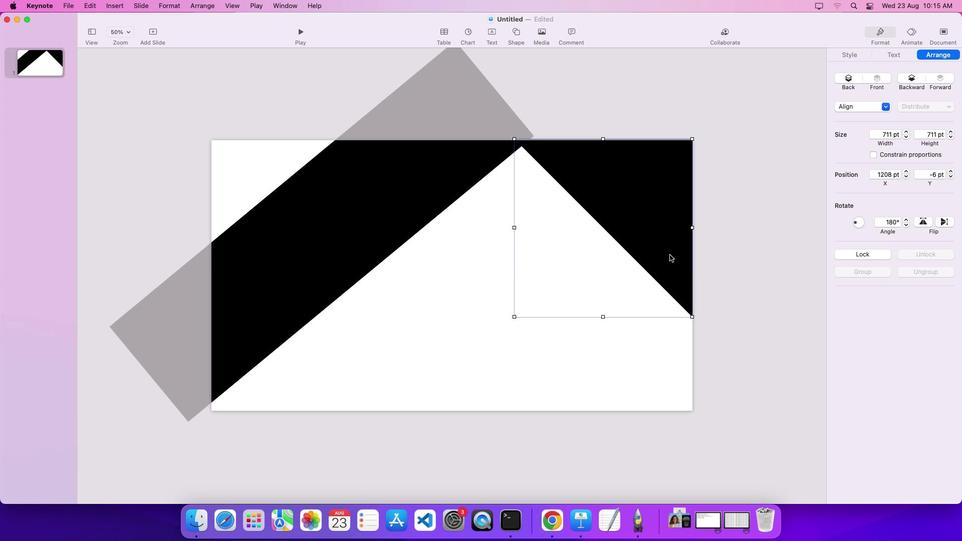 
Action: Mouse pressed left at (670, 255)
Screenshot: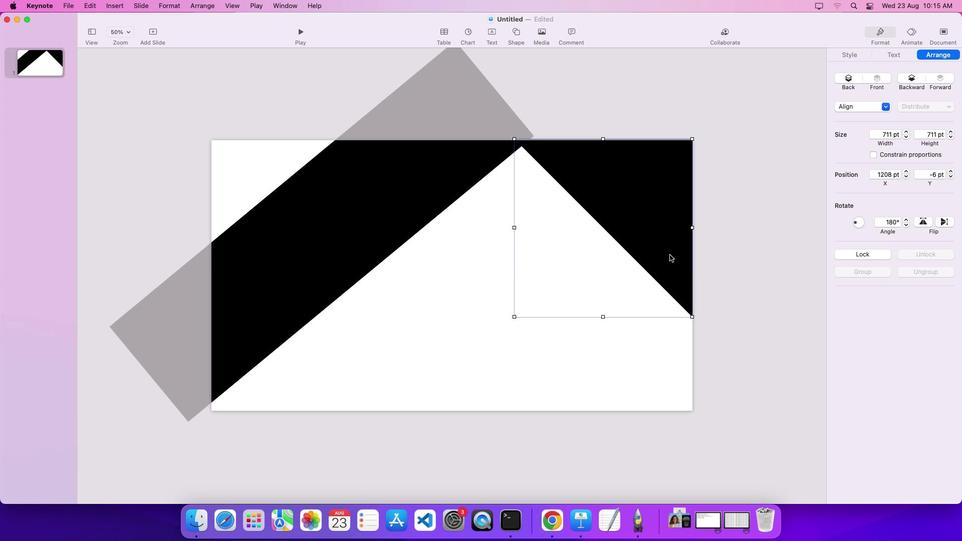 
Action: Mouse moved to (860, 50)
Screenshot: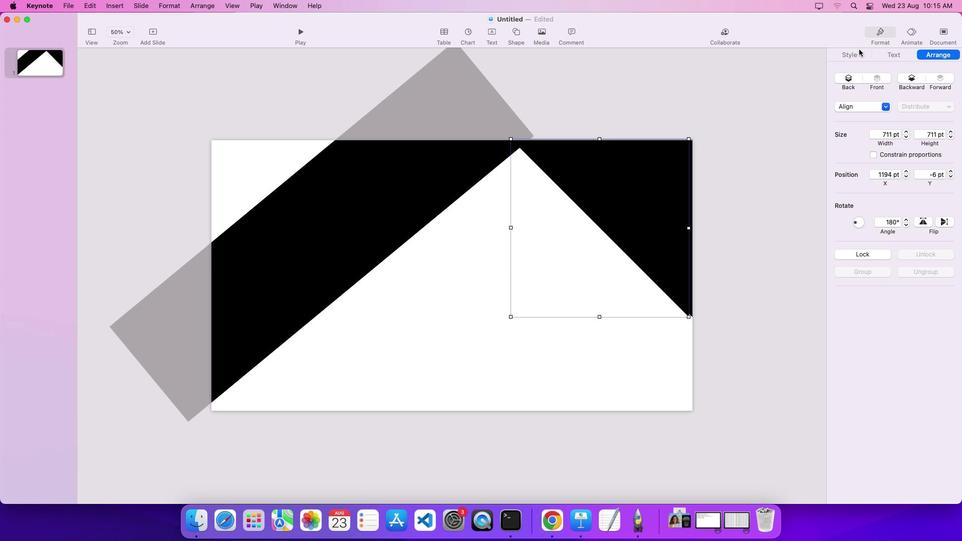 
Action: Mouse pressed left at (860, 50)
